 Task: Find a house in Weybridge, United Kingdom, for 6 guests from 6th to 15th September, with a price range of ₹8000 to ₹12000, 6 bedrooms, 6 beds, 6 bathrooms, and amenities including WiFi, washing machine, free parking, TV, gym, and breakfast.
Action: Mouse moved to (672, 104)
Screenshot: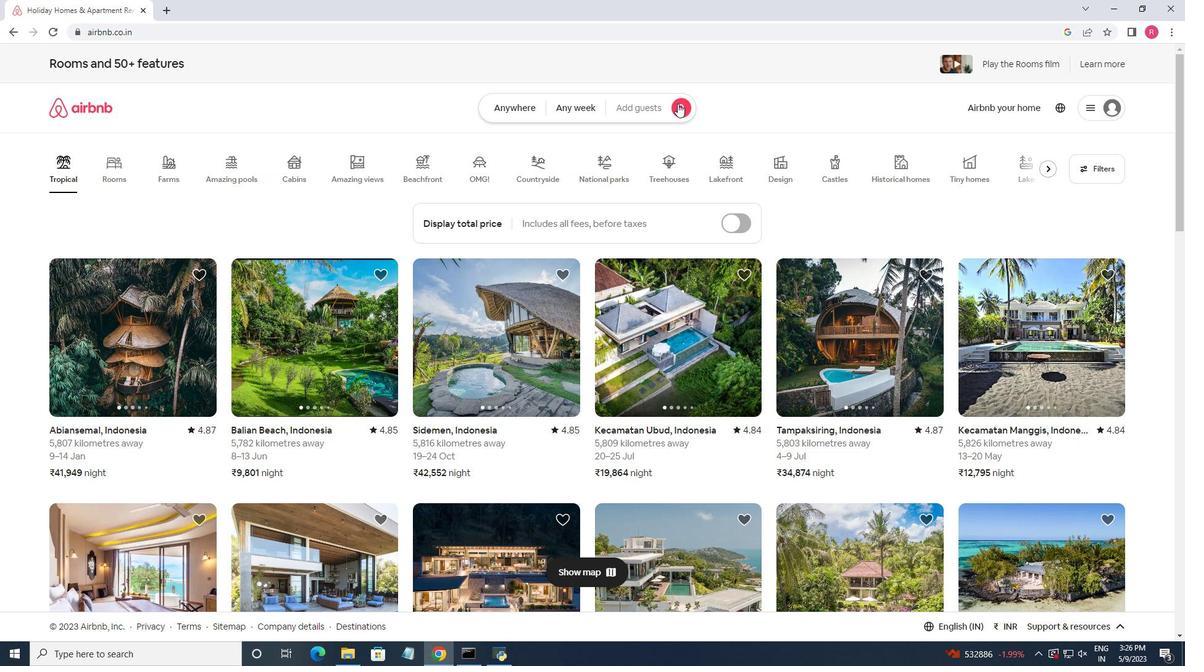 
Action: Mouse pressed left at (672, 104)
Screenshot: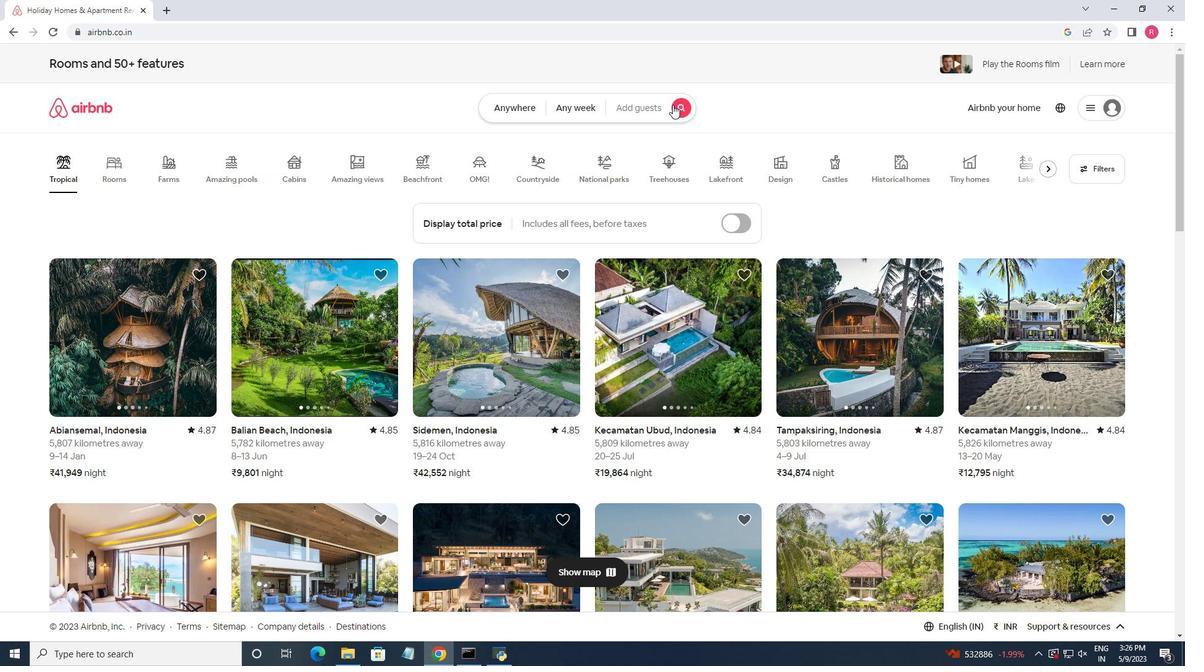 
Action: Mouse moved to (393, 157)
Screenshot: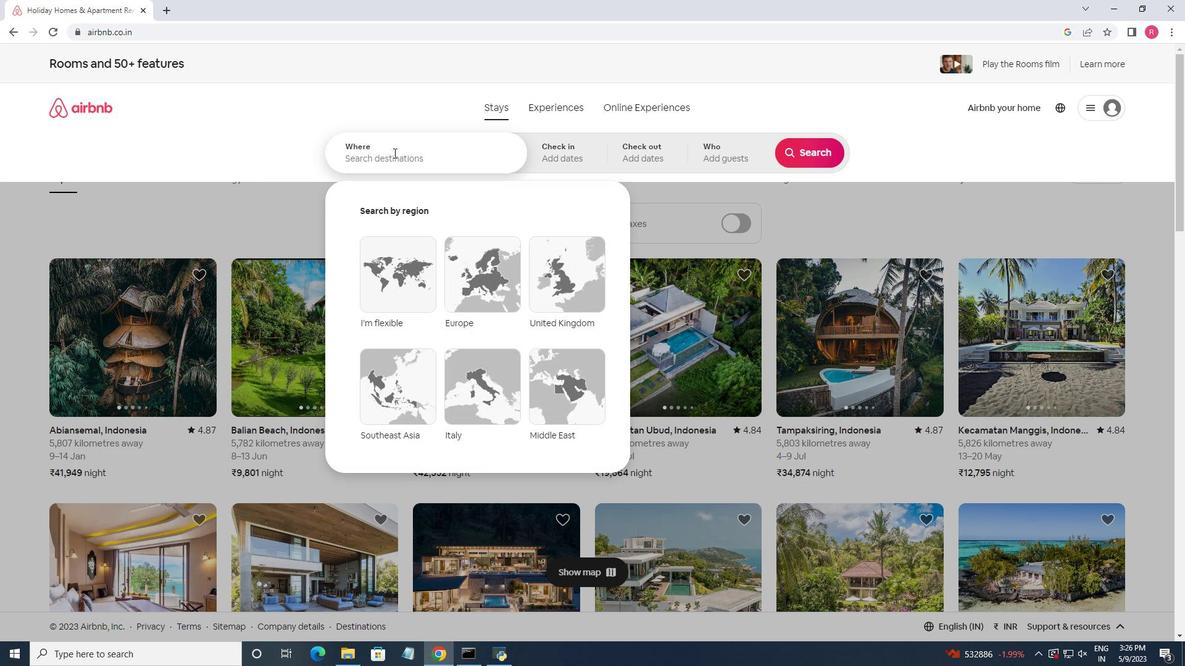 
Action: Mouse pressed left at (393, 157)
Screenshot: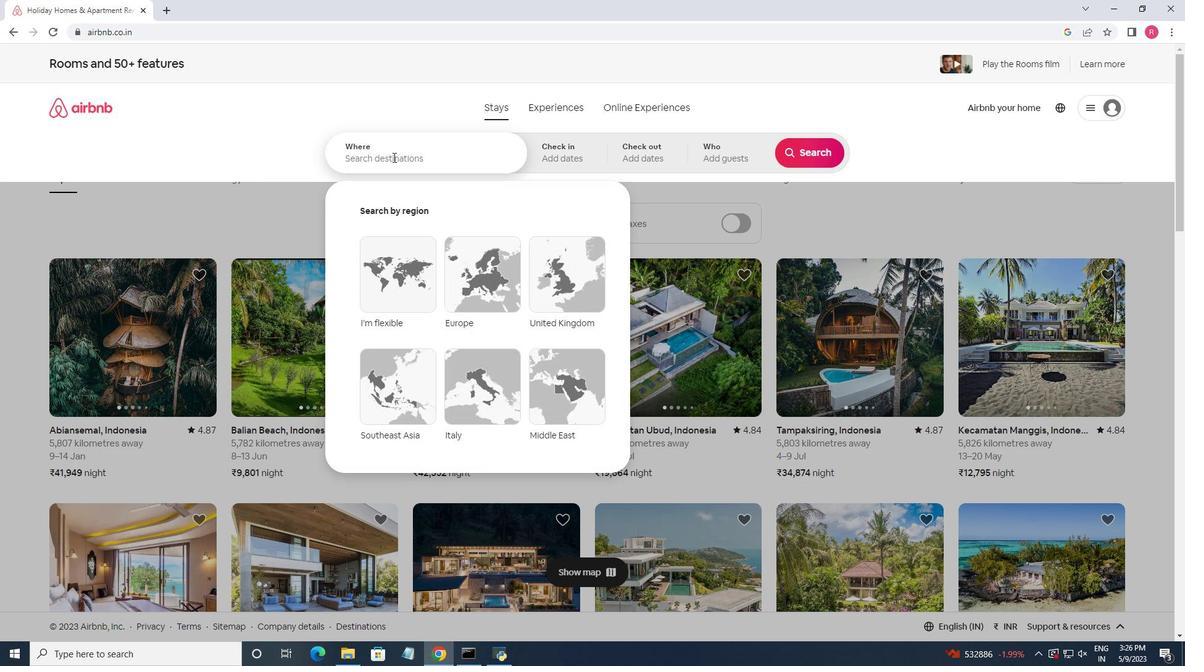 
Action: Key pressed <Key.shift>Weybridge,<Key.space><Key.shift><Key.shift><Key.shift><Key.shift><Key.shift><Key.shift><Key.shift><Key.shift><Key.shift><Key.shift><Key.shift><Key.shift><Key.shift><Key.shift><Key.shift>United<Key.space><Key.shift>Kingdom
Screenshot: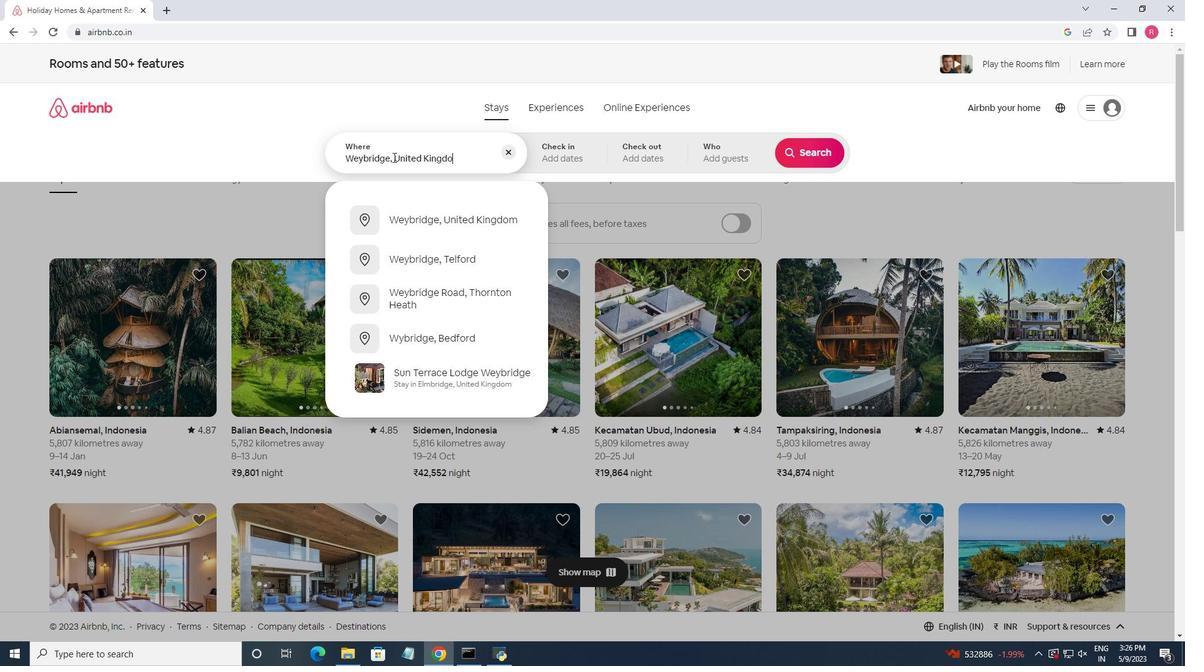 
Action: Mouse moved to (423, 230)
Screenshot: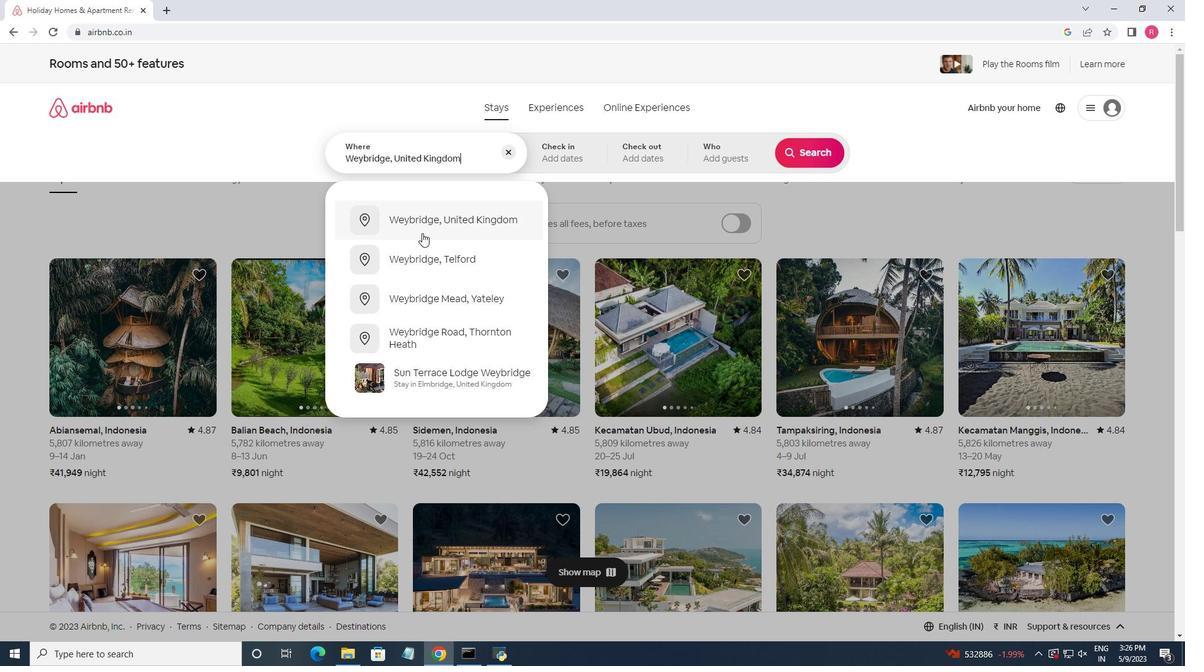 
Action: Mouse pressed left at (423, 230)
Screenshot: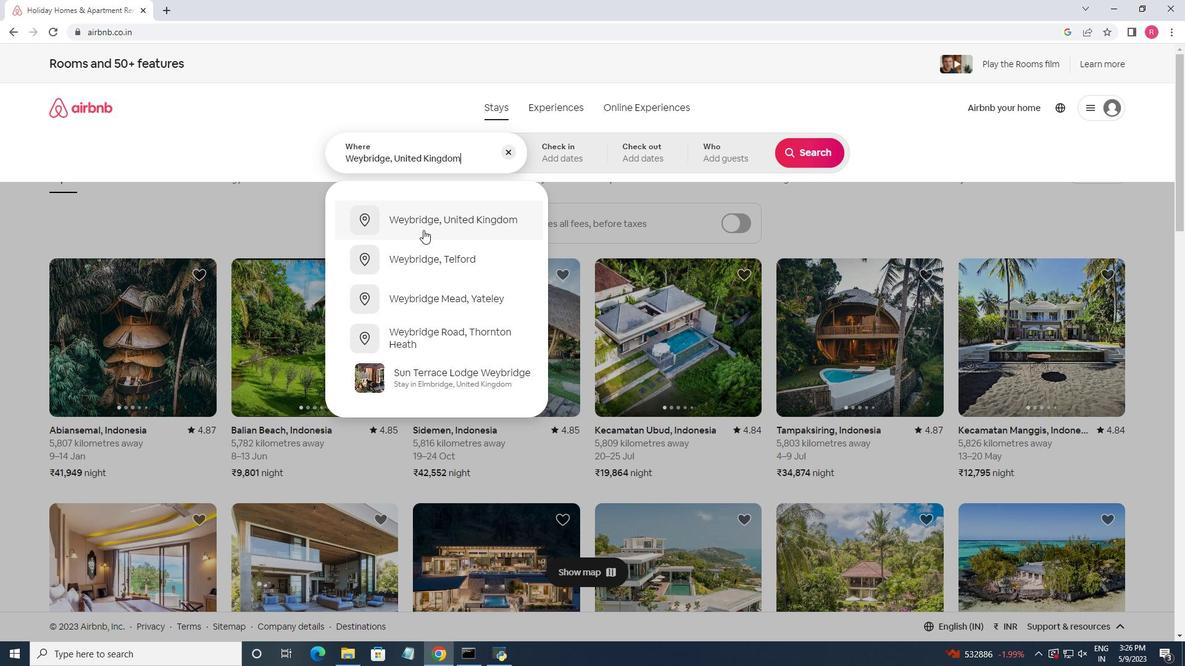 
Action: Mouse moved to (816, 250)
Screenshot: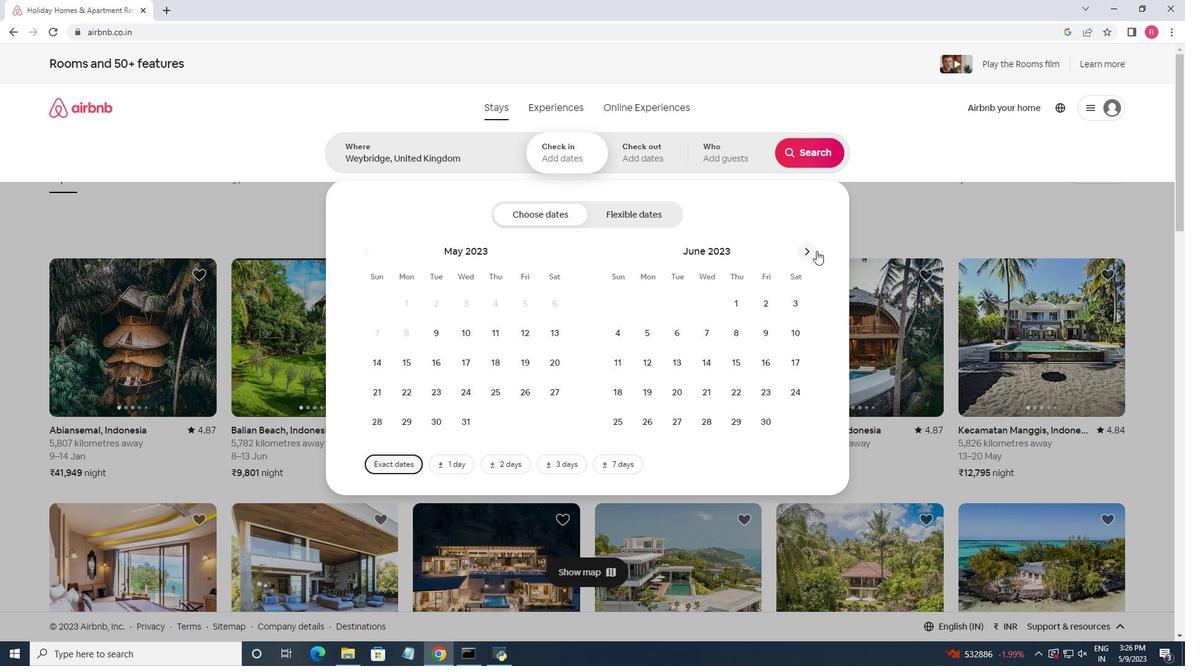 
Action: Mouse pressed left at (816, 250)
Screenshot: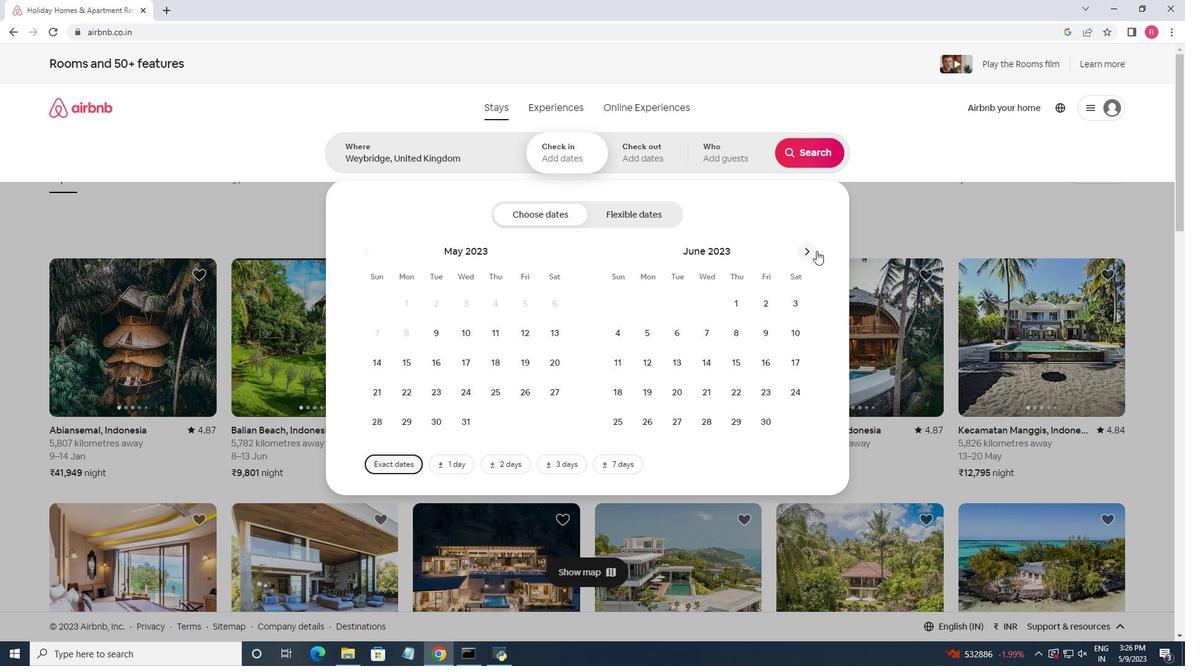 
Action: Mouse pressed left at (816, 250)
Screenshot: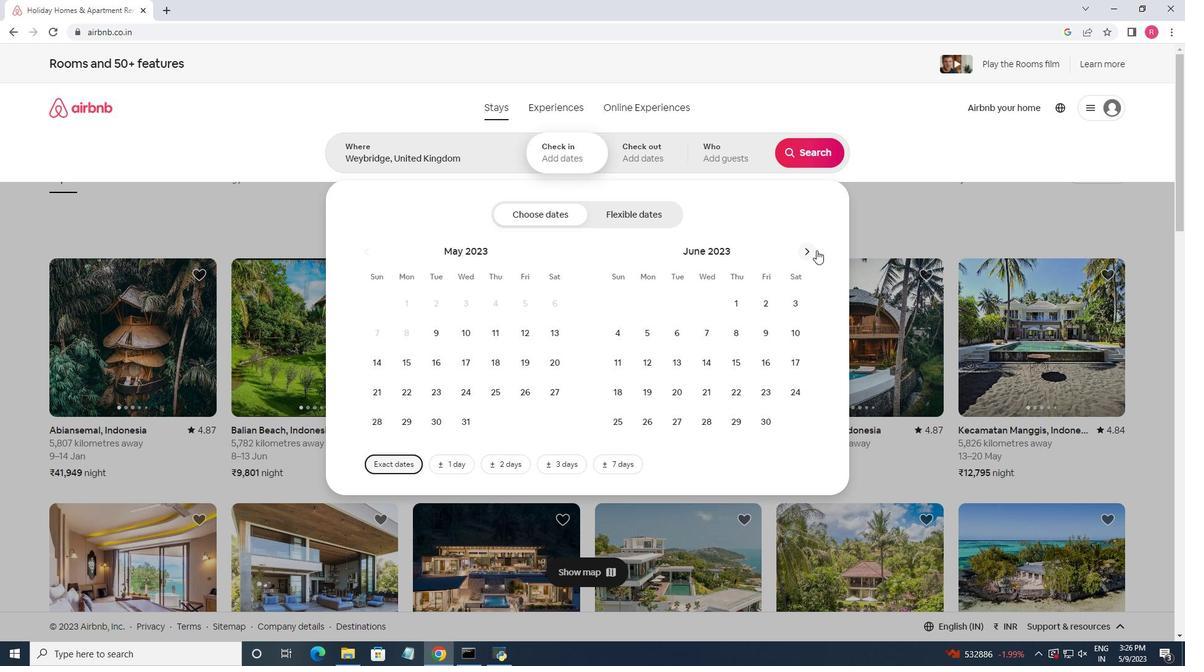 
Action: Mouse pressed left at (816, 250)
Screenshot: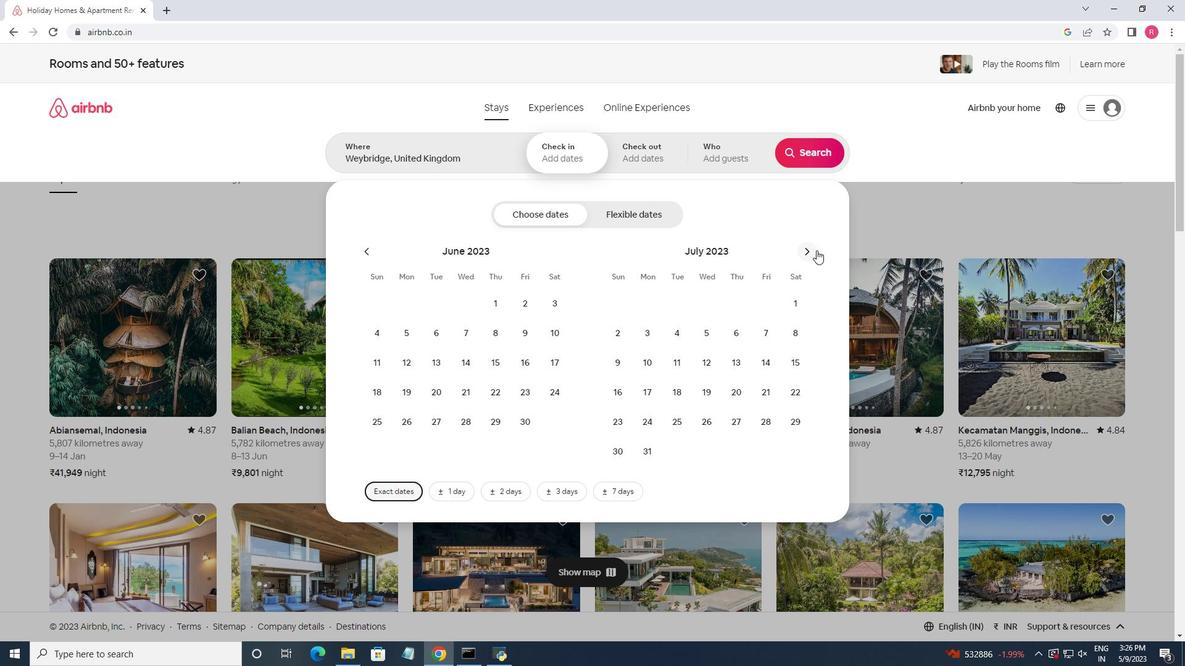 
Action: Mouse moved to (809, 254)
Screenshot: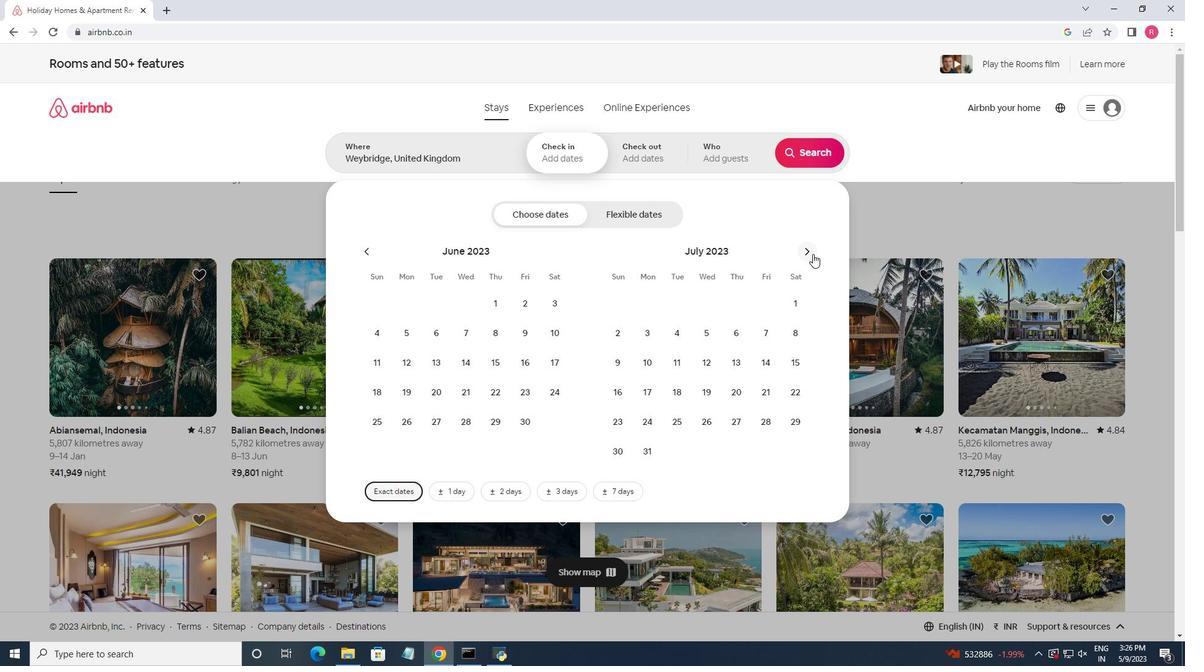 
Action: Mouse pressed left at (809, 254)
Screenshot: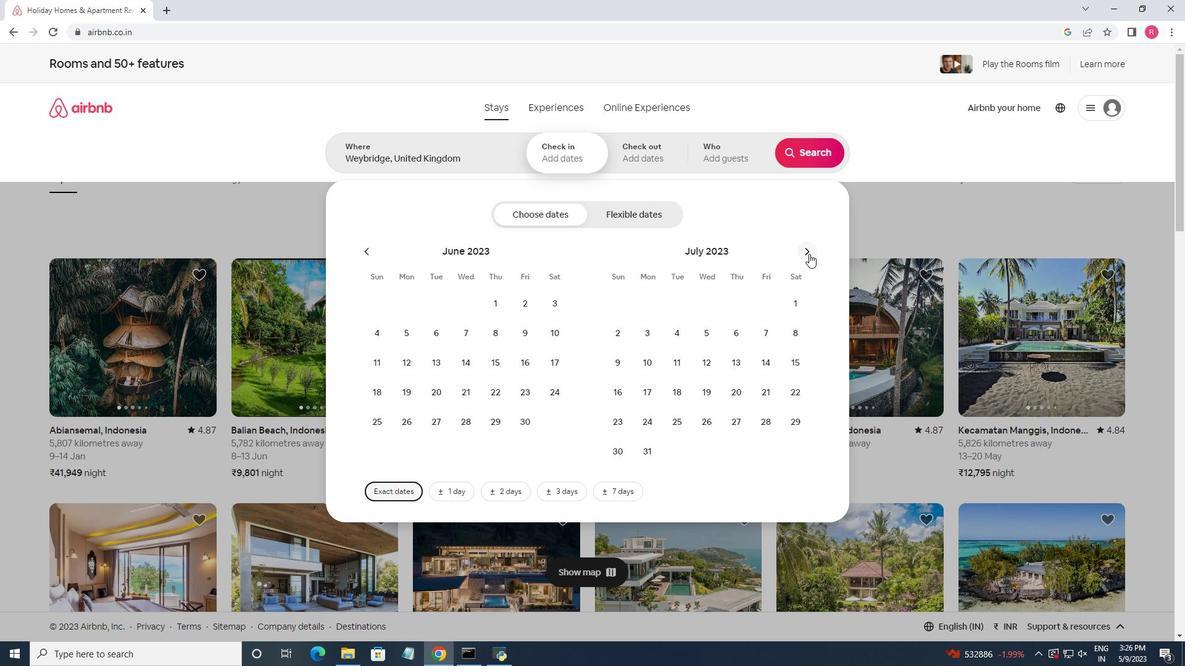 
Action: Mouse pressed left at (809, 254)
Screenshot: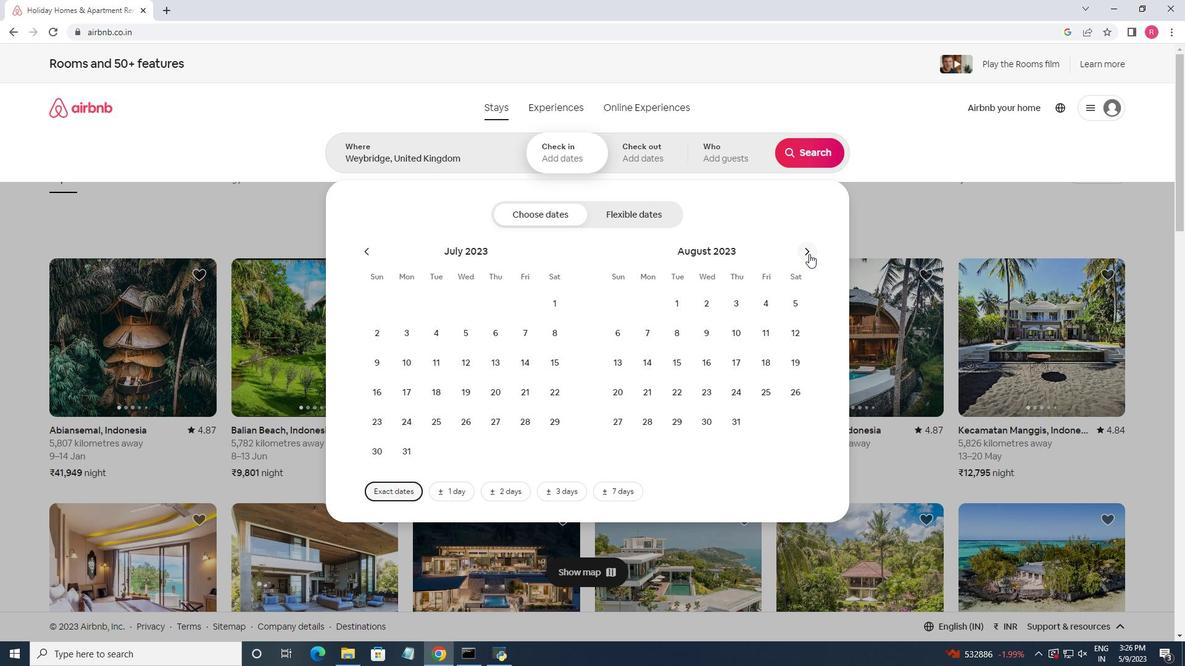 
Action: Mouse moved to (714, 335)
Screenshot: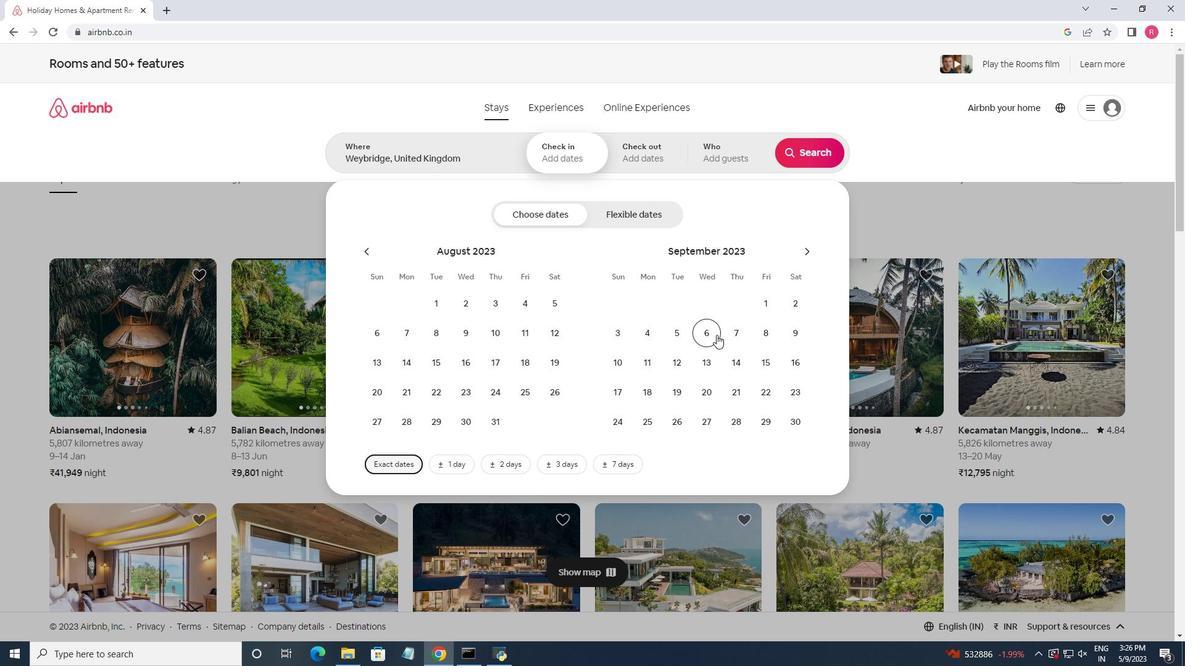 
Action: Mouse pressed left at (714, 335)
Screenshot: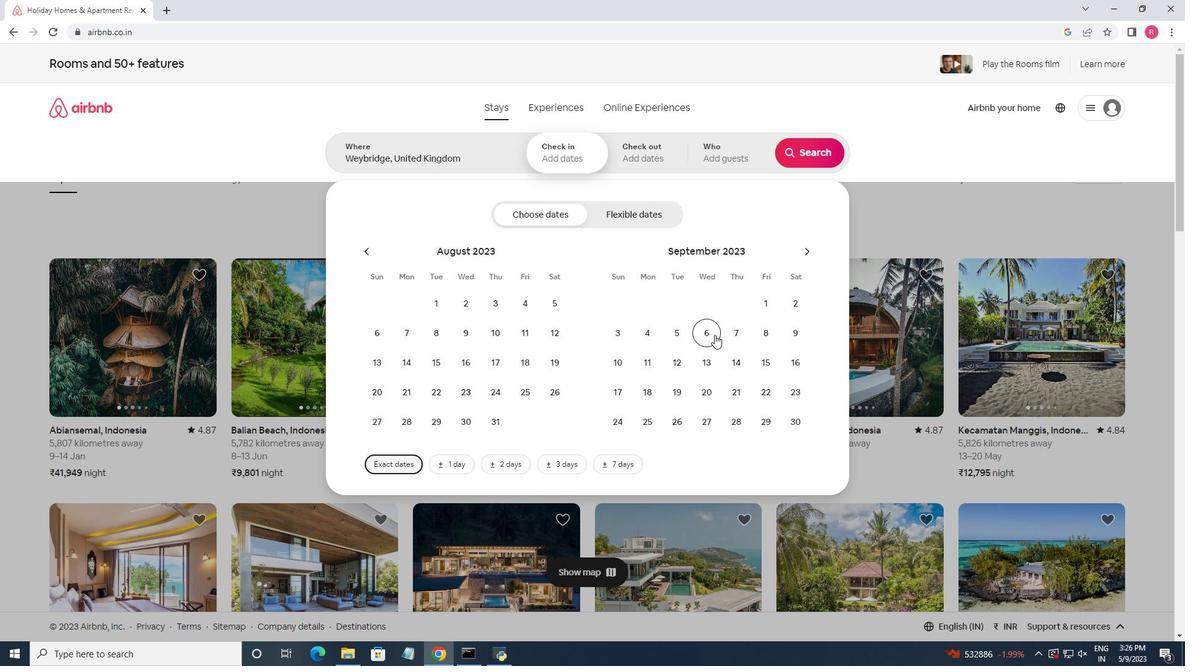 
Action: Mouse moved to (770, 367)
Screenshot: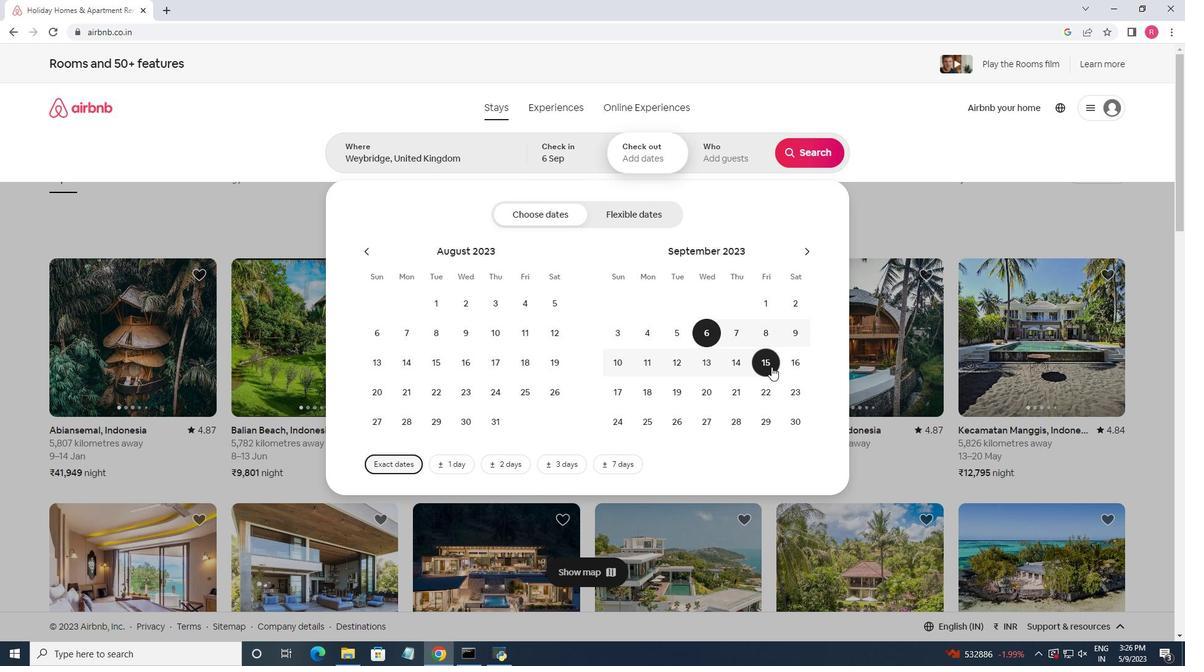 
Action: Mouse pressed left at (770, 367)
Screenshot: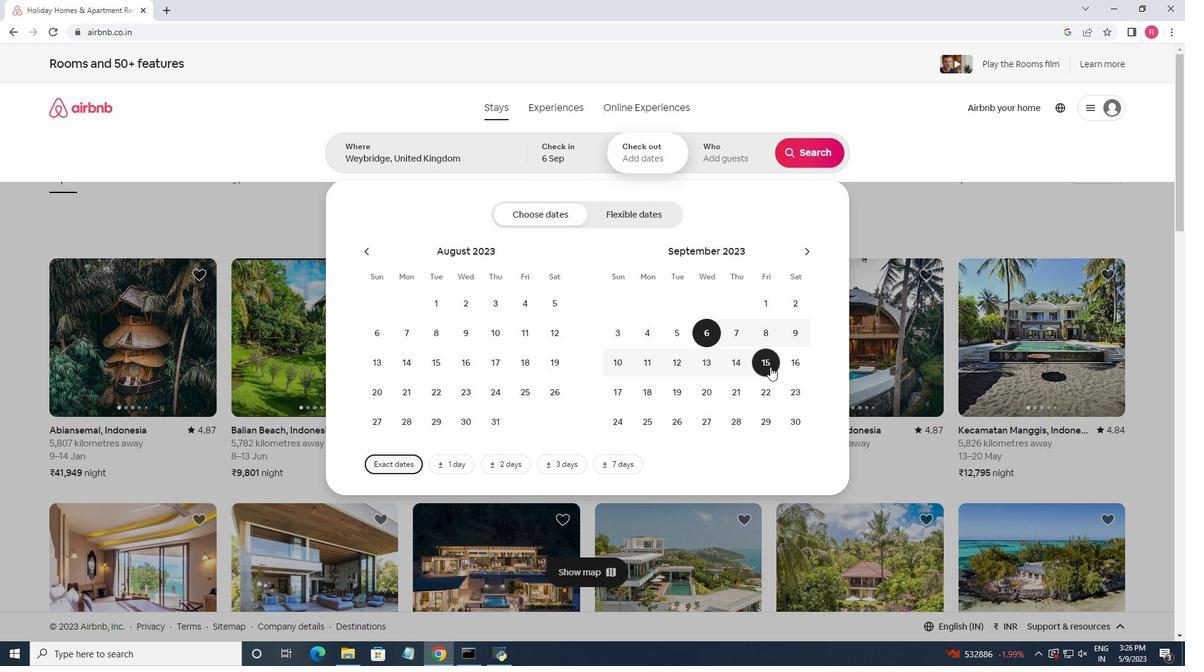 
Action: Mouse moved to (738, 152)
Screenshot: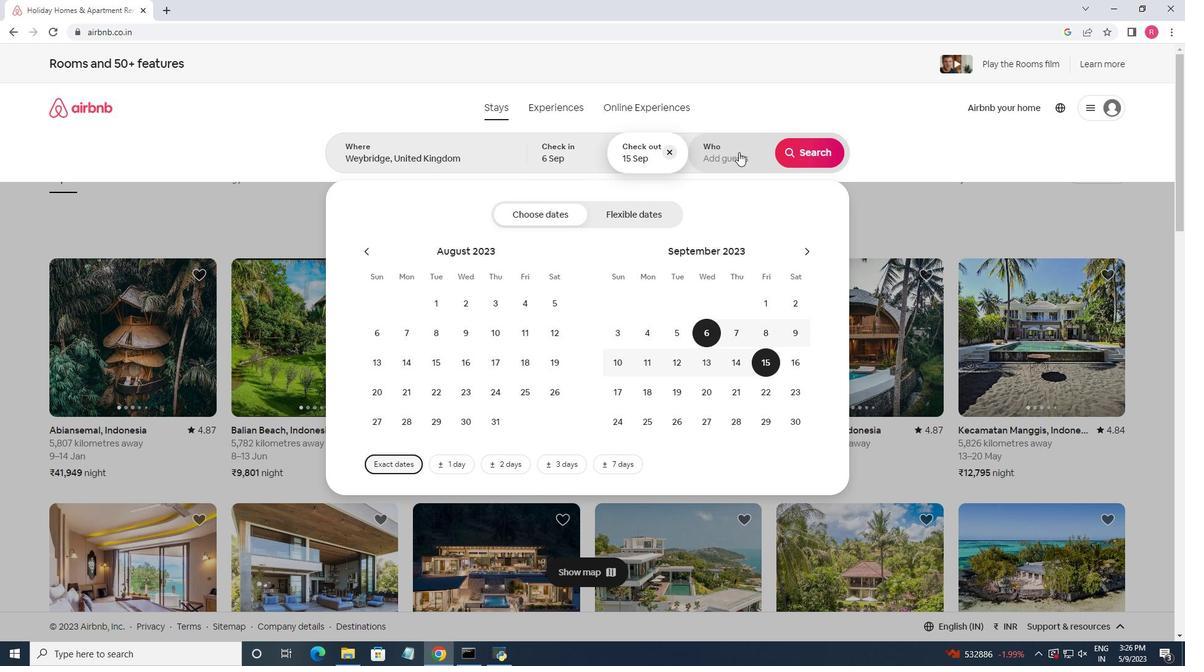 
Action: Mouse pressed left at (738, 152)
Screenshot: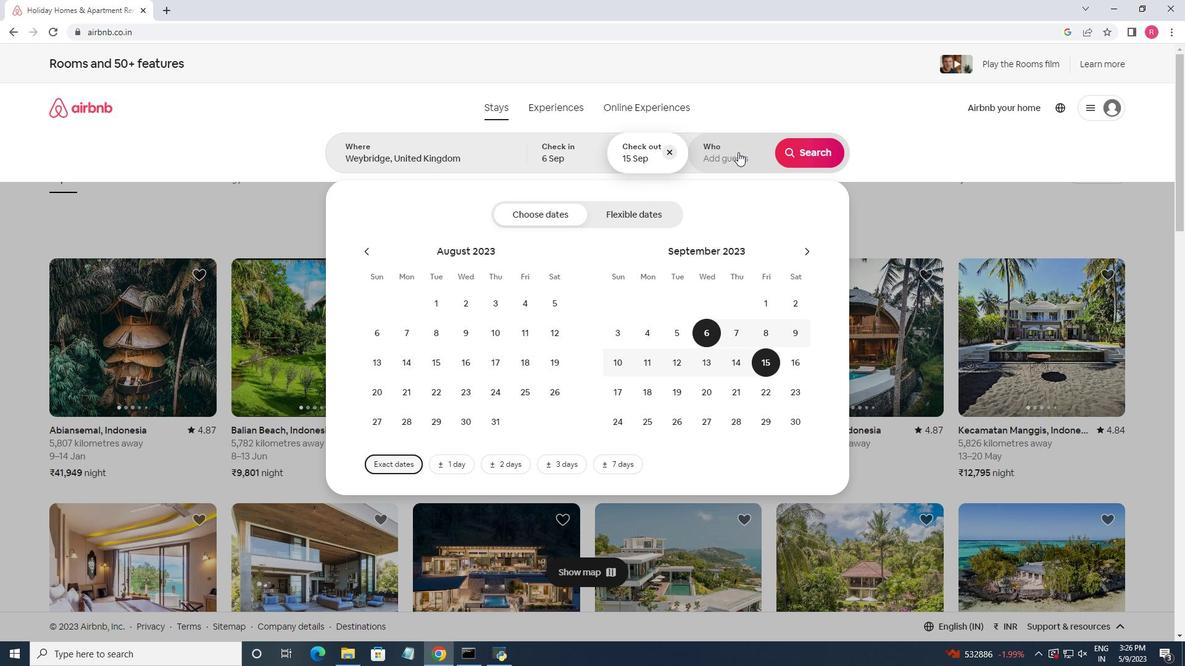
Action: Mouse moved to (808, 216)
Screenshot: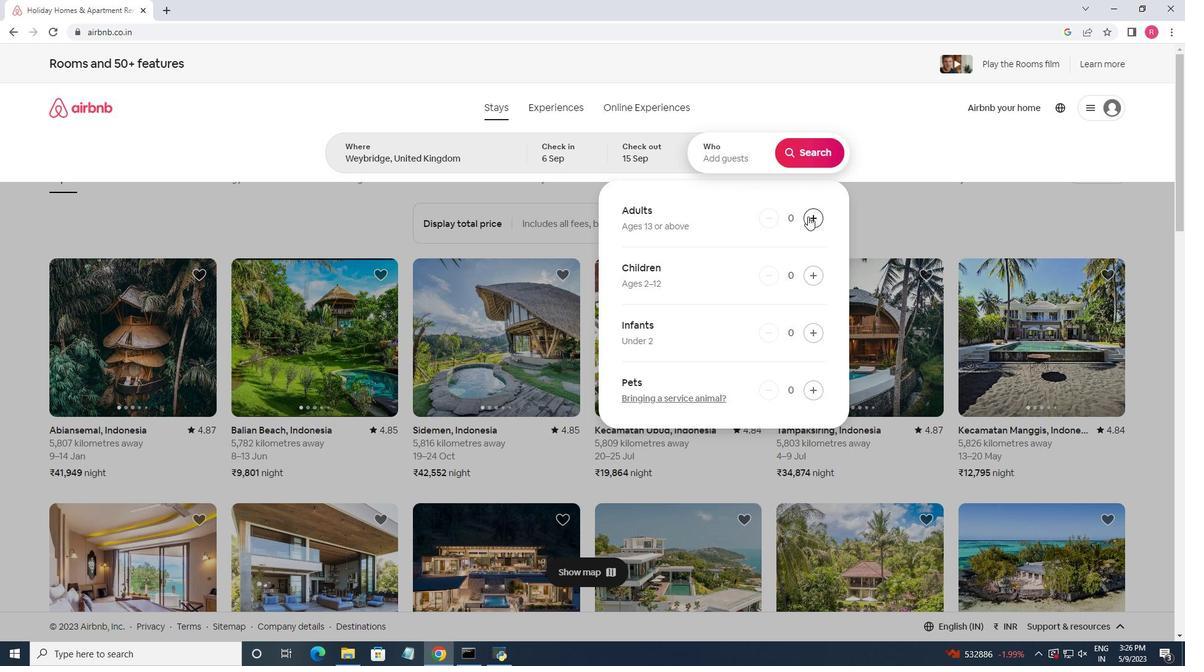 
Action: Mouse pressed left at (808, 216)
Screenshot: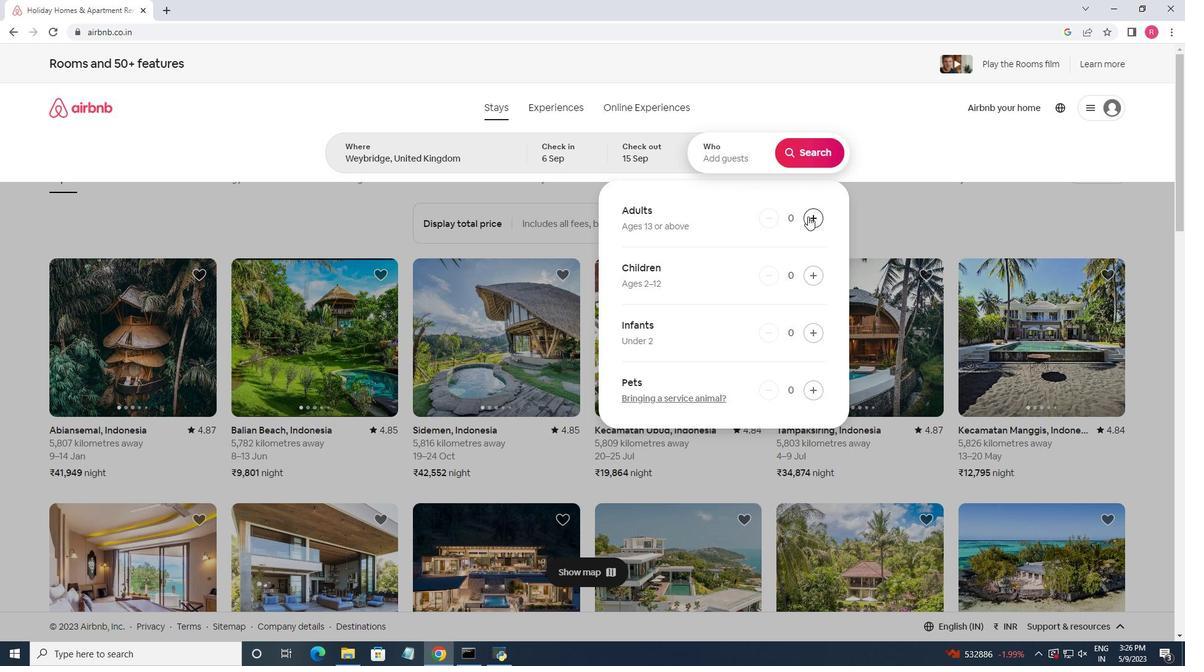 
Action: Mouse moved to (808, 217)
Screenshot: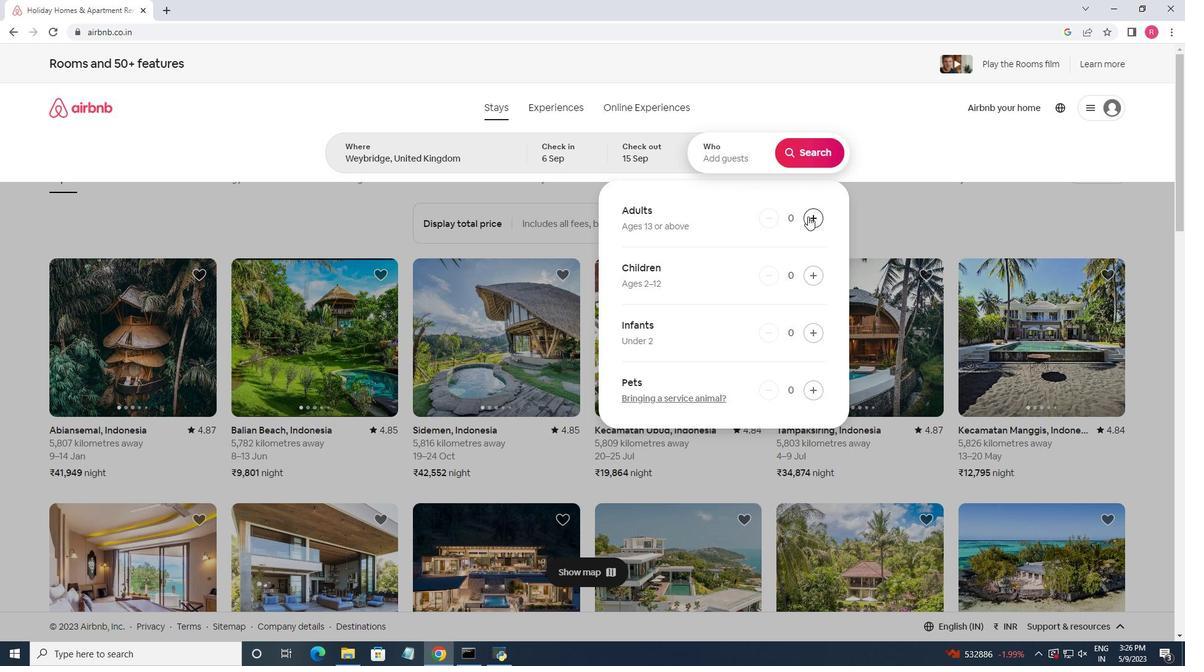 
Action: Mouse pressed left at (808, 217)
Screenshot: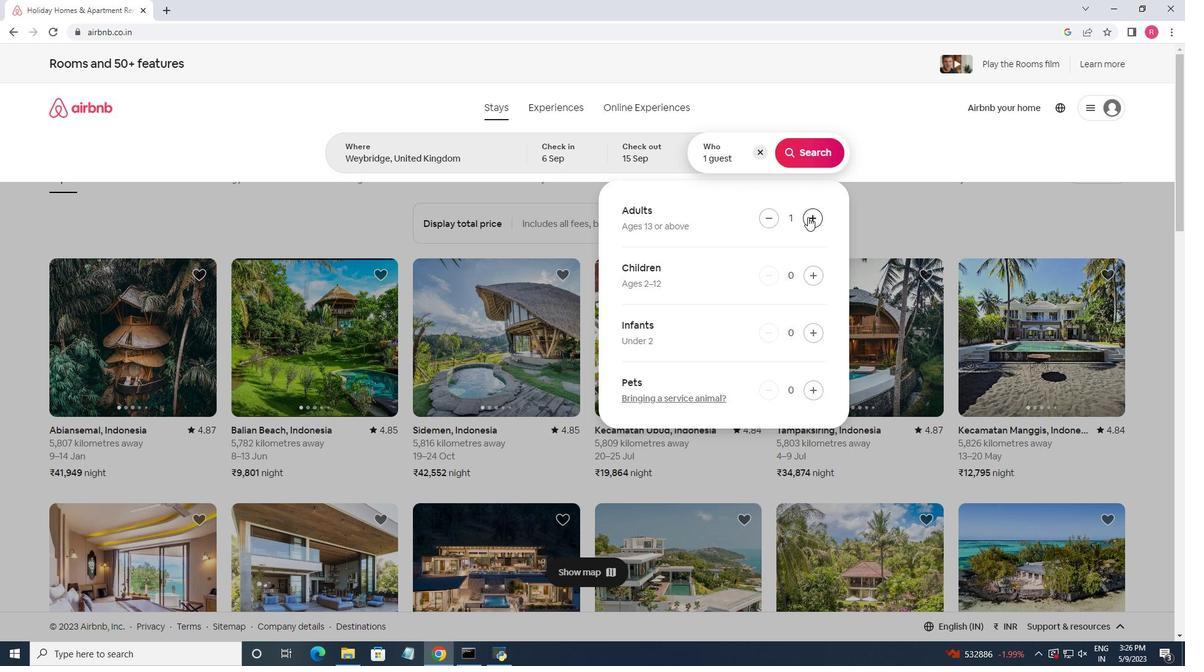
Action: Mouse moved to (808, 217)
Screenshot: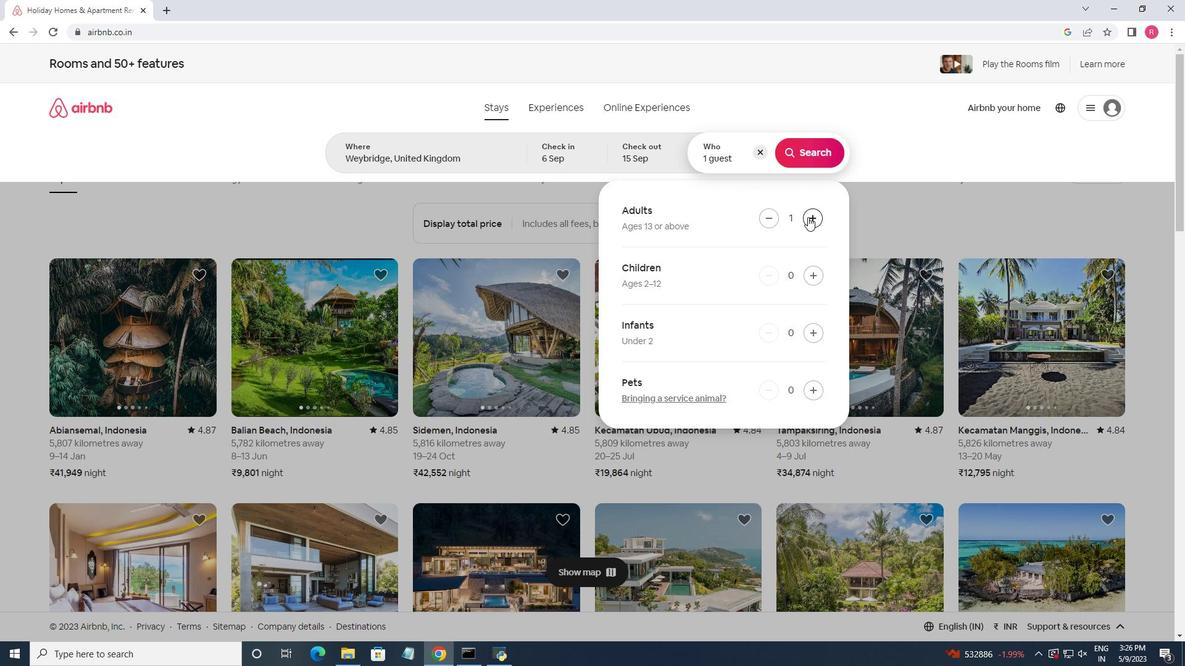 
Action: Mouse pressed left at (808, 217)
Screenshot: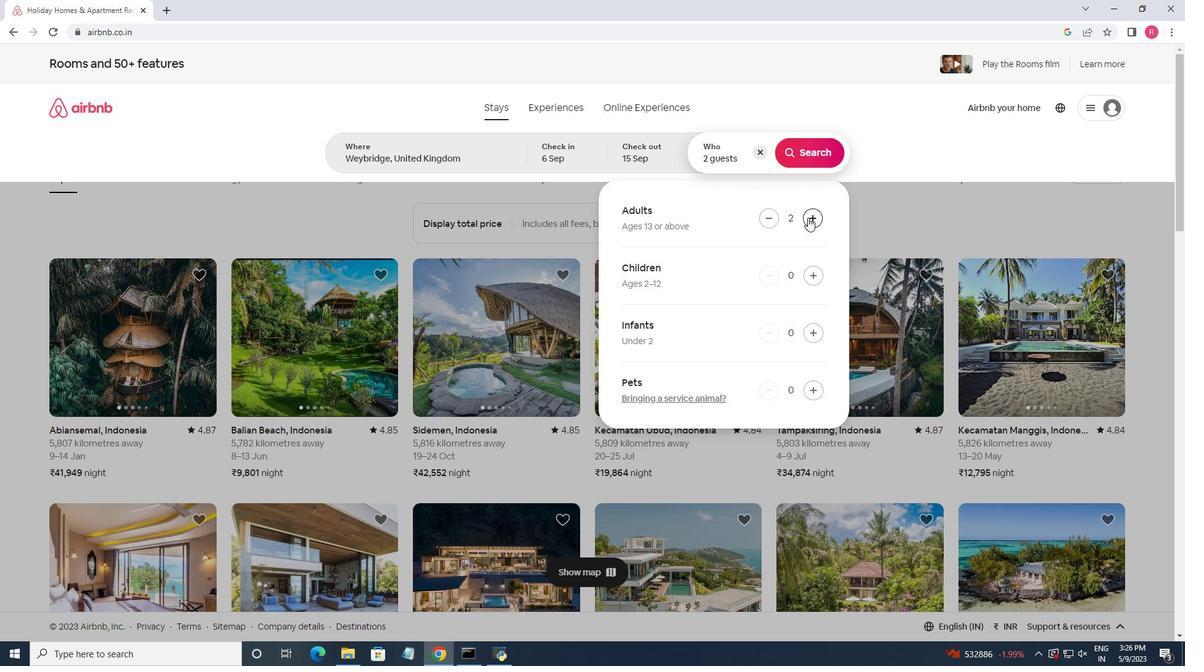 
Action: Mouse pressed left at (808, 217)
Screenshot: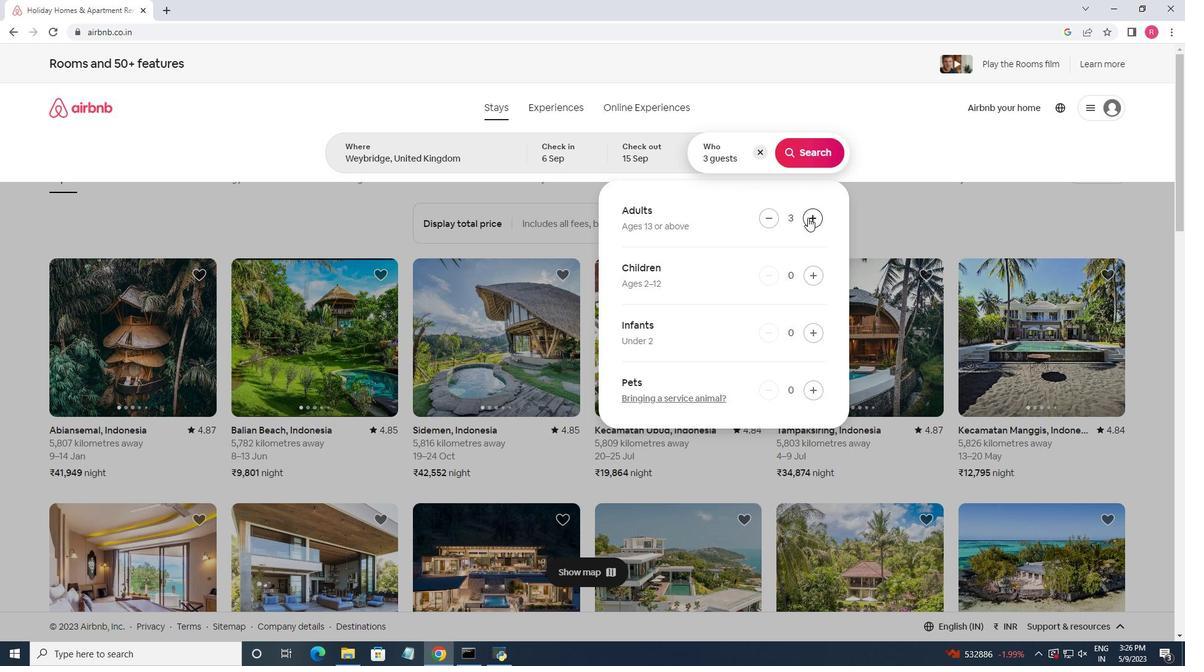 
Action: Mouse pressed left at (808, 217)
Screenshot: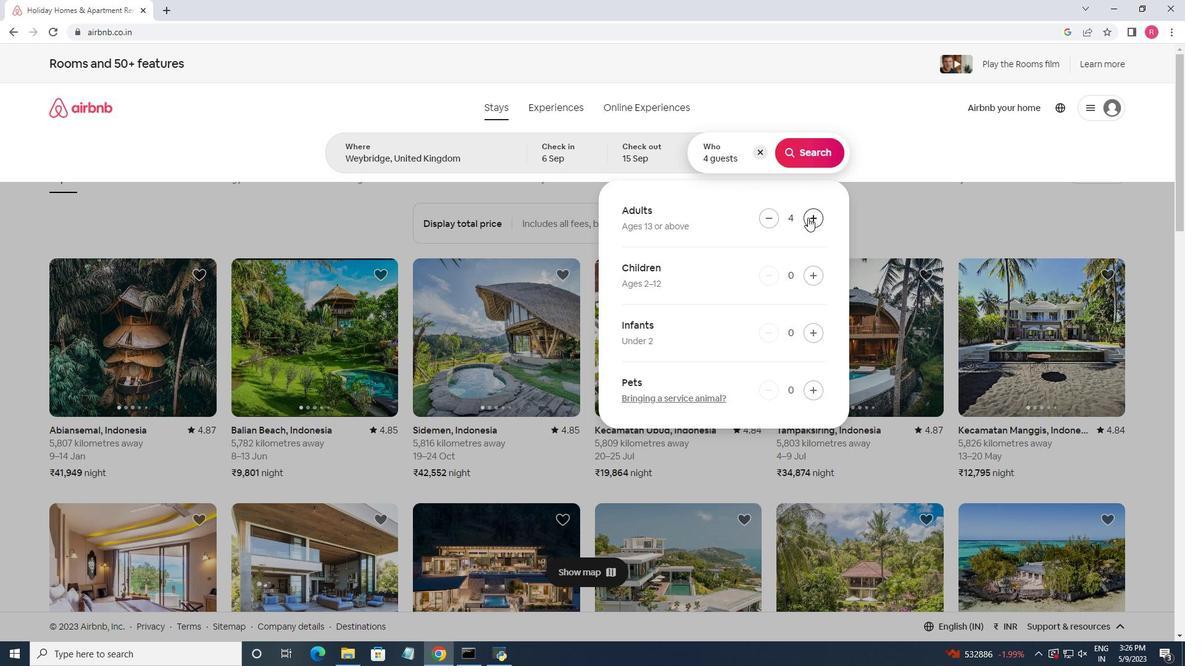
Action: Mouse pressed left at (808, 217)
Screenshot: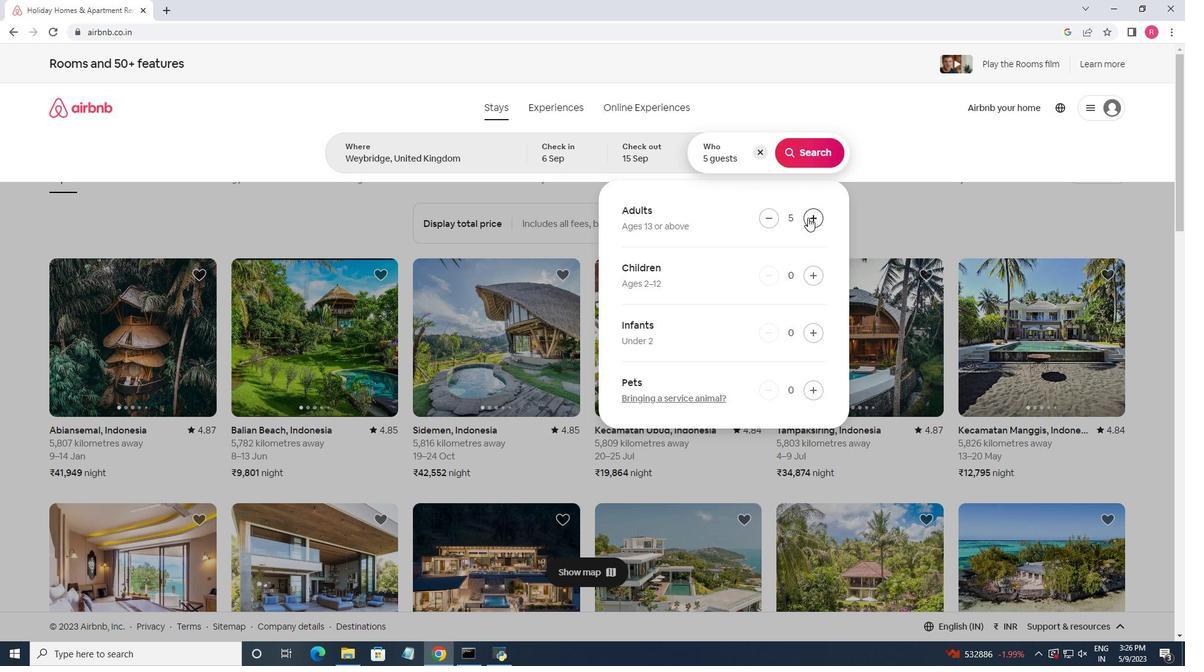 
Action: Mouse moved to (805, 160)
Screenshot: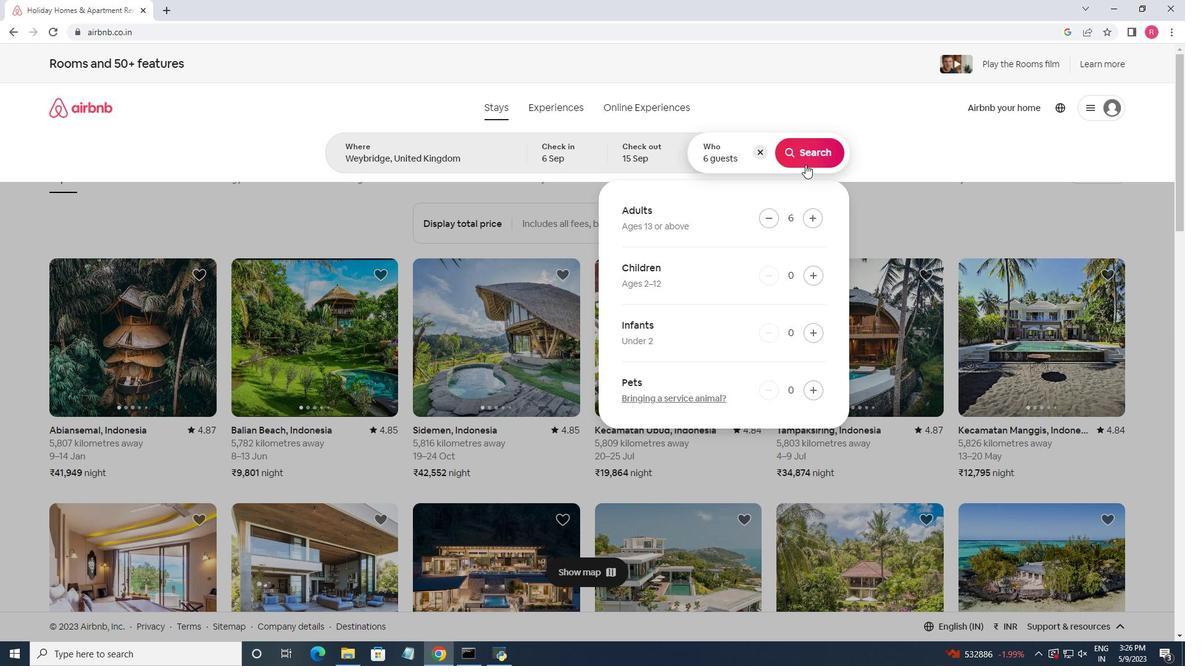 
Action: Mouse pressed left at (805, 160)
Screenshot: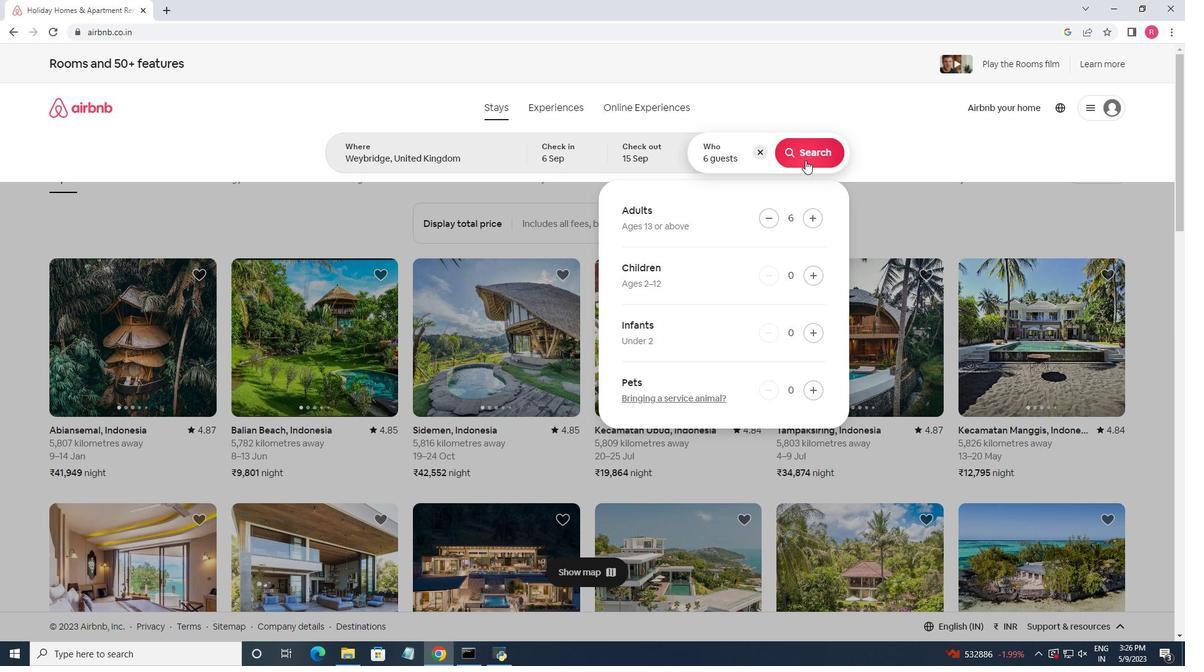 
Action: Mouse moved to (1124, 121)
Screenshot: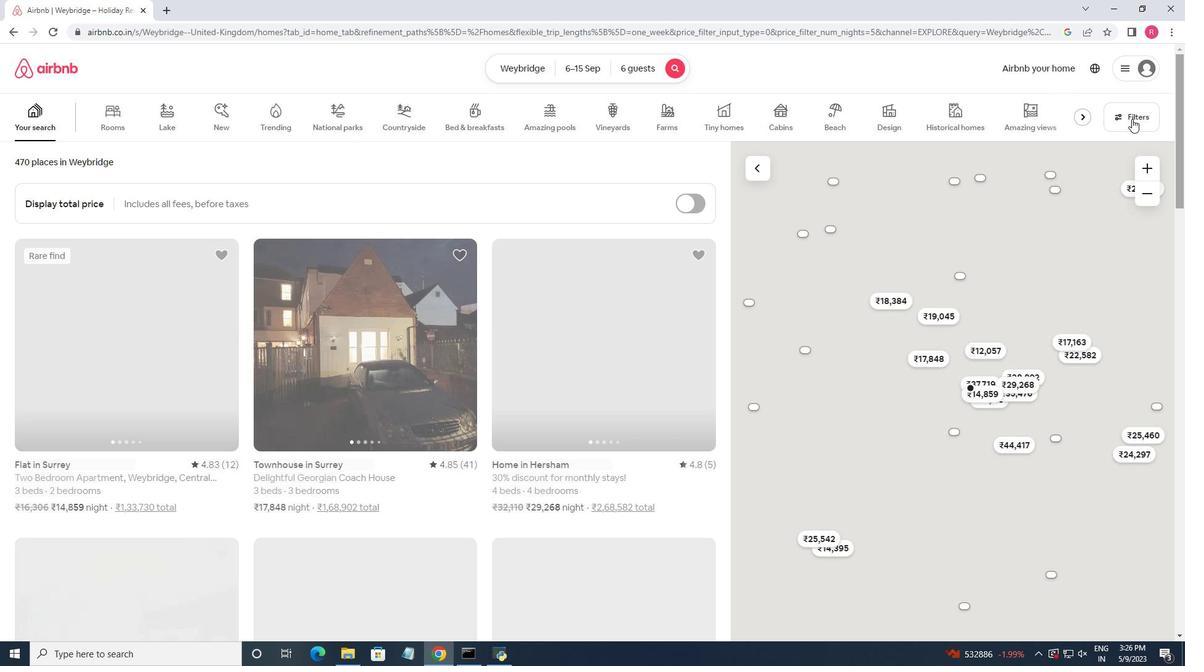 
Action: Mouse pressed left at (1124, 121)
Screenshot: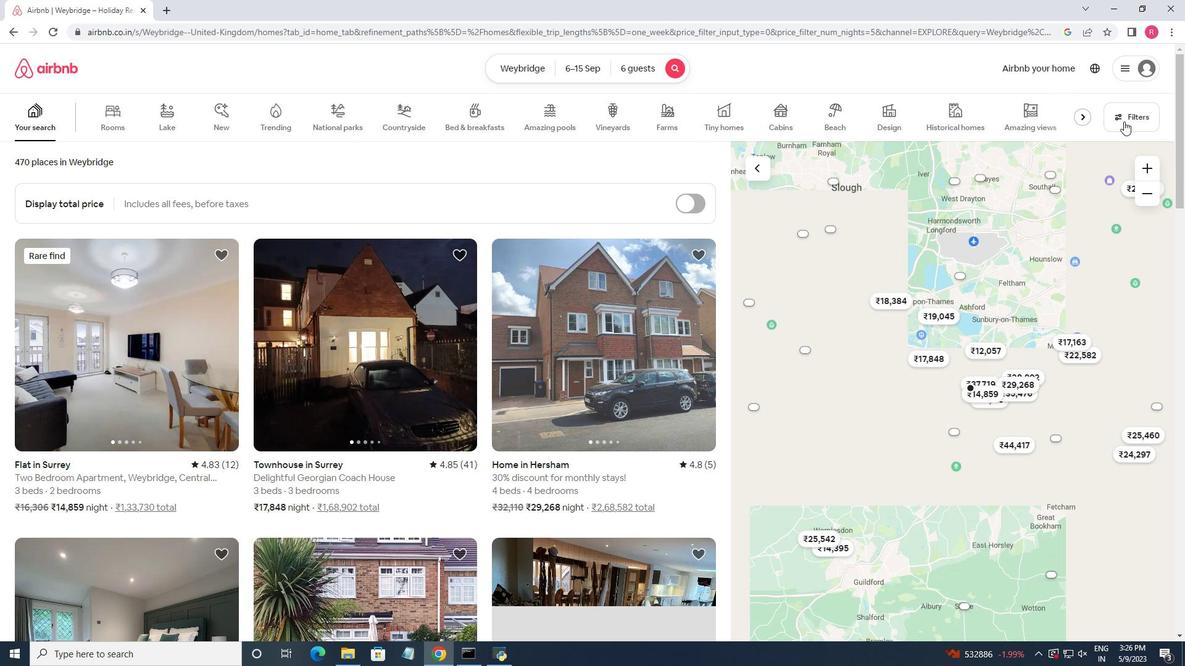 
Action: Mouse moved to (465, 410)
Screenshot: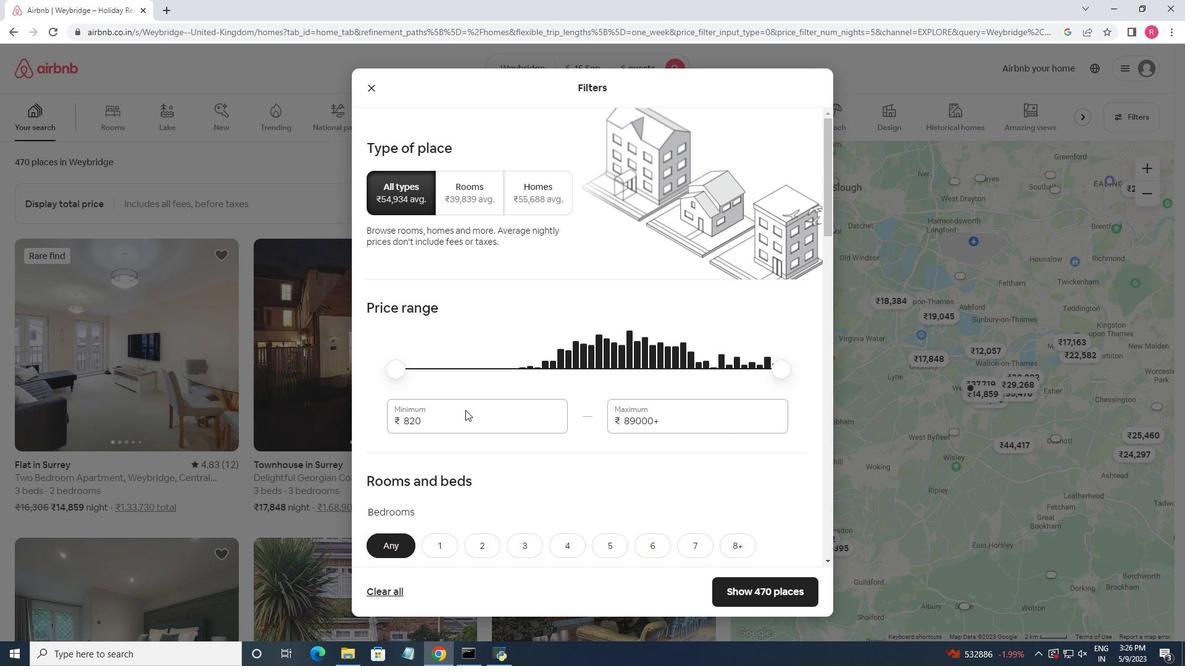 
Action: Mouse pressed left at (465, 410)
Screenshot: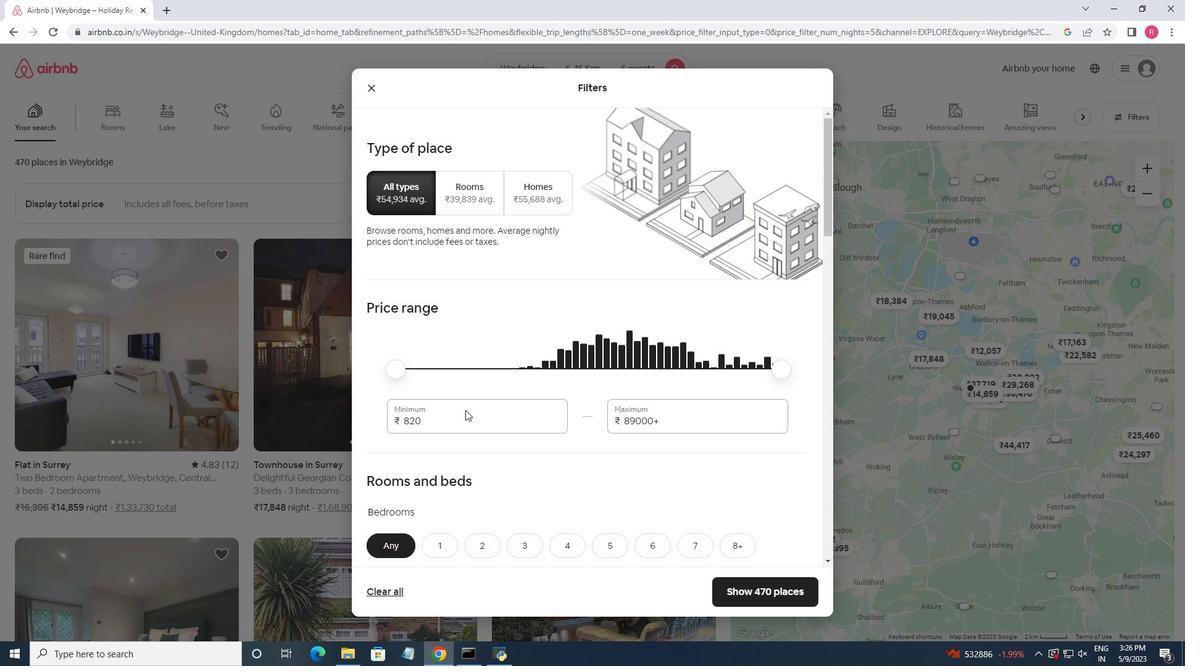 
Action: Mouse pressed left at (465, 410)
Screenshot: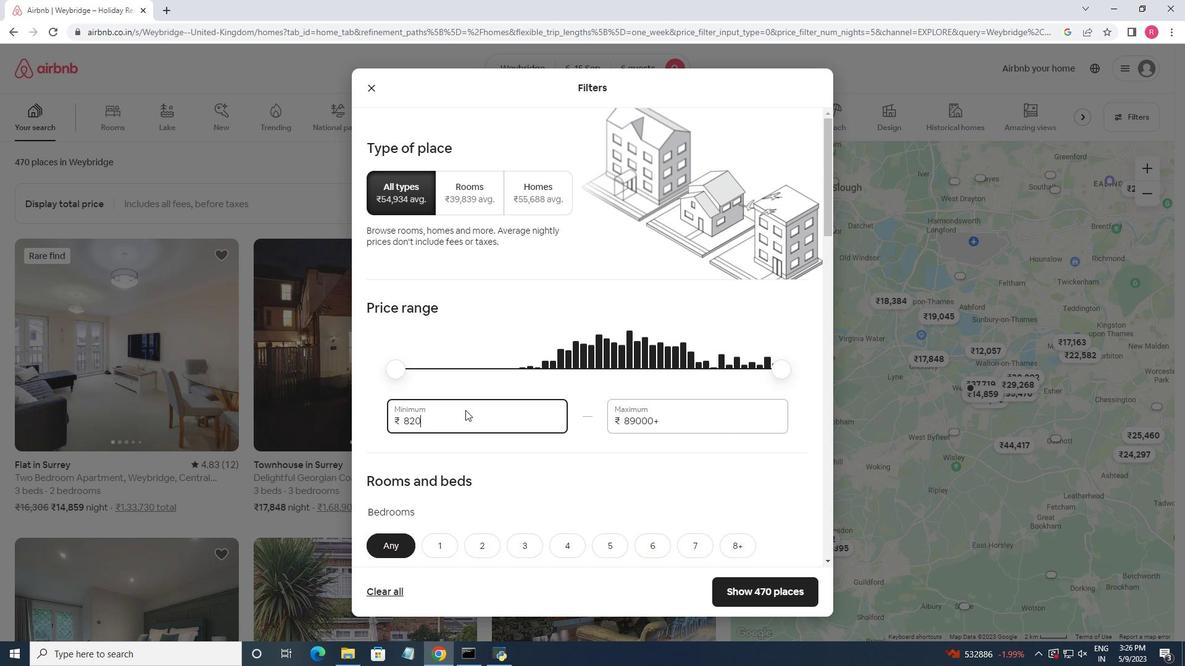 
Action: Mouse pressed left at (465, 410)
Screenshot: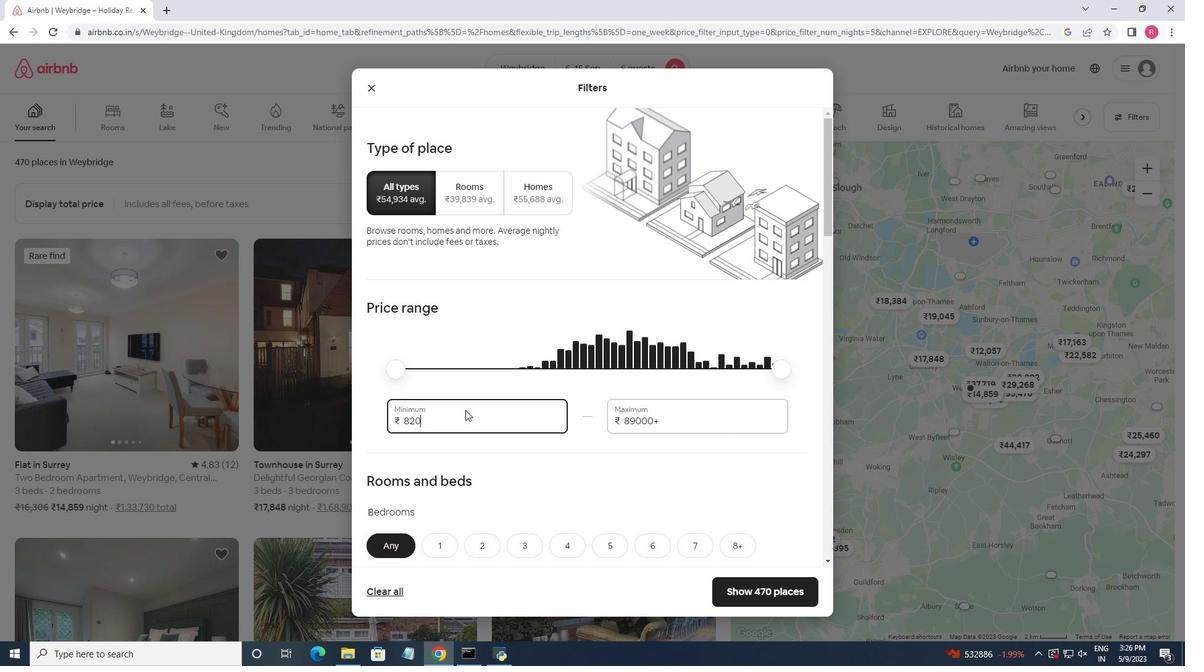 
Action: Mouse moved to (418, 424)
Screenshot: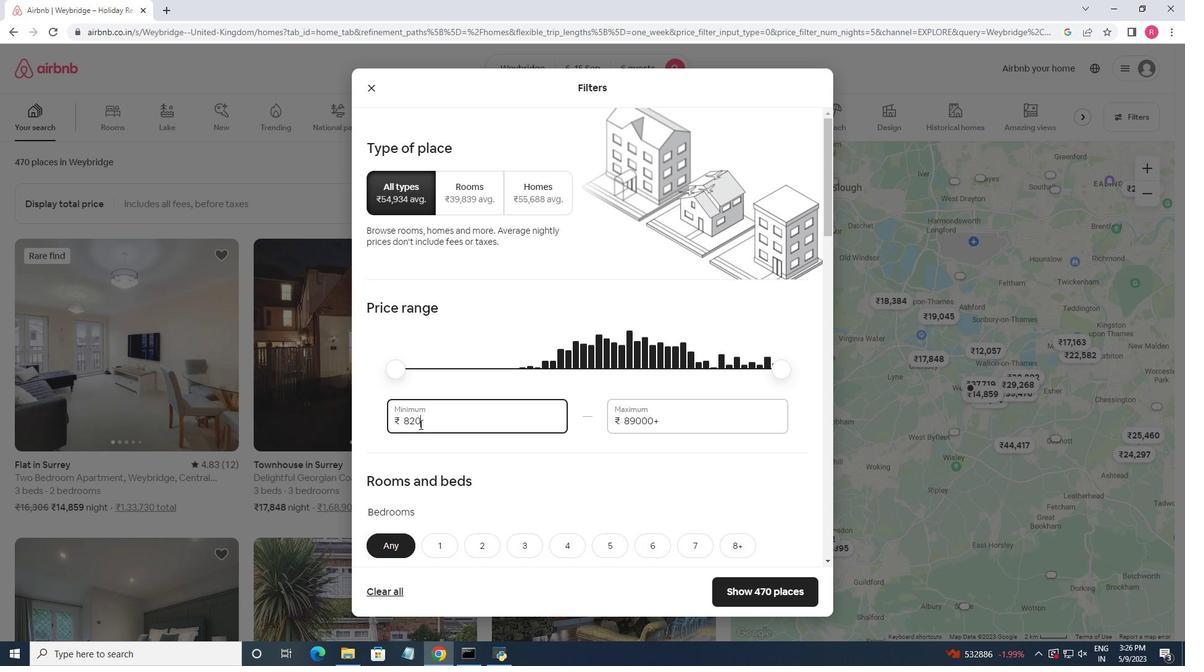 
Action: Mouse pressed left at (418, 424)
Screenshot: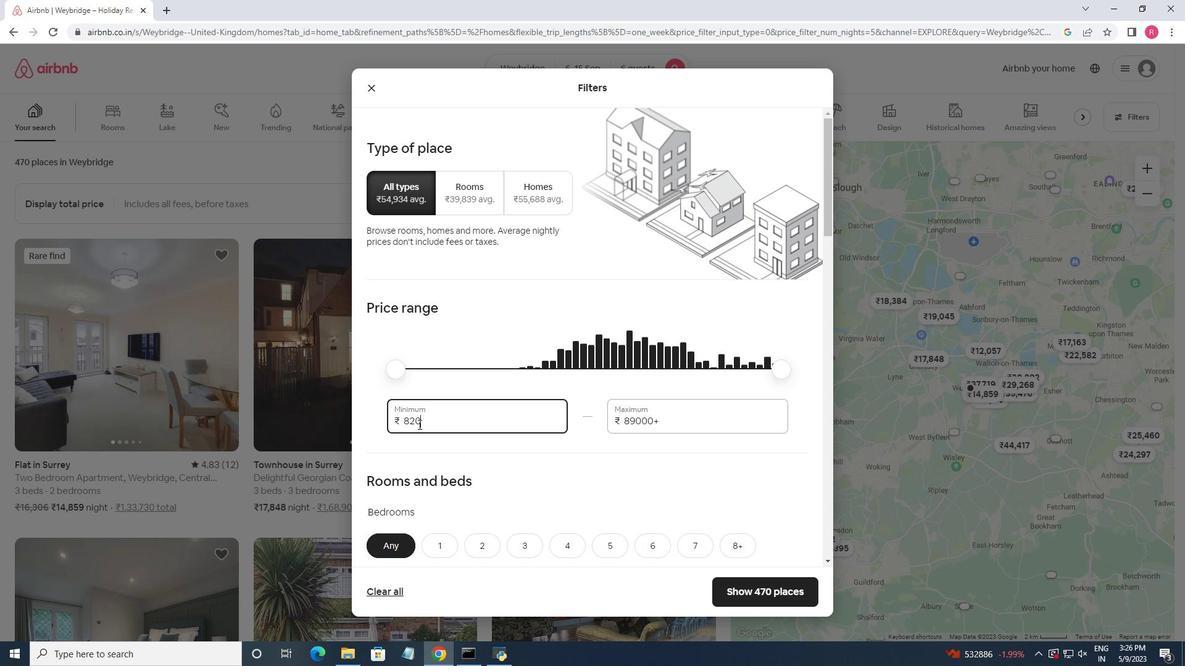 
Action: Mouse pressed left at (418, 424)
Screenshot: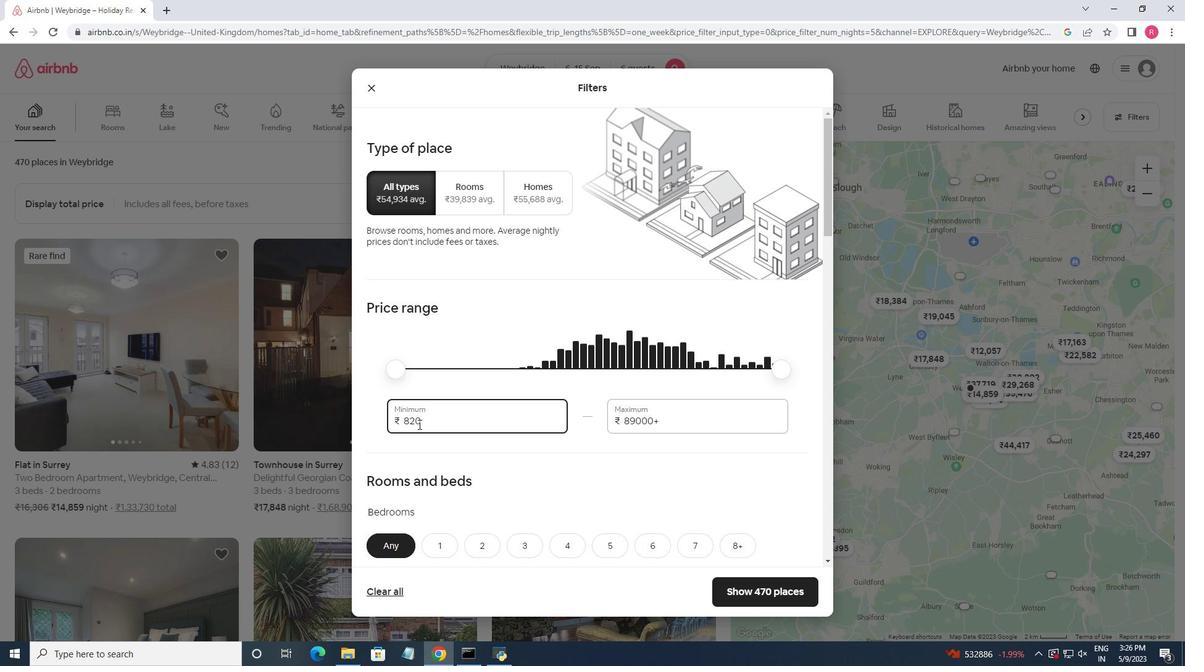 
Action: Key pressed <Key.backspace>8000<Key.tab>12000
Screenshot: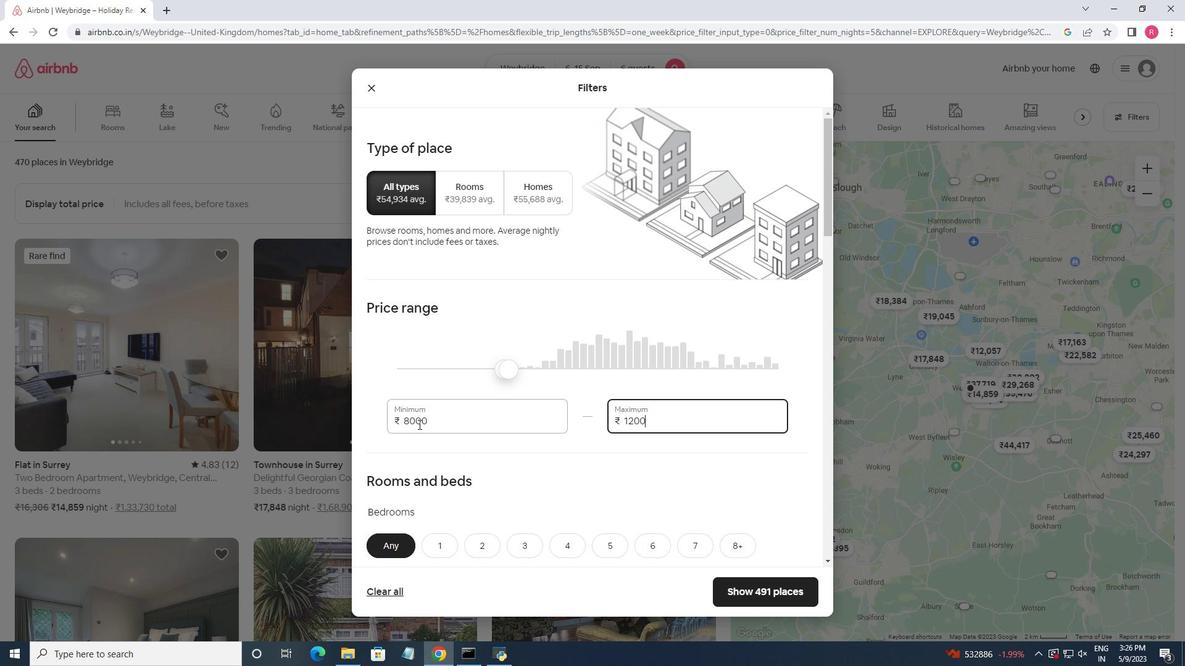 
Action: Mouse moved to (604, 411)
Screenshot: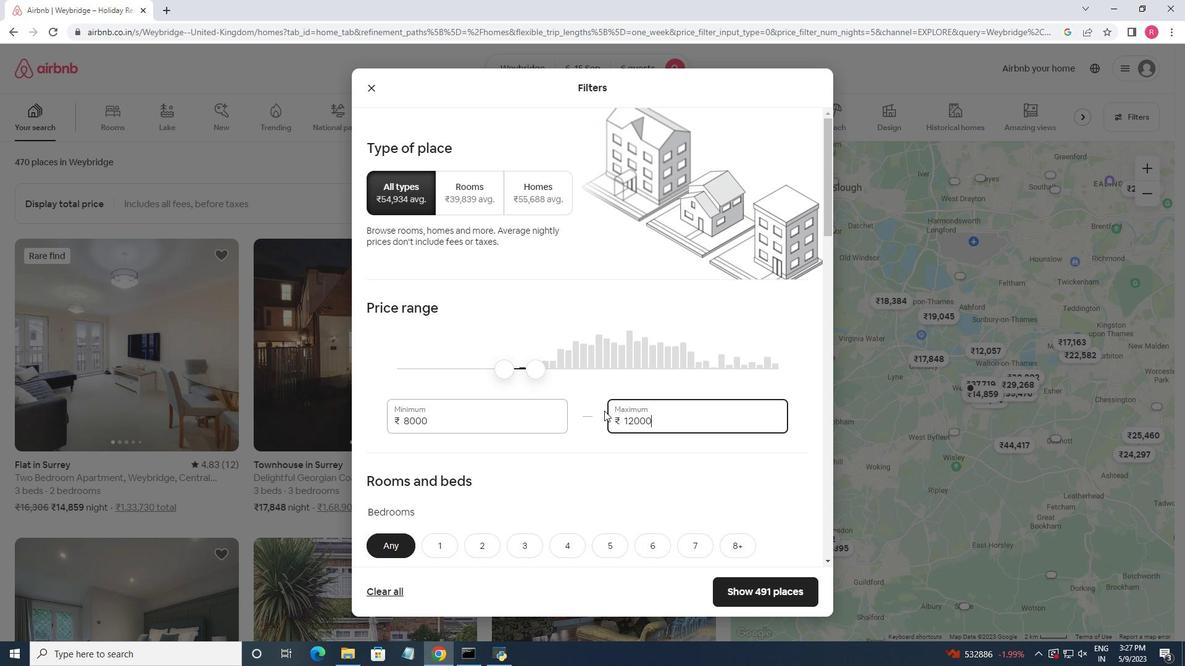 
Action: Mouse scrolled (604, 411) with delta (0, 0)
Screenshot: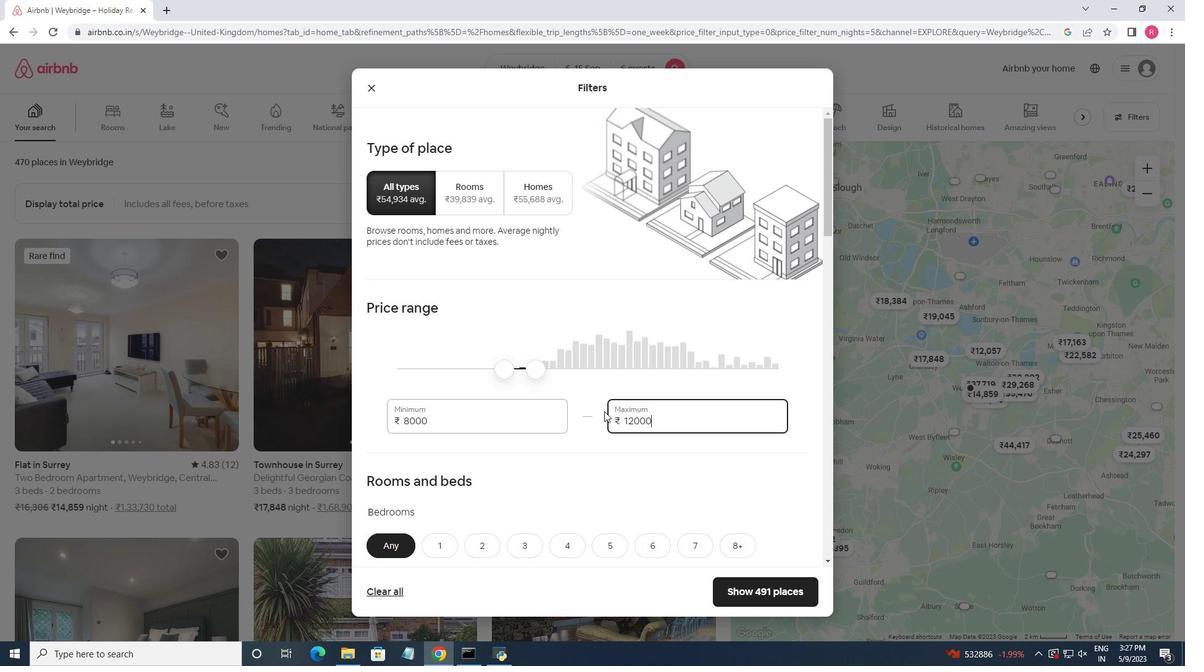 
Action: Mouse moved to (662, 485)
Screenshot: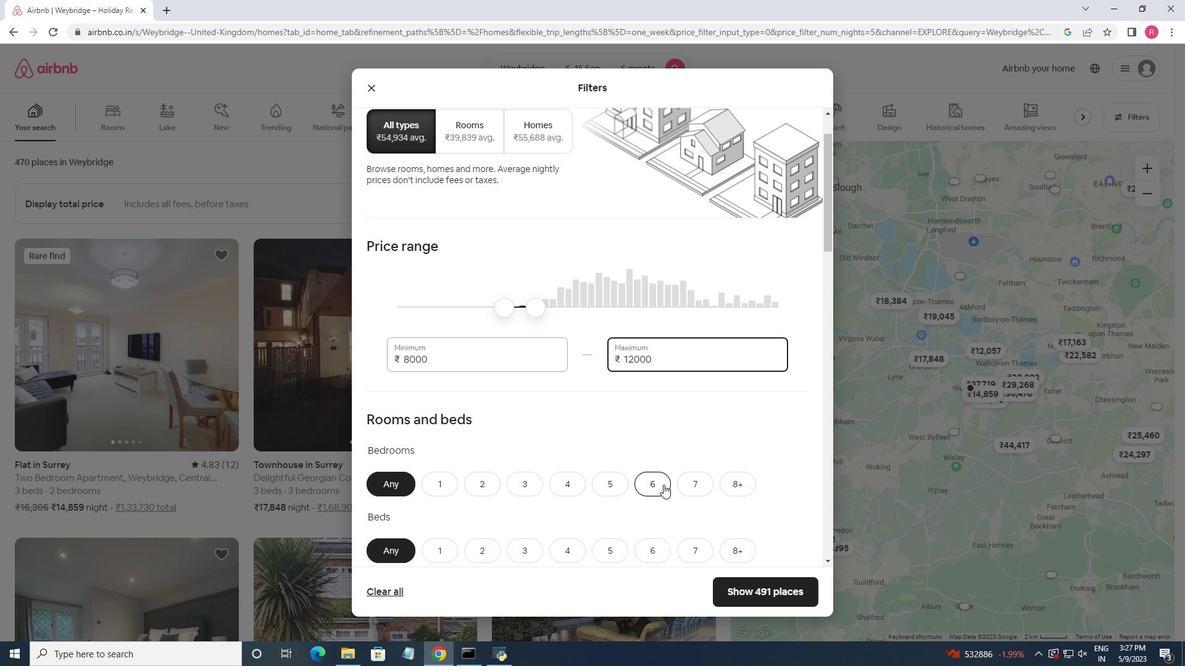 
Action: Mouse pressed left at (662, 485)
Screenshot: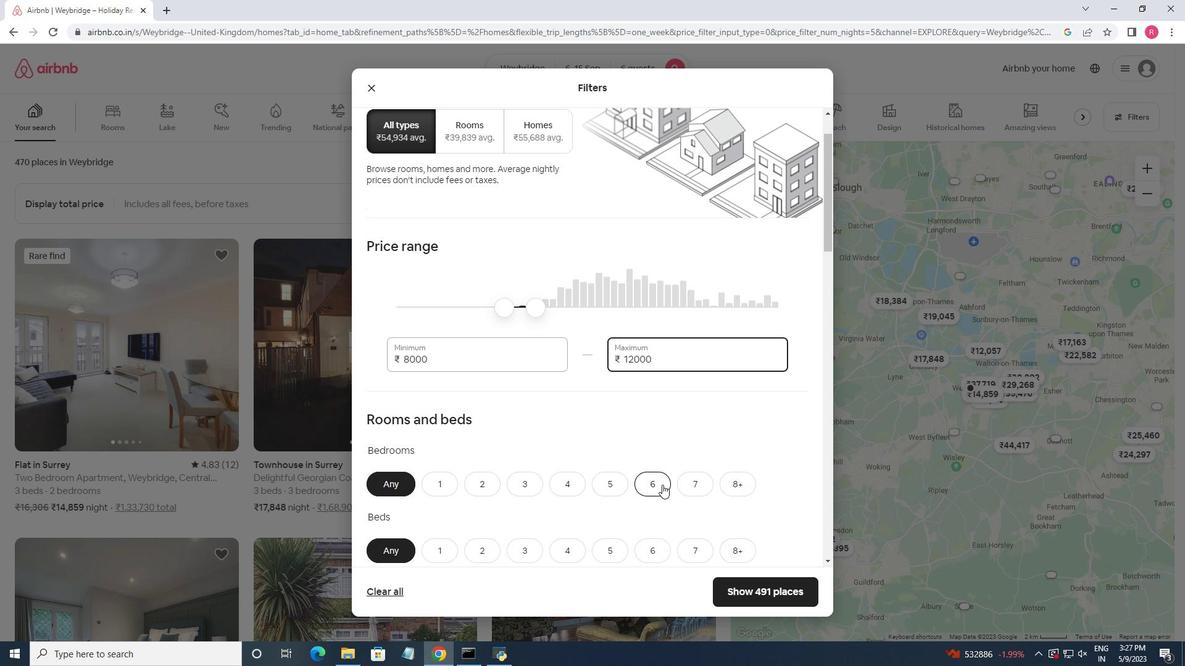 
Action: Mouse moved to (638, 417)
Screenshot: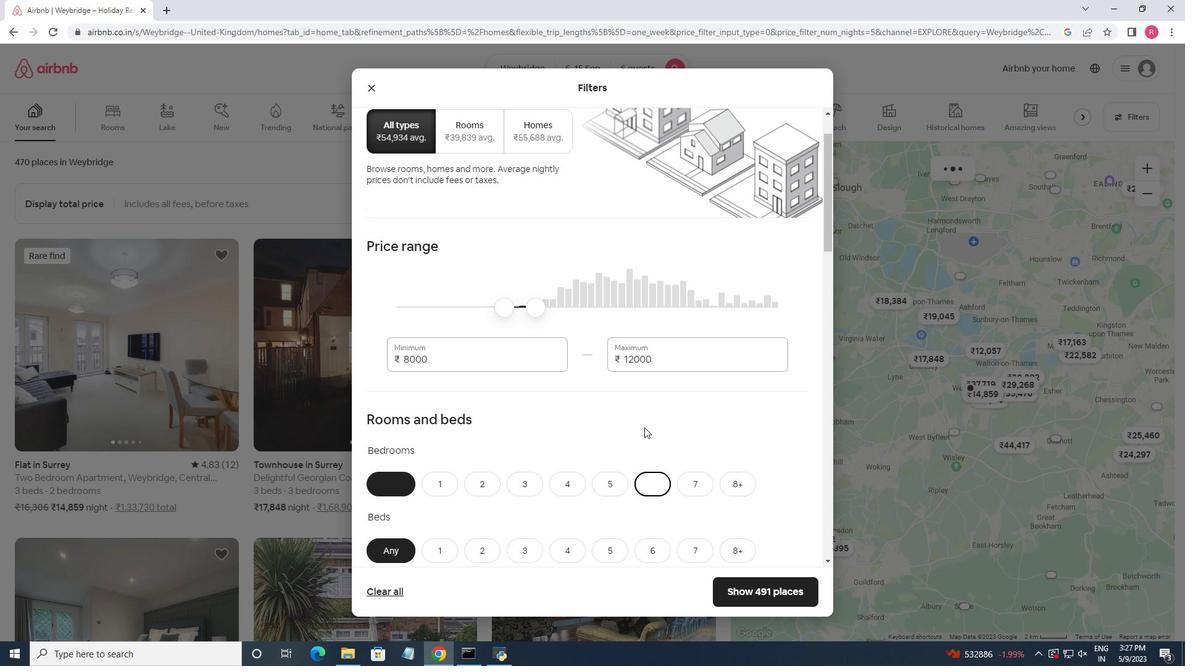 
Action: Mouse scrolled (638, 417) with delta (0, 0)
Screenshot: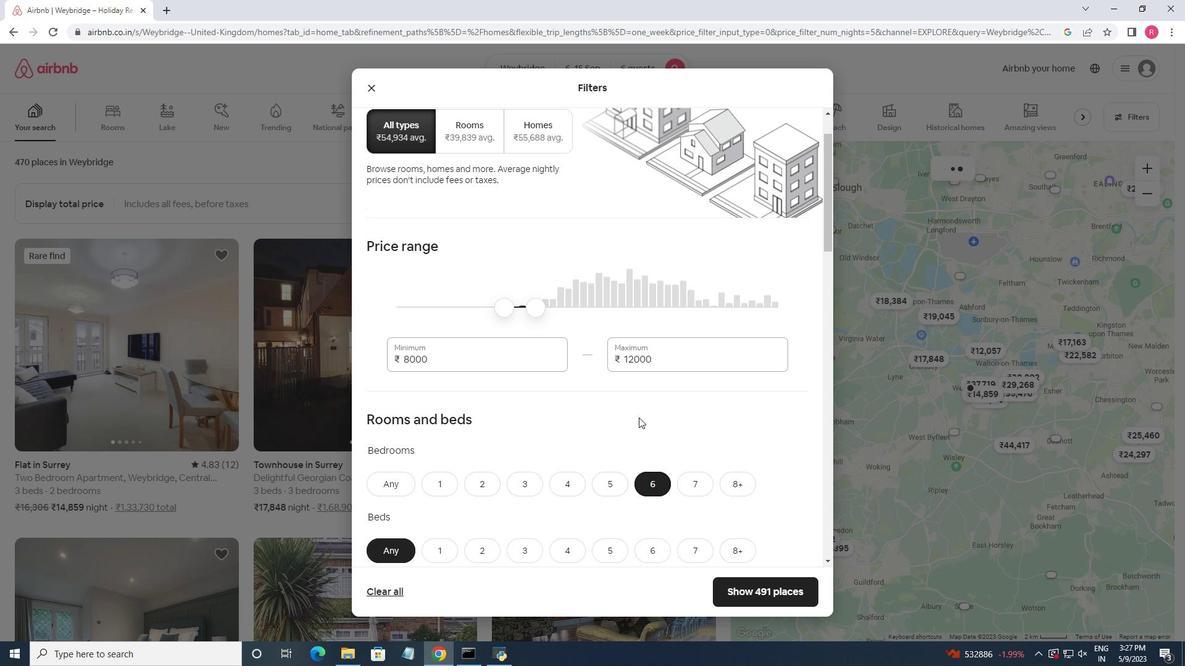 
Action: Mouse scrolled (638, 417) with delta (0, 0)
Screenshot: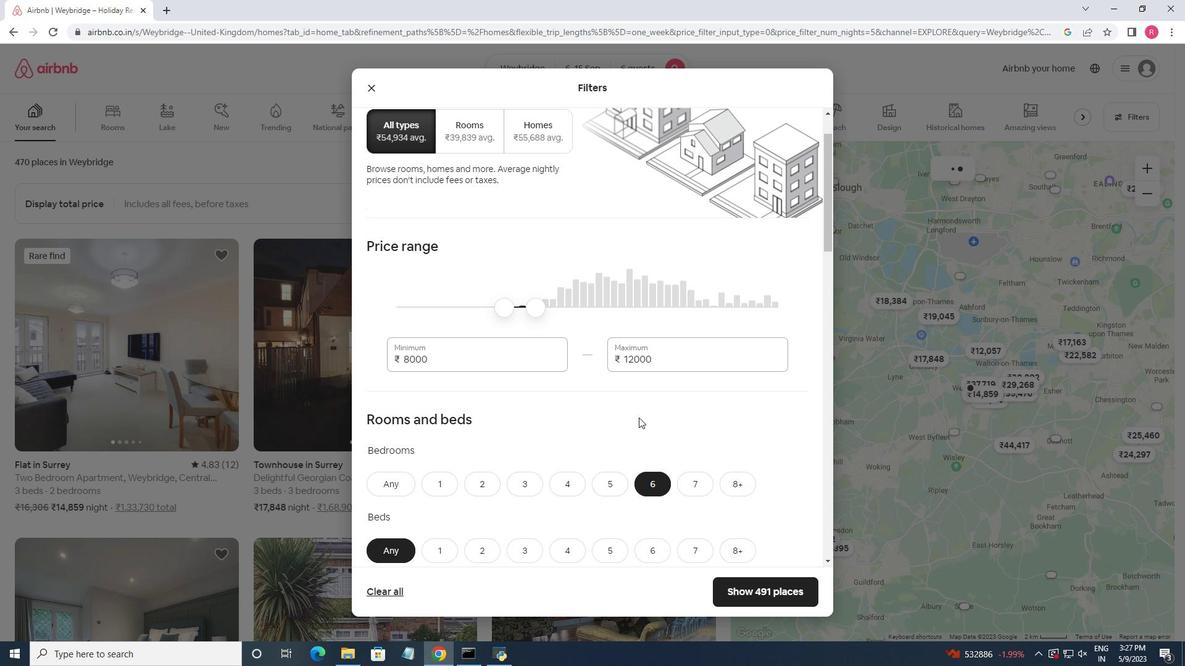 
Action: Mouse moved to (654, 442)
Screenshot: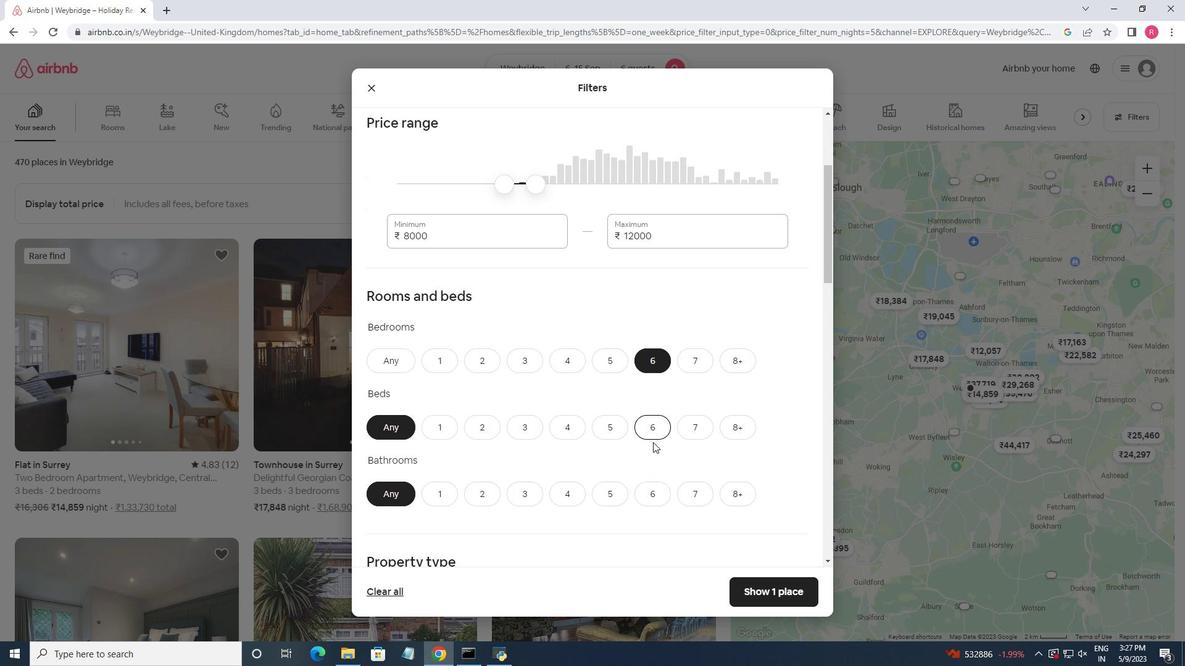 
Action: Mouse pressed left at (654, 442)
Screenshot: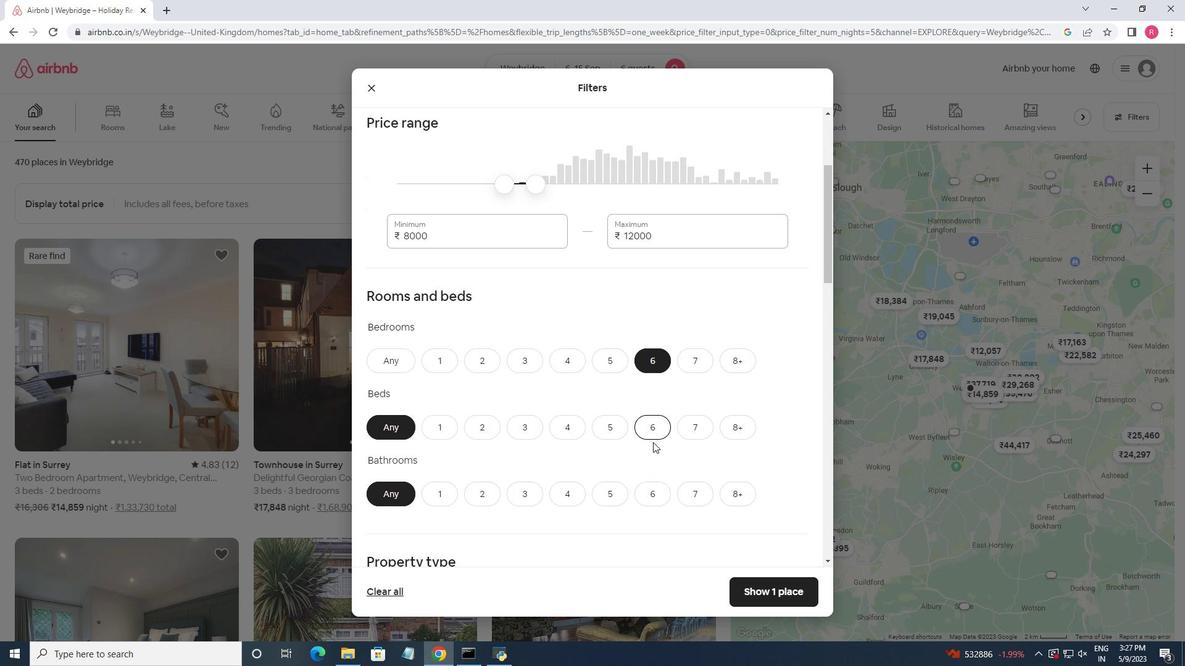 
Action: Mouse moved to (655, 435)
Screenshot: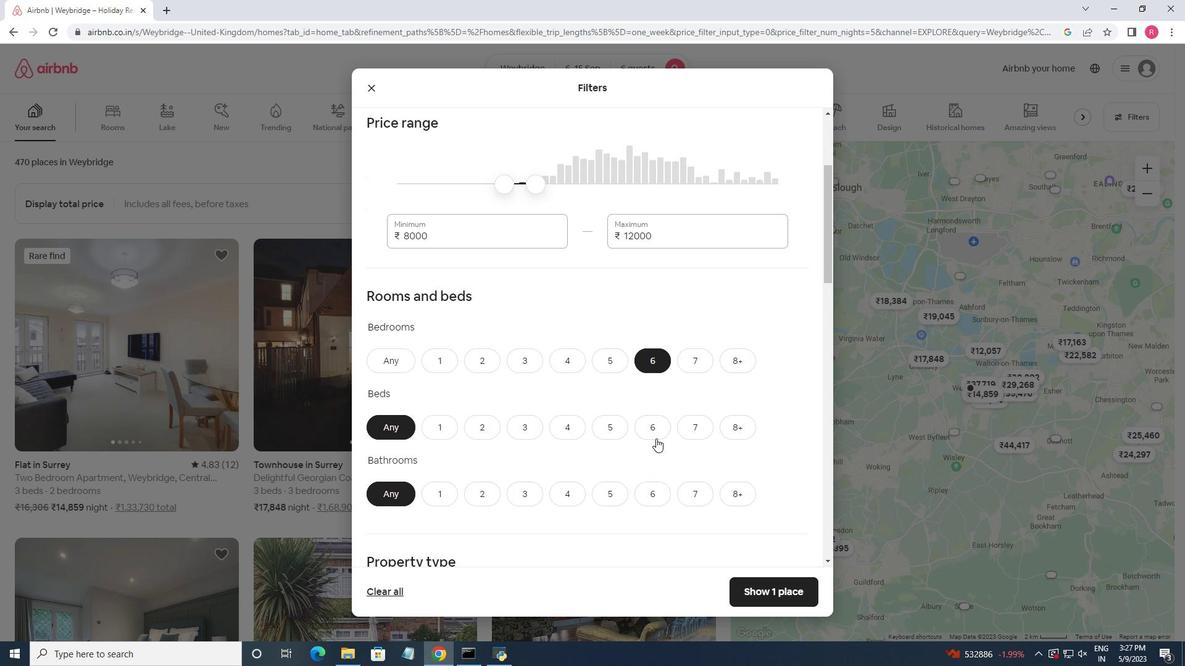 
Action: Mouse pressed left at (655, 435)
Screenshot: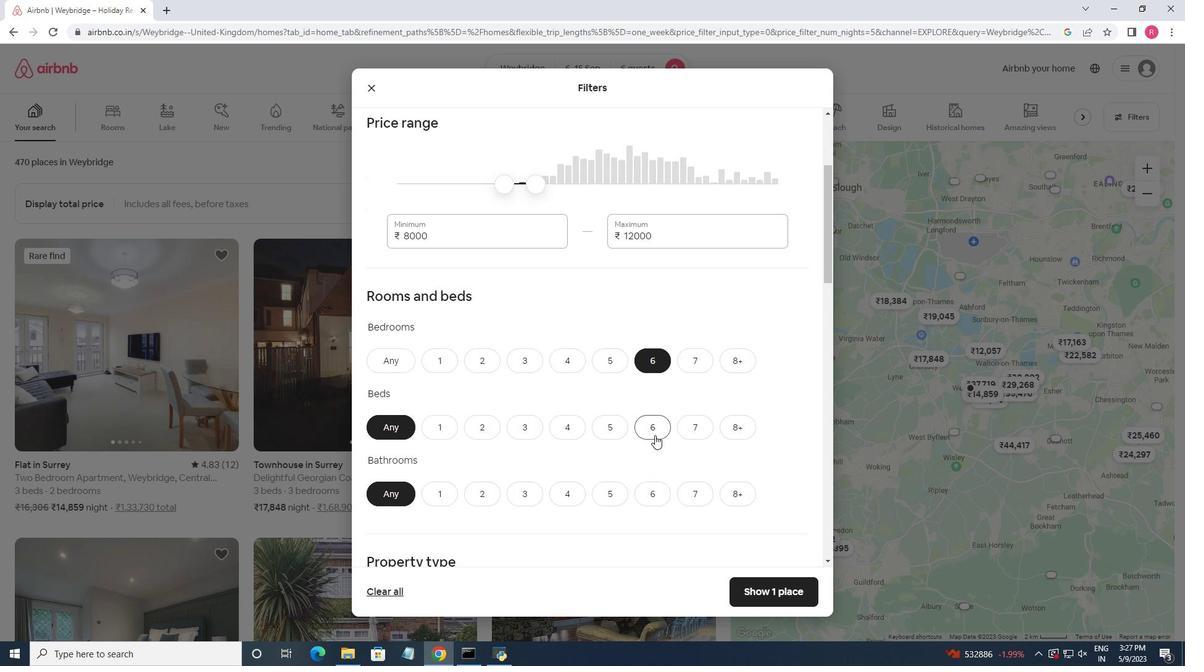 
Action: Mouse moved to (652, 506)
Screenshot: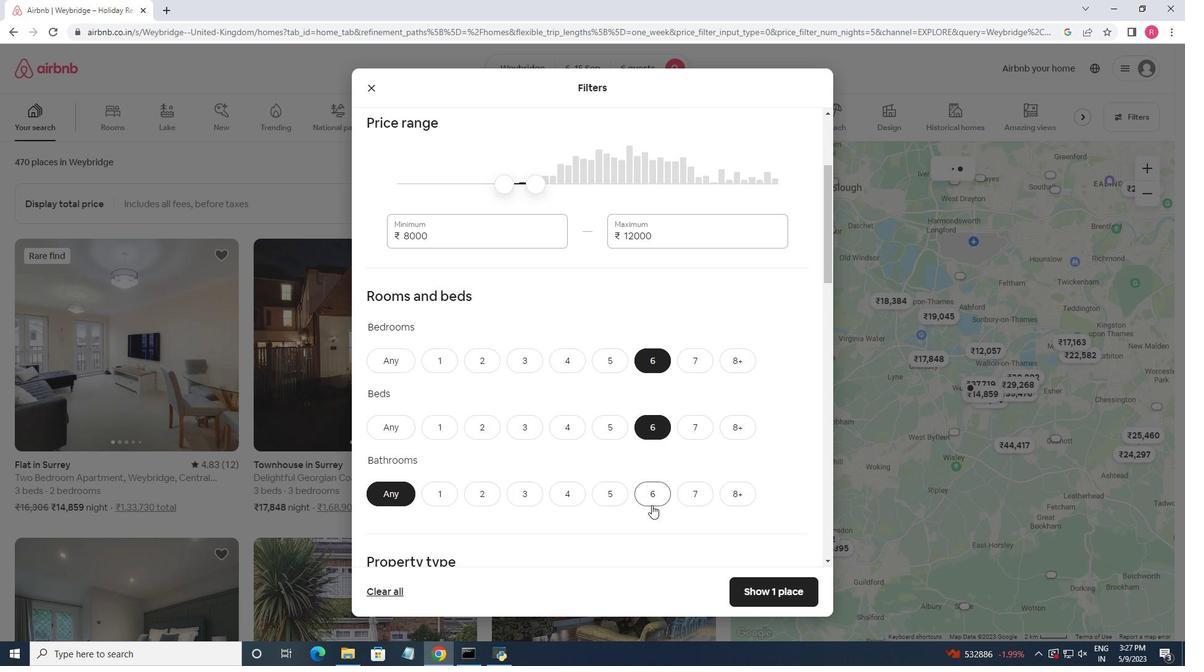 
Action: Mouse pressed left at (652, 506)
Screenshot: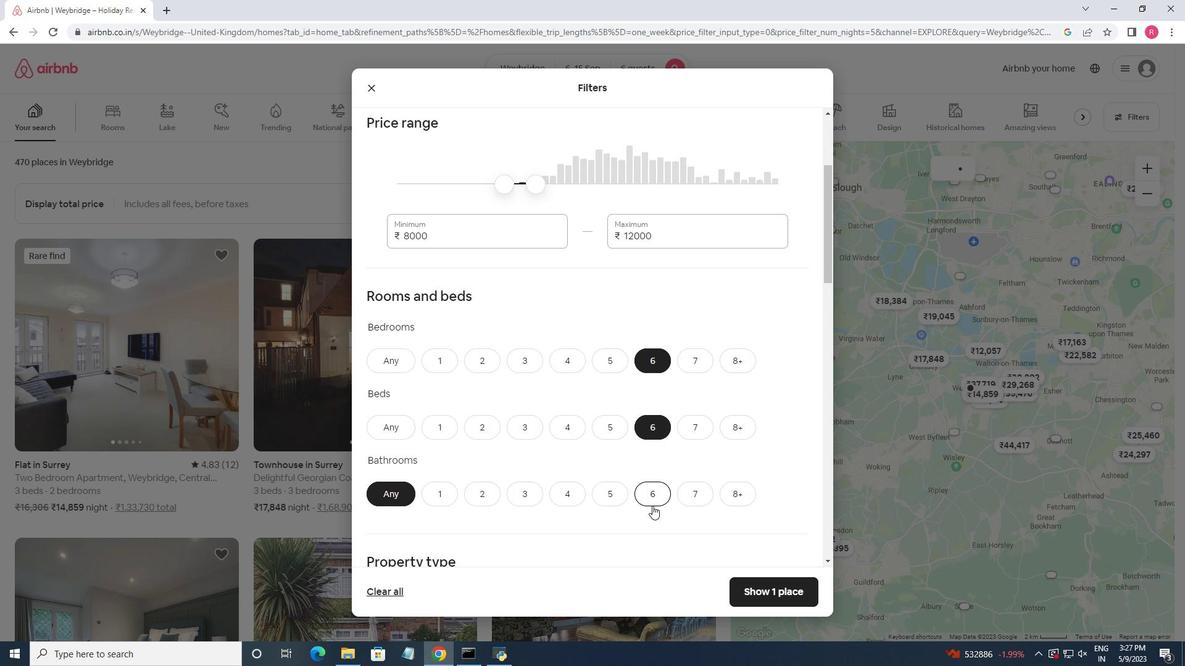 
Action: Mouse moved to (667, 417)
Screenshot: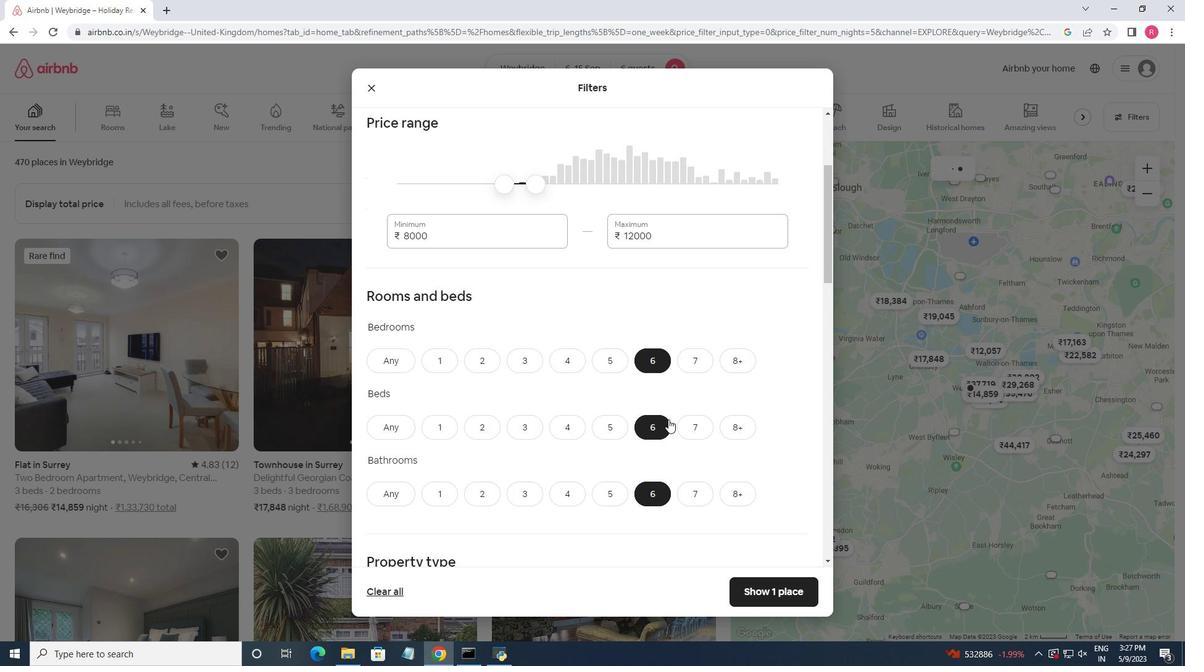 
Action: Mouse scrolled (667, 416) with delta (0, 0)
Screenshot: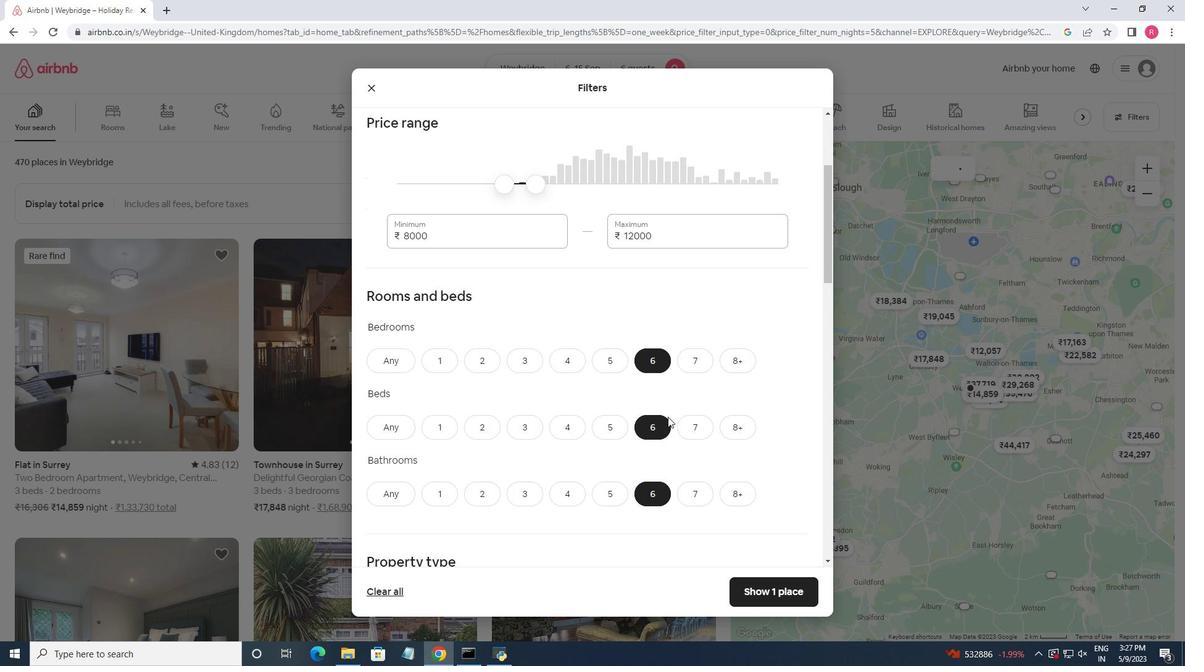 
Action: Mouse moved to (659, 420)
Screenshot: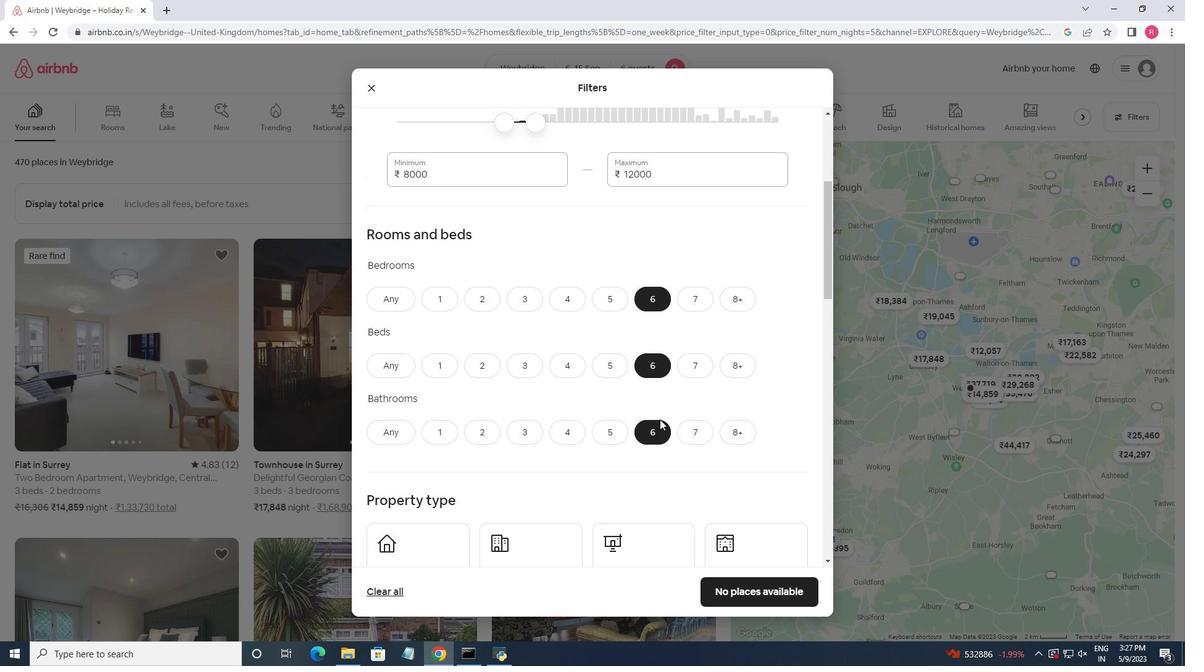 
Action: Mouse scrolled (659, 419) with delta (0, 0)
Screenshot: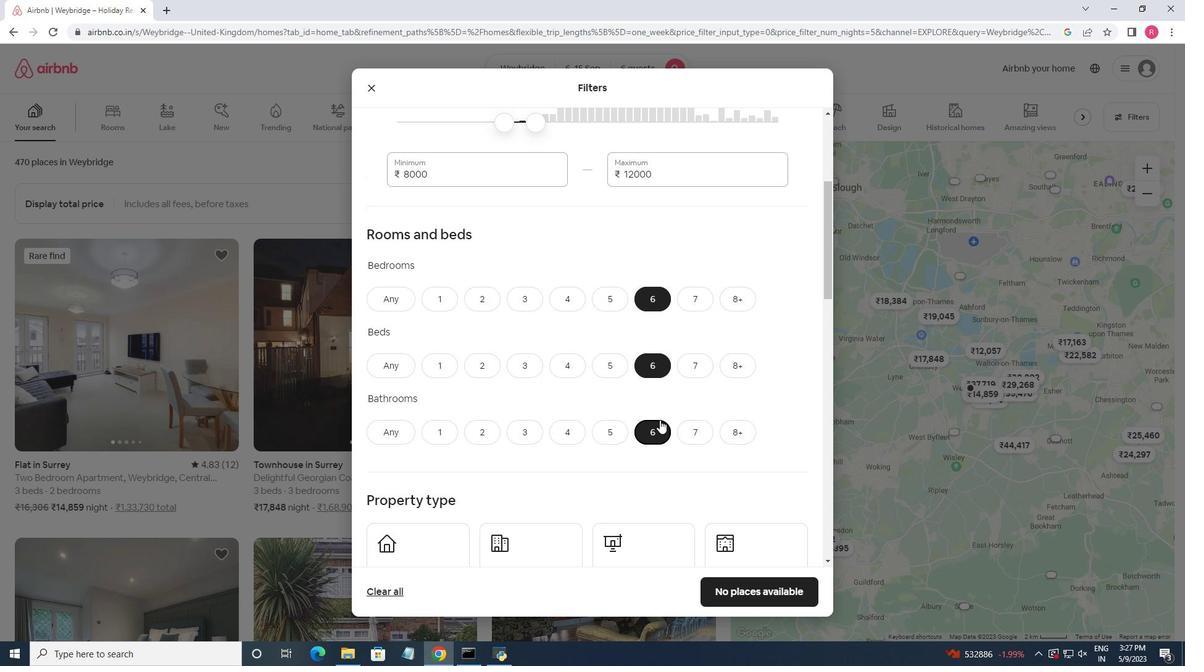 
Action: Mouse scrolled (659, 419) with delta (0, 0)
Screenshot: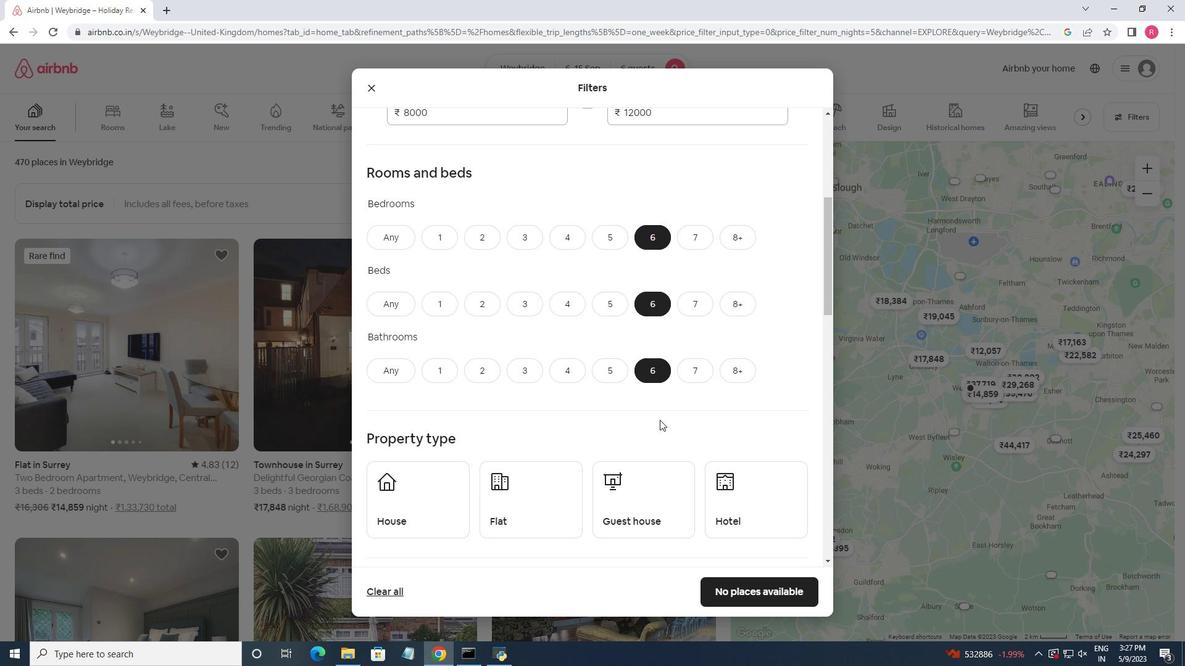 
Action: Mouse moved to (420, 460)
Screenshot: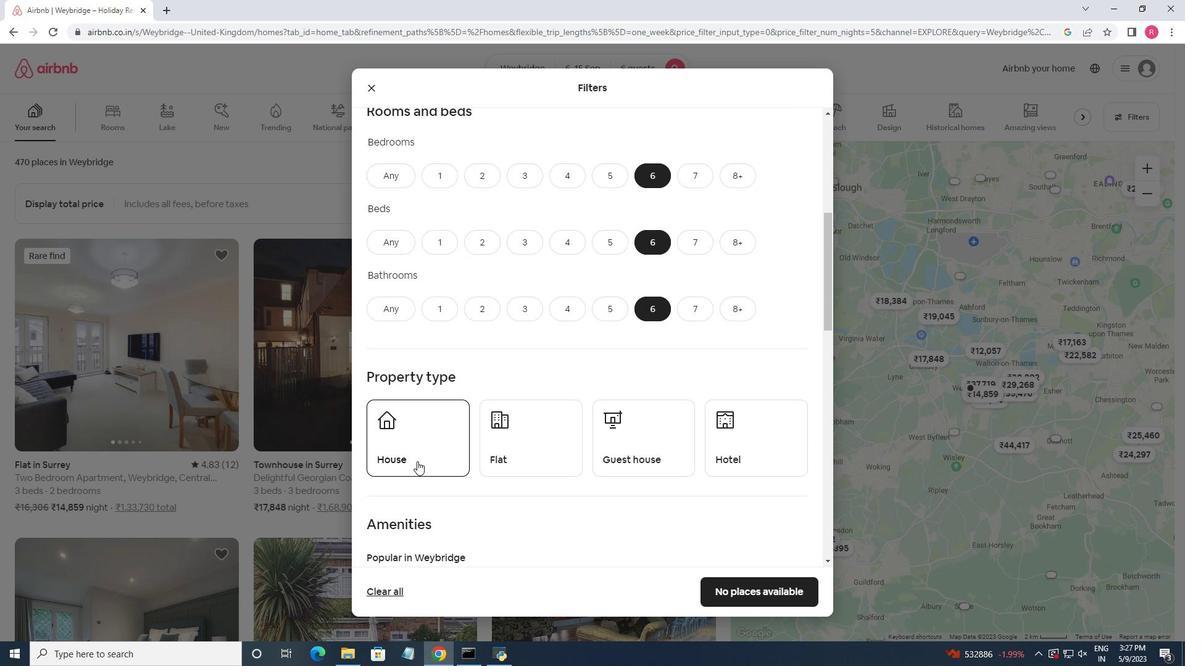
Action: Mouse pressed left at (420, 460)
Screenshot: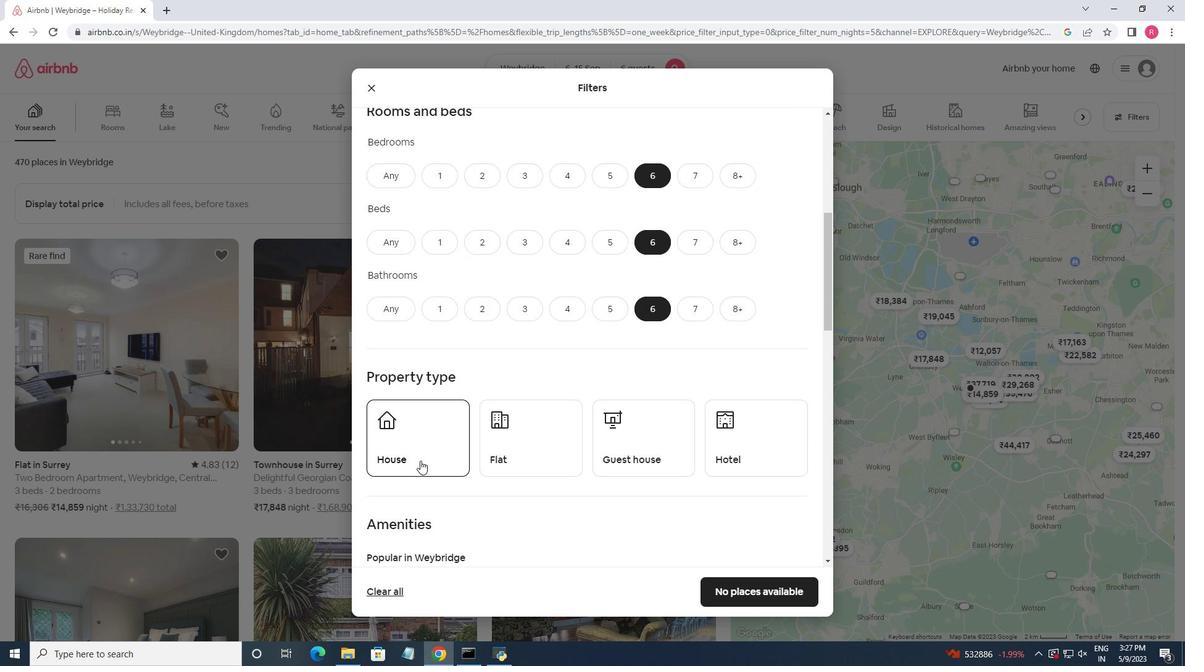 
Action: Mouse moved to (519, 457)
Screenshot: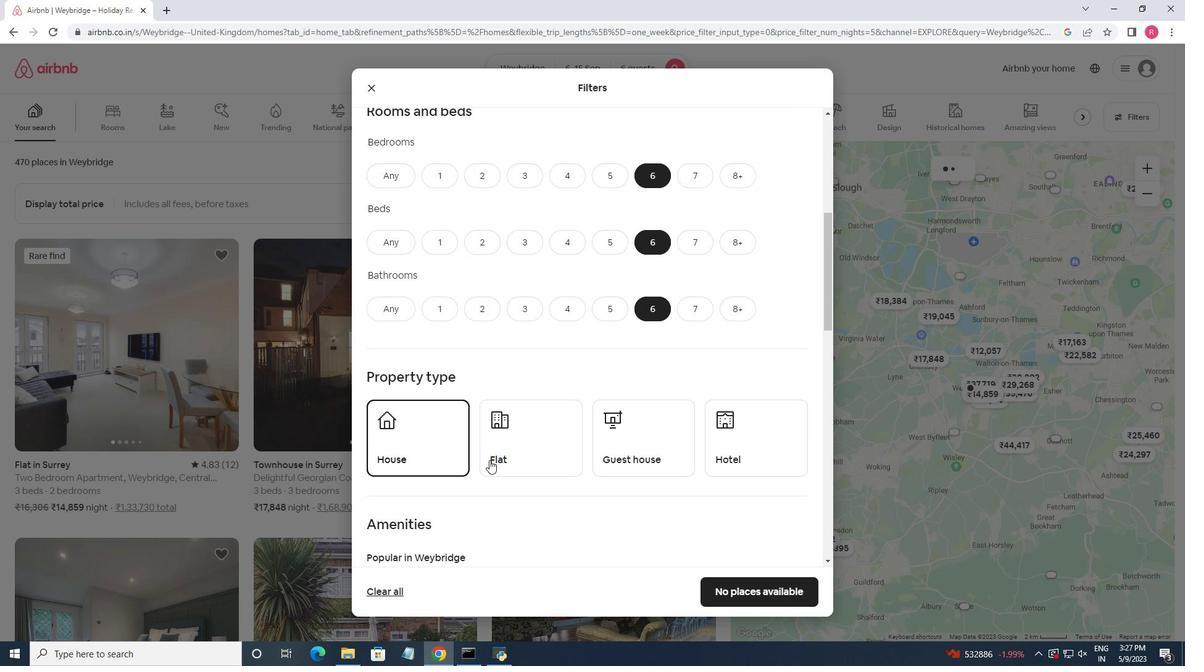 
Action: Mouse pressed left at (519, 457)
Screenshot: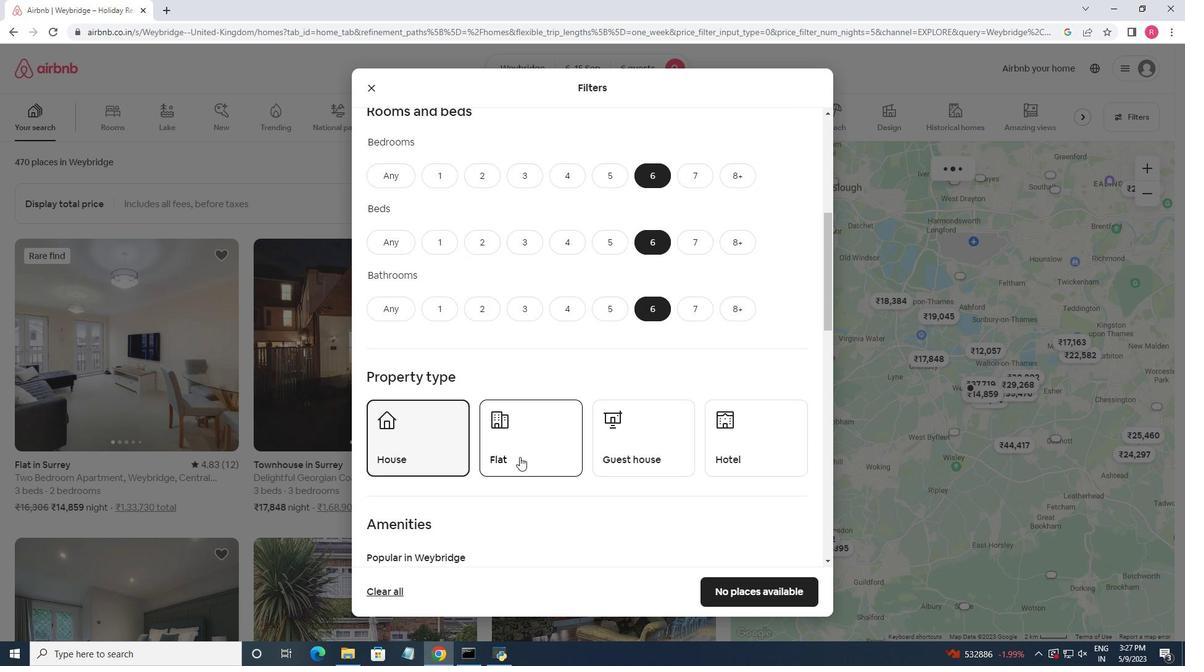 
Action: Mouse moved to (623, 438)
Screenshot: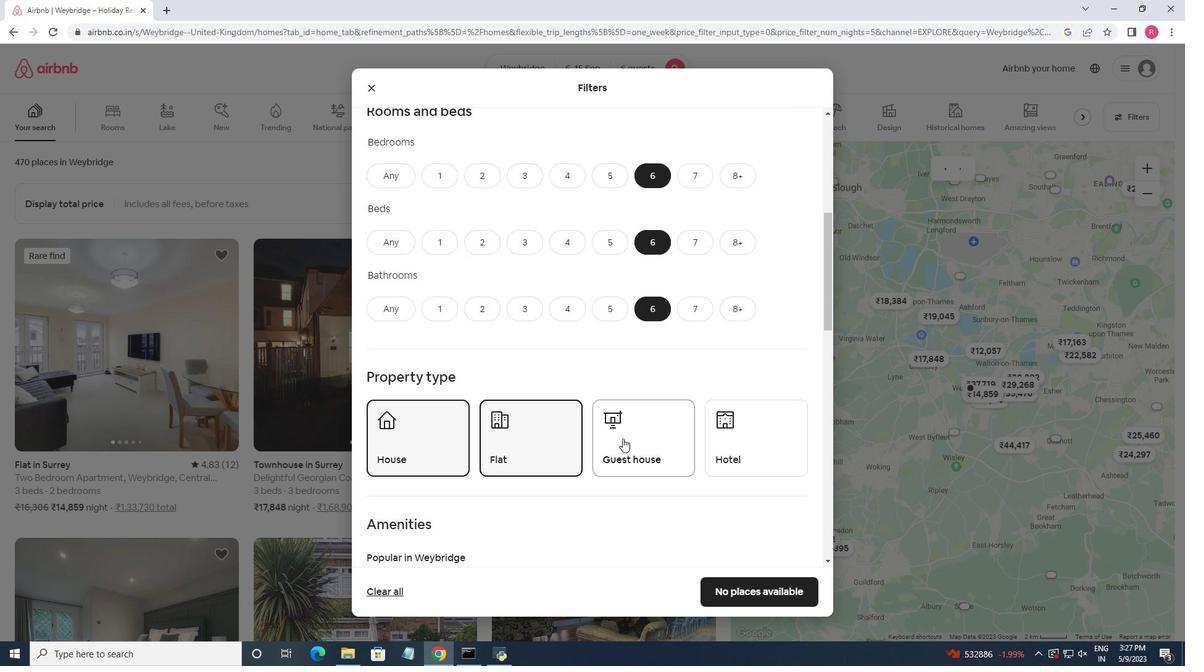 
Action: Mouse pressed left at (623, 438)
Screenshot: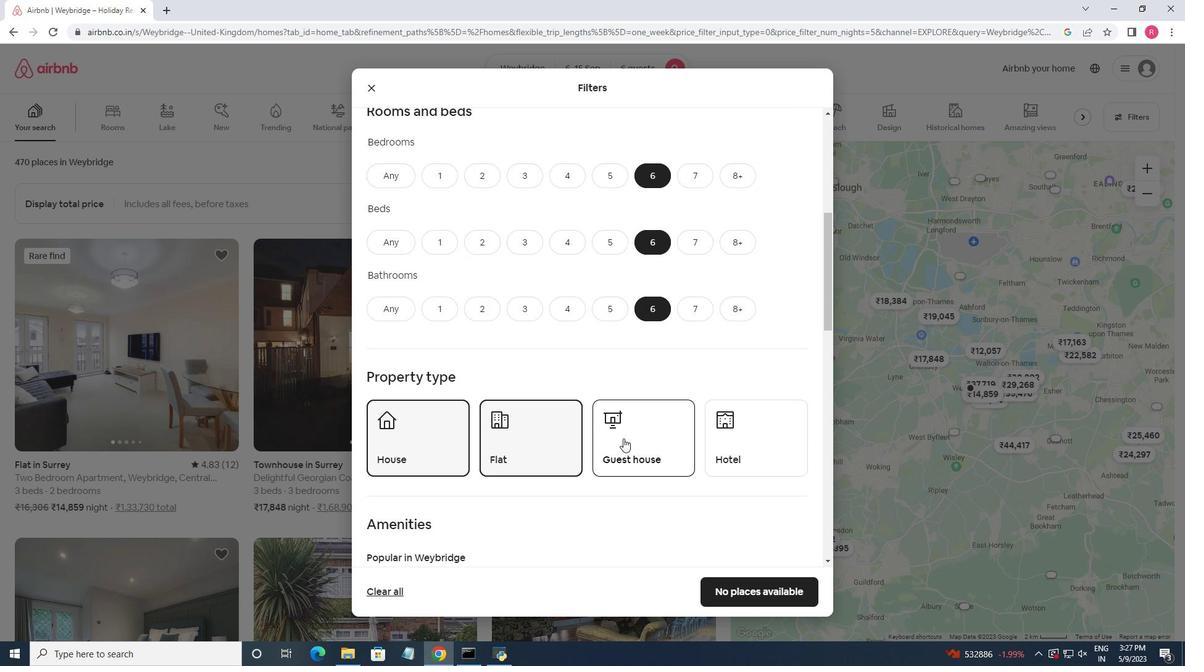 
Action: Mouse moved to (625, 409)
Screenshot: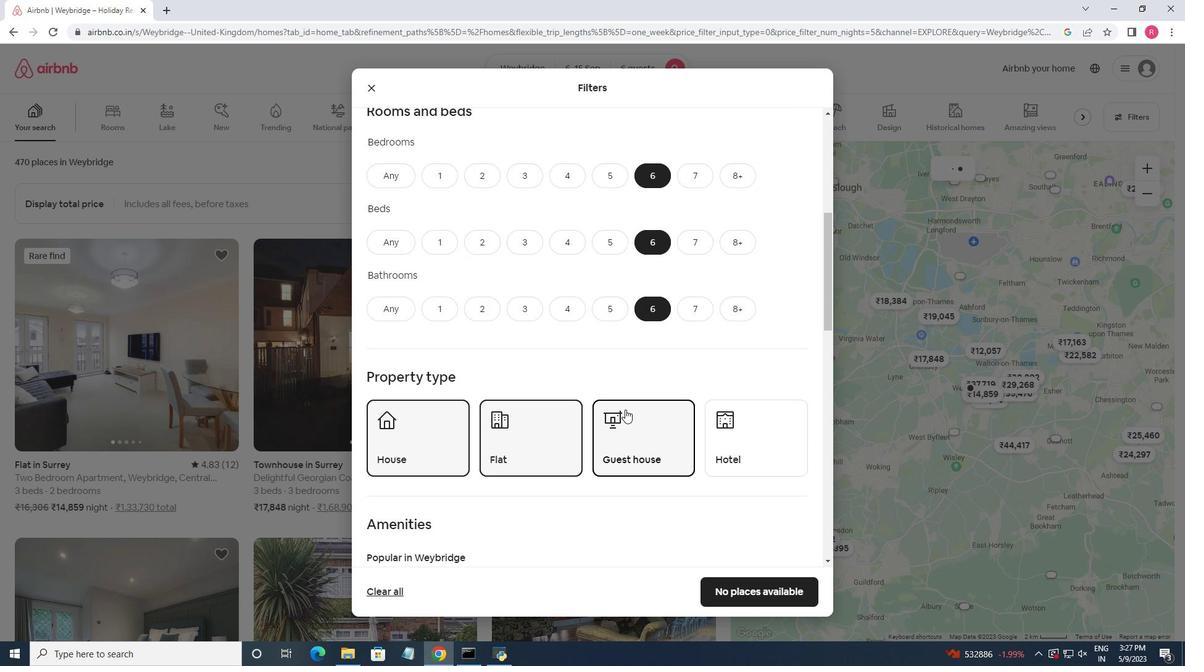 
Action: Mouse scrolled (625, 409) with delta (0, 0)
Screenshot: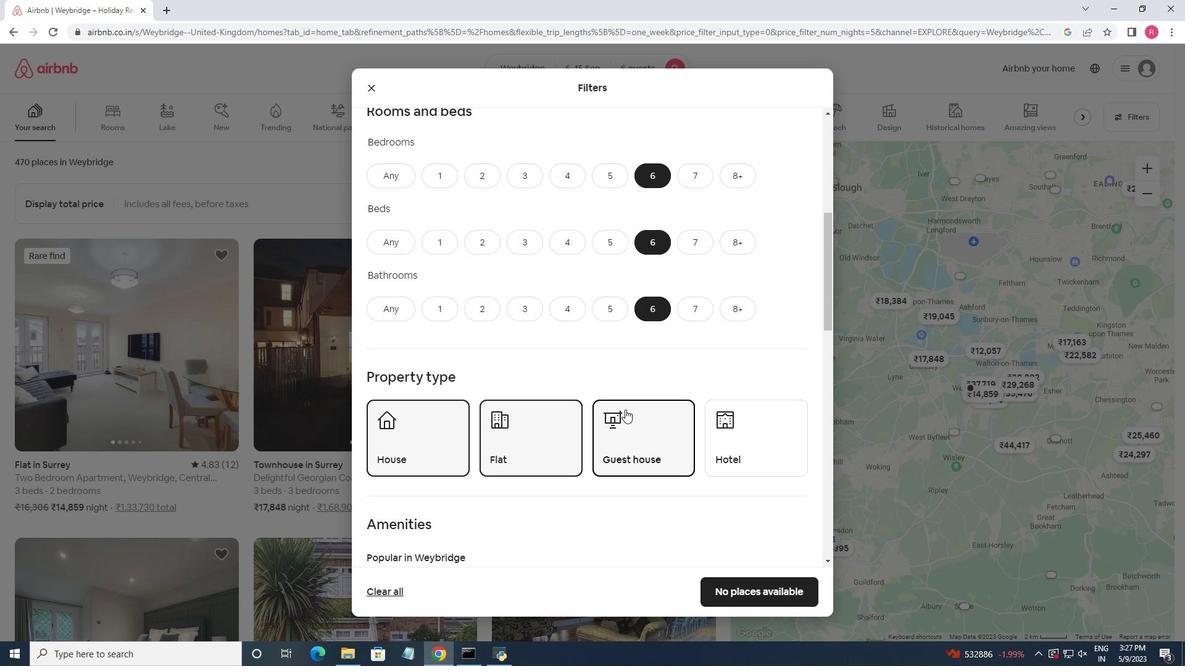 
Action: Mouse scrolled (625, 409) with delta (0, 0)
Screenshot: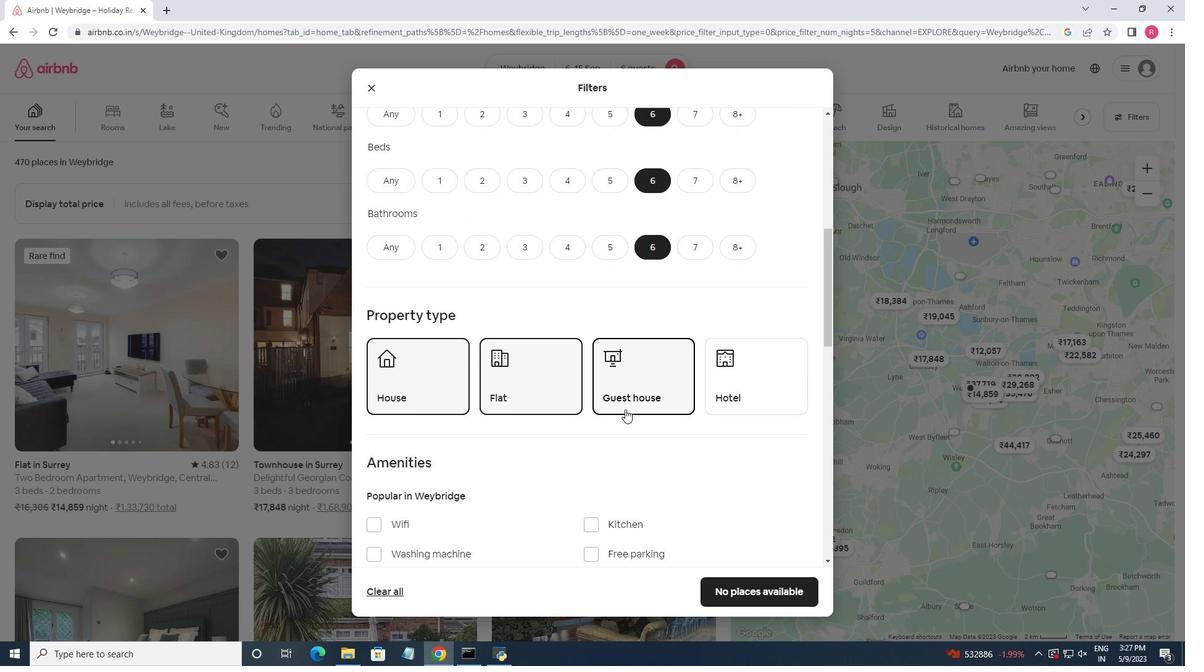 
Action: Mouse moved to (374, 459)
Screenshot: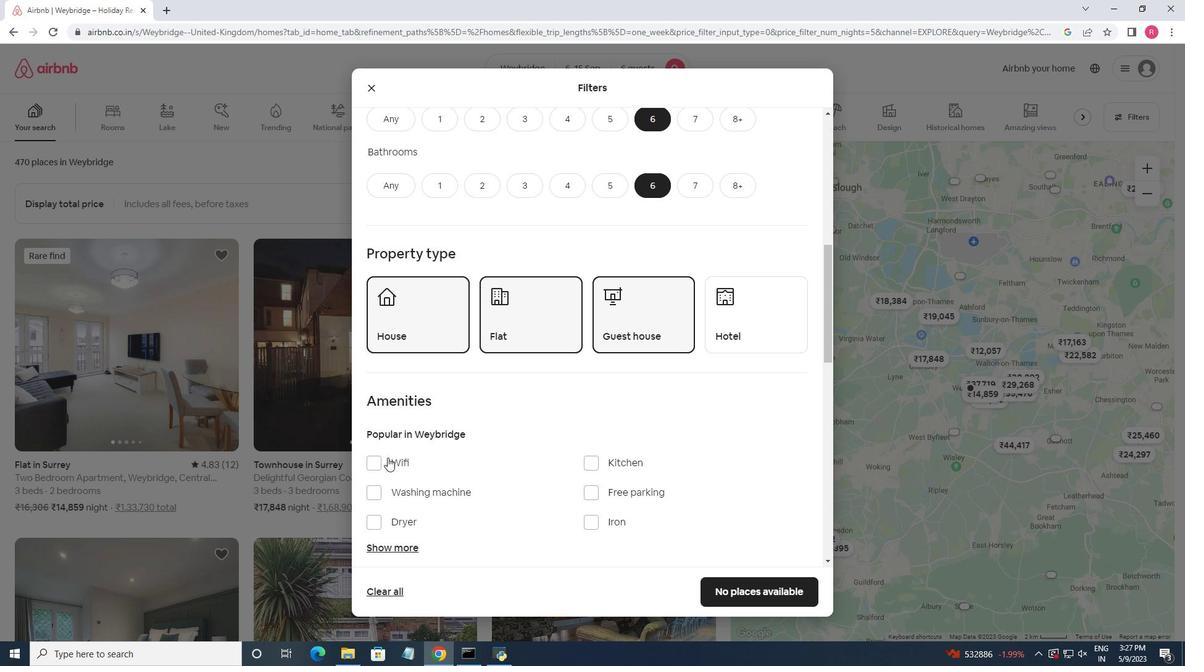 
Action: Mouse pressed left at (374, 459)
Screenshot: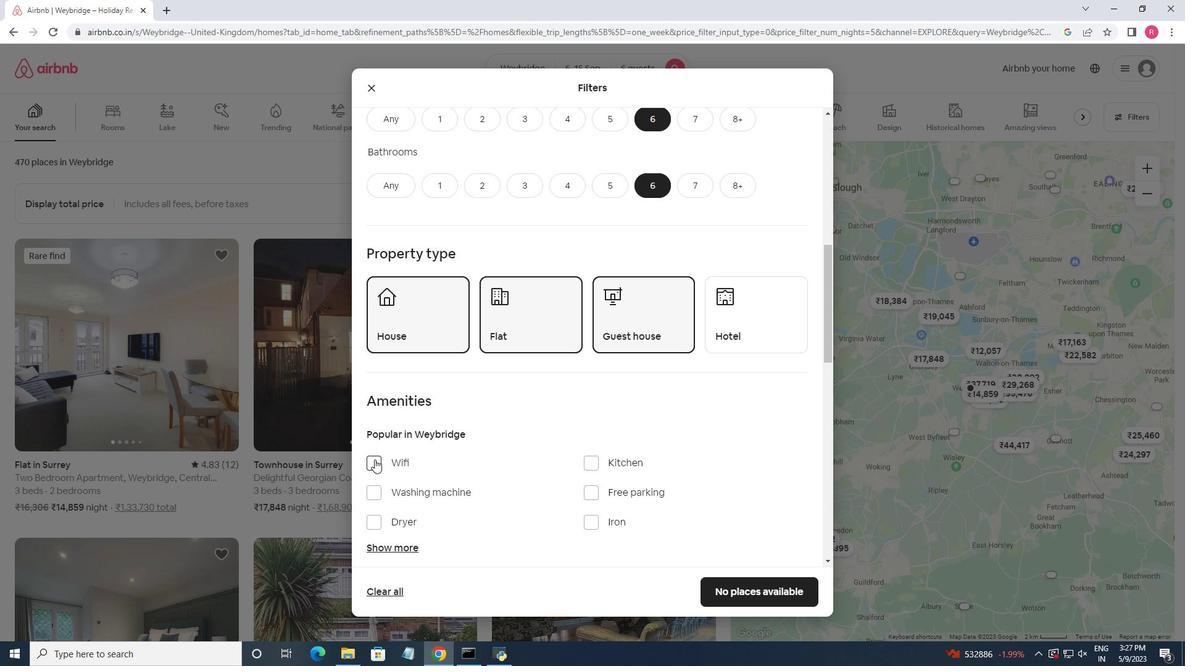 
Action: Mouse moved to (521, 453)
Screenshot: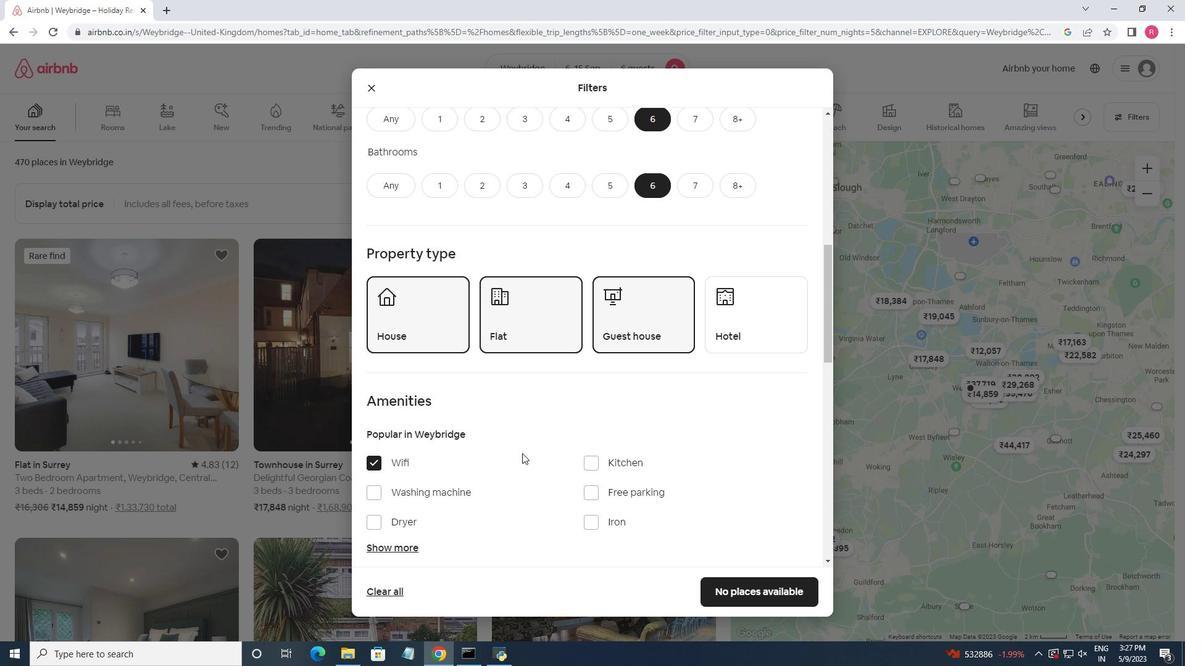 
Action: Mouse scrolled (521, 452) with delta (0, 0)
Screenshot: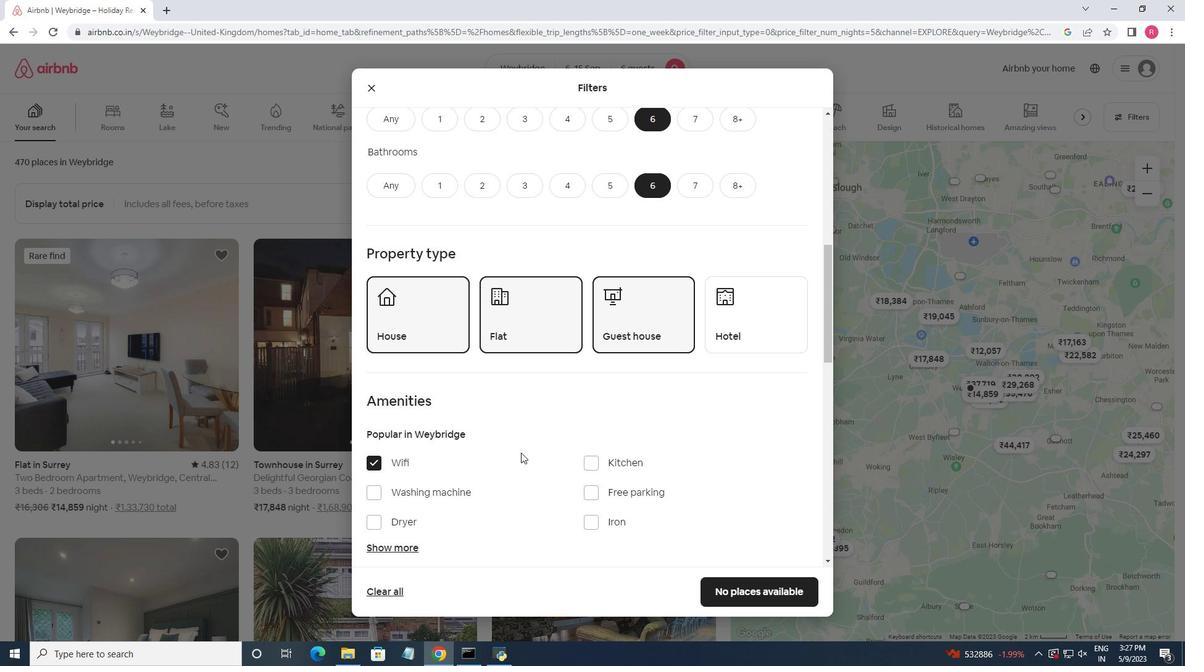 
Action: Mouse moved to (582, 427)
Screenshot: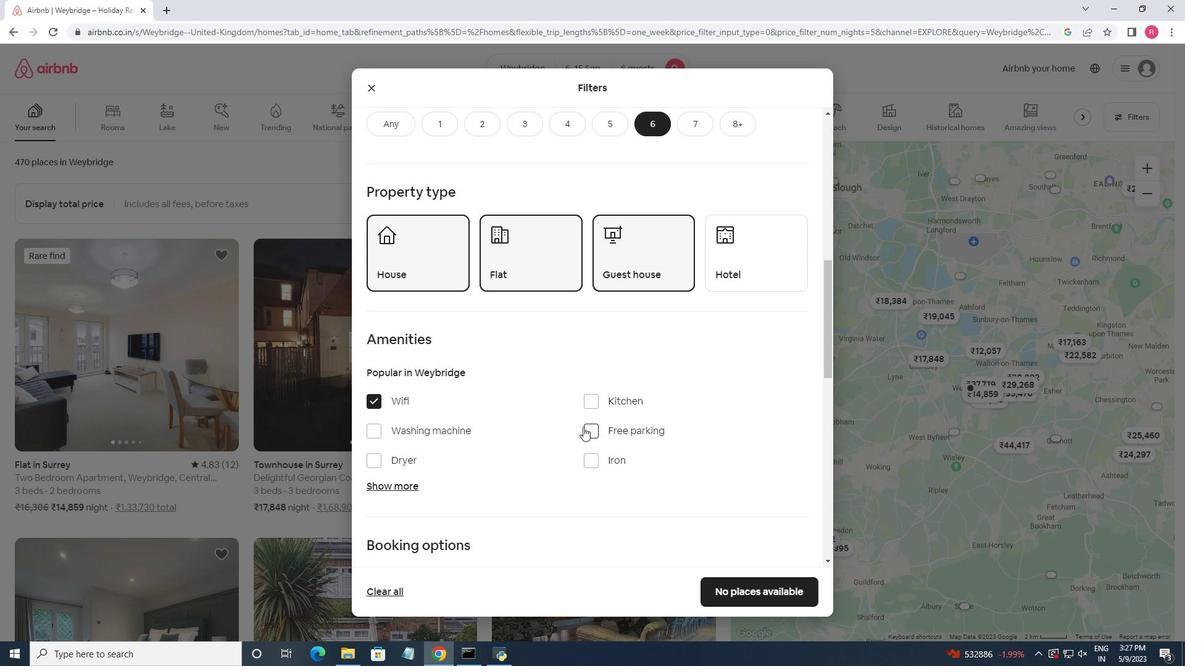 
Action: Mouse pressed left at (582, 427)
Screenshot: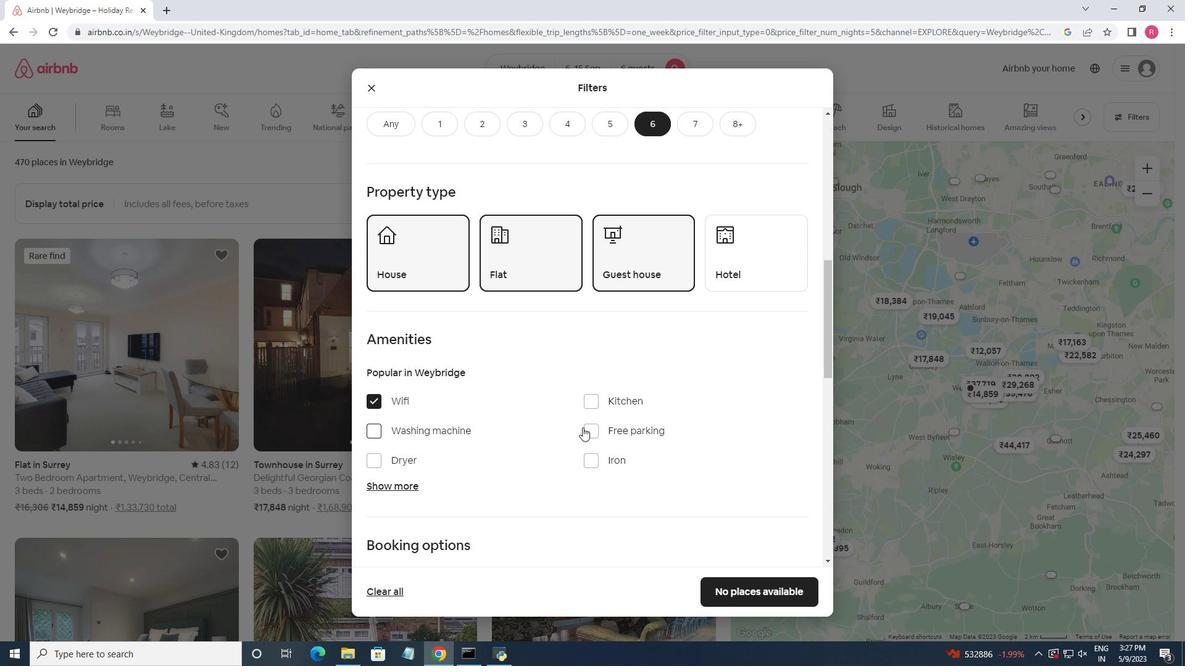 
Action: Mouse moved to (600, 432)
Screenshot: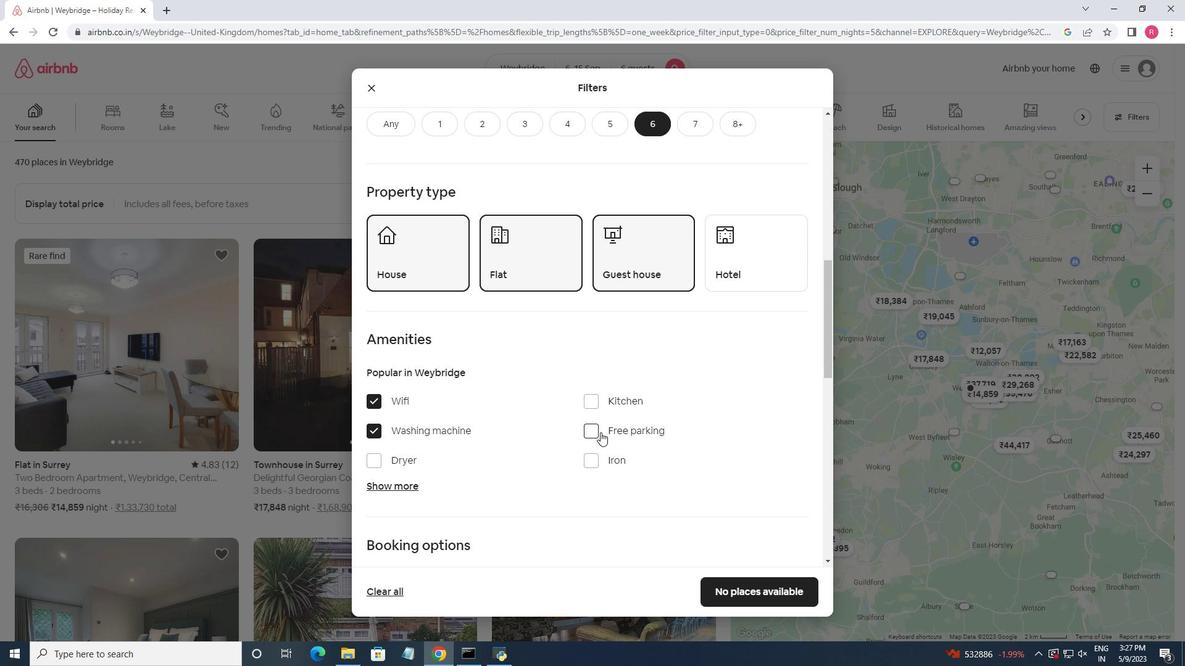 
Action: Mouse pressed left at (600, 432)
Screenshot: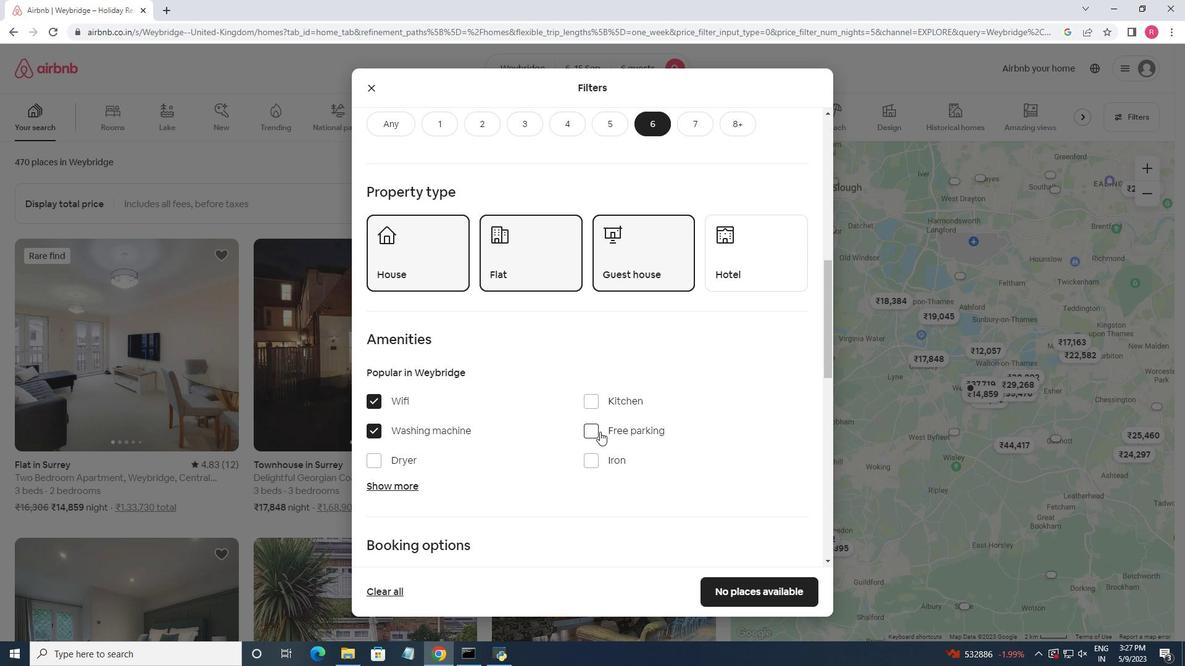
Action: Mouse moved to (409, 483)
Screenshot: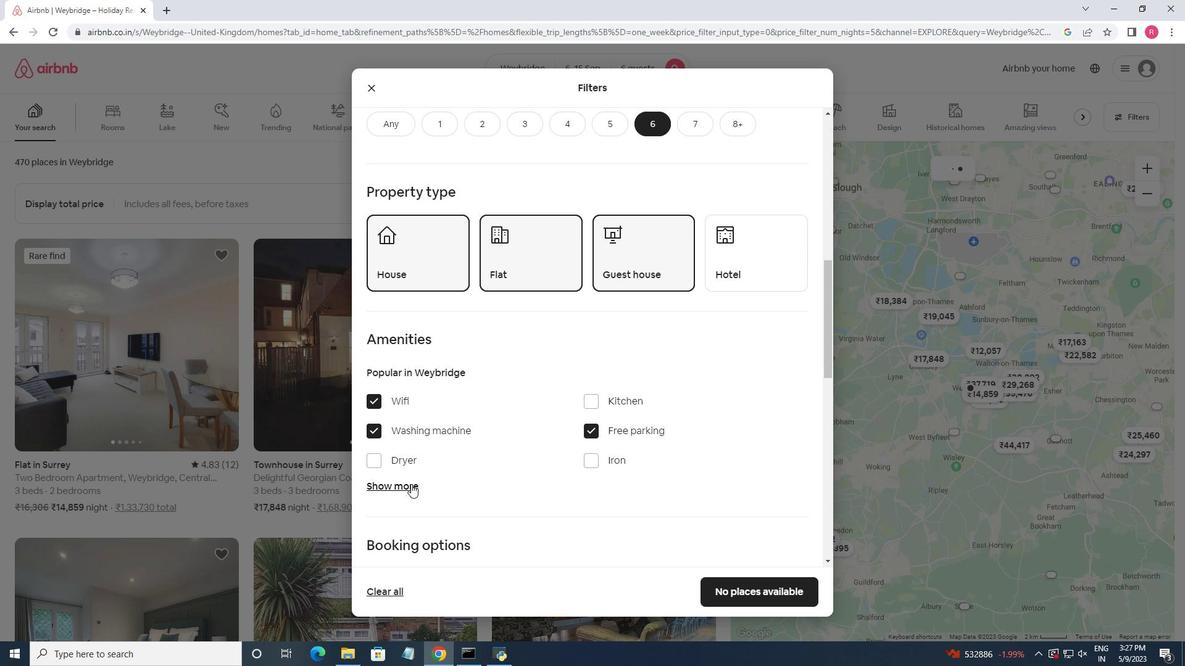 
Action: Mouse pressed left at (409, 483)
Screenshot: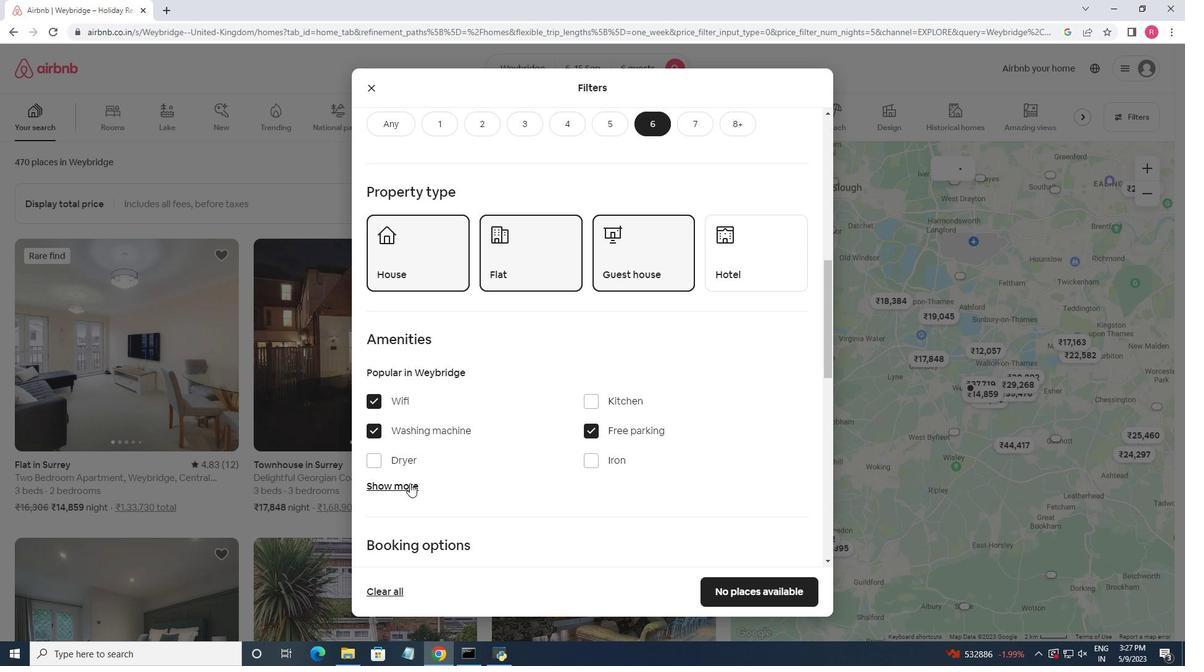 
Action: Mouse moved to (500, 454)
Screenshot: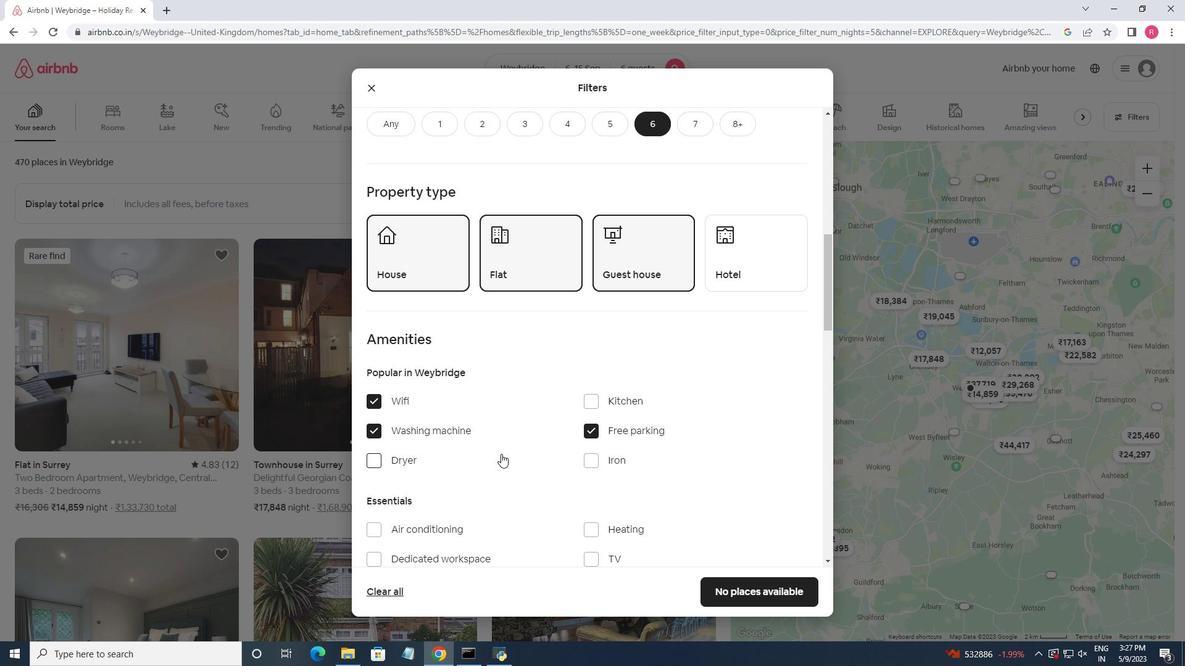 
Action: Mouse scrolled (500, 453) with delta (0, 0)
Screenshot: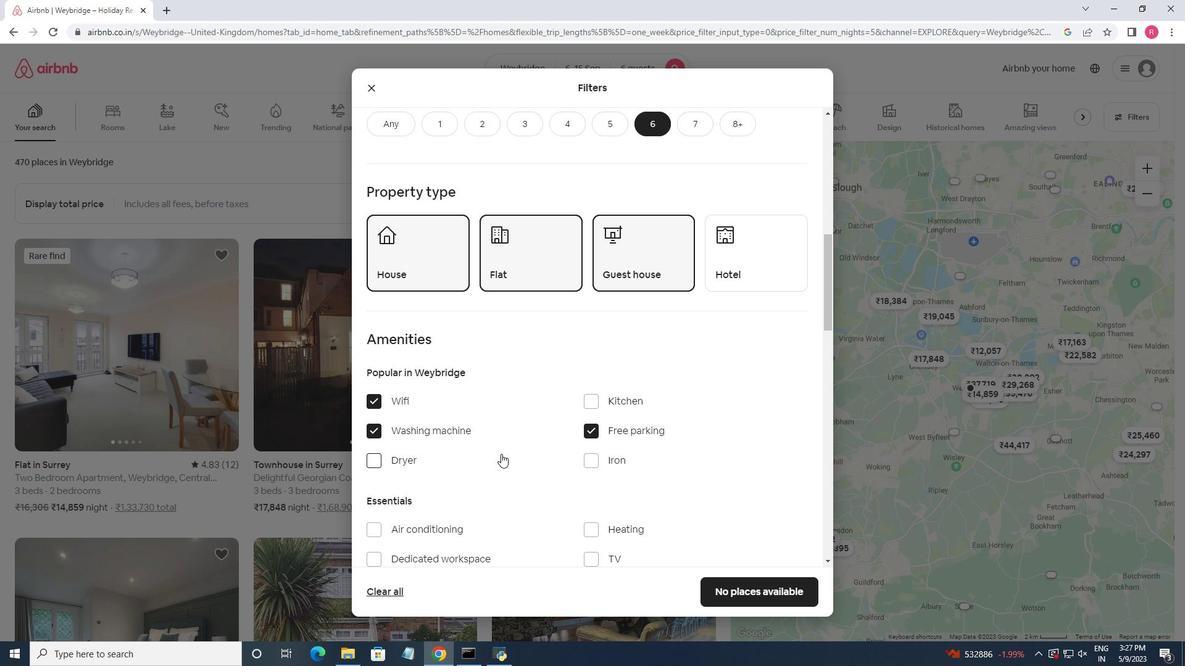 
Action: Mouse moved to (592, 495)
Screenshot: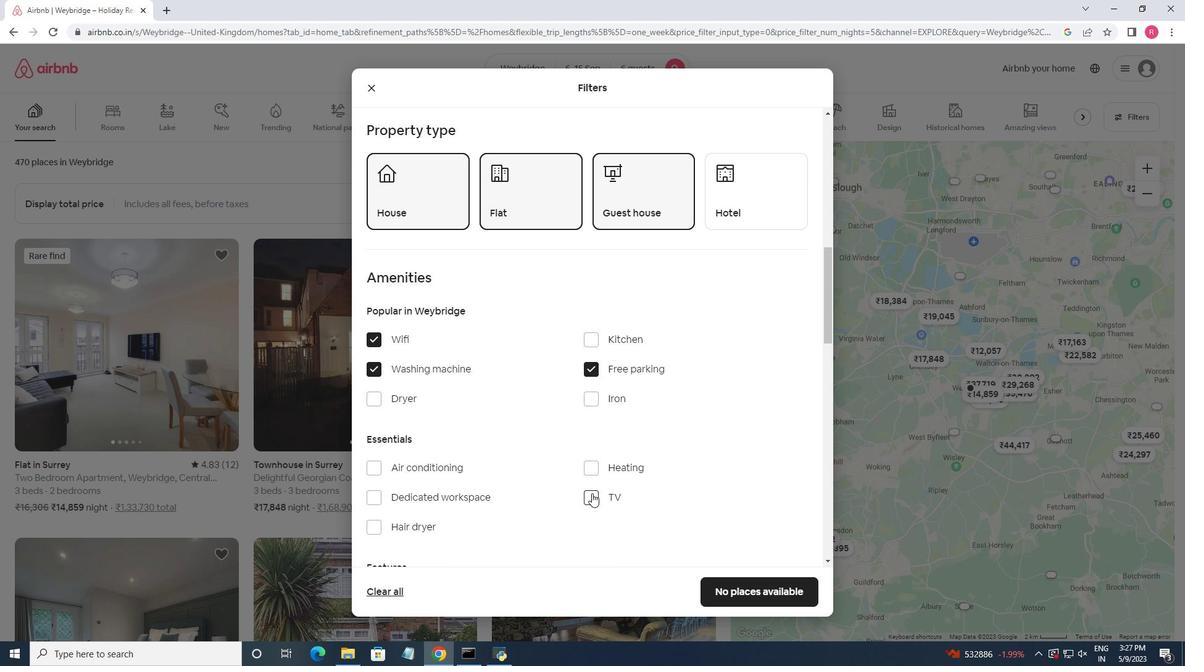 
Action: Mouse pressed left at (592, 495)
Screenshot: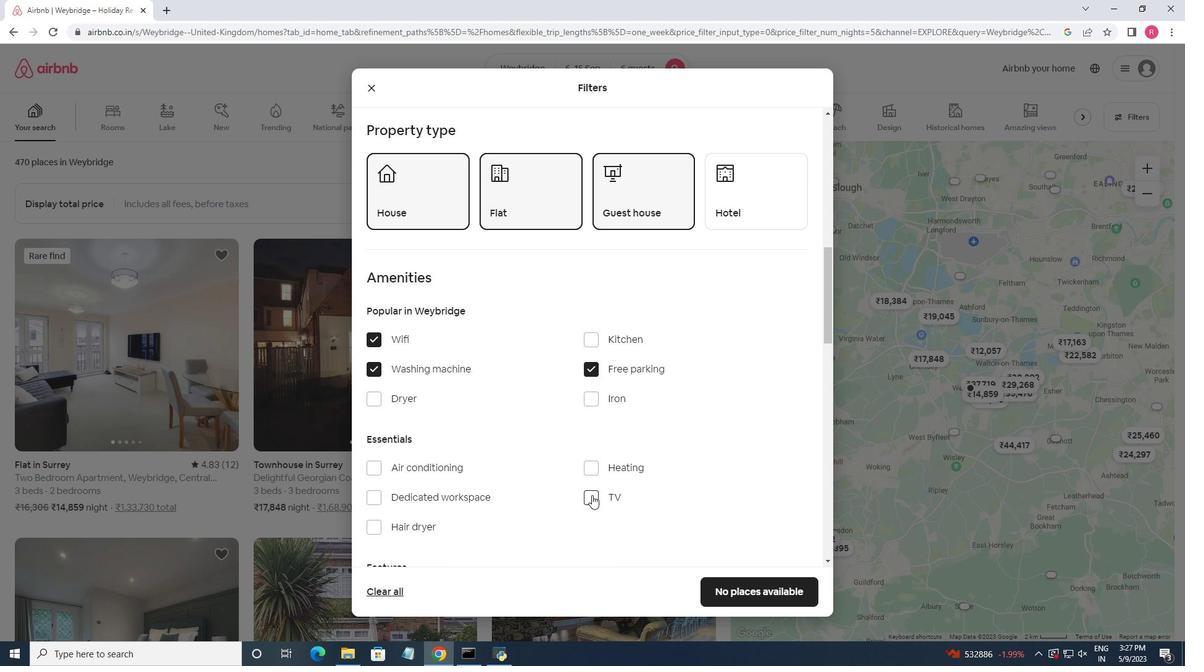 
Action: Mouse moved to (506, 424)
Screenshot: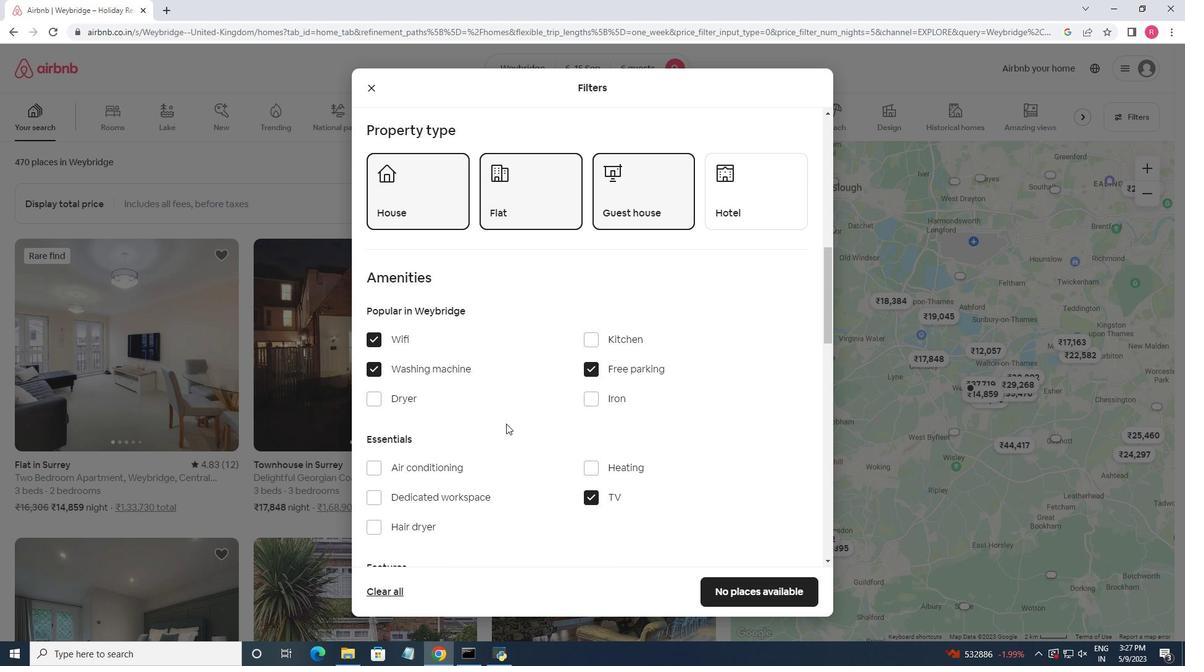 
Action: Mouse scrolled (506, 424) with delta (0, 0)
Screenshot: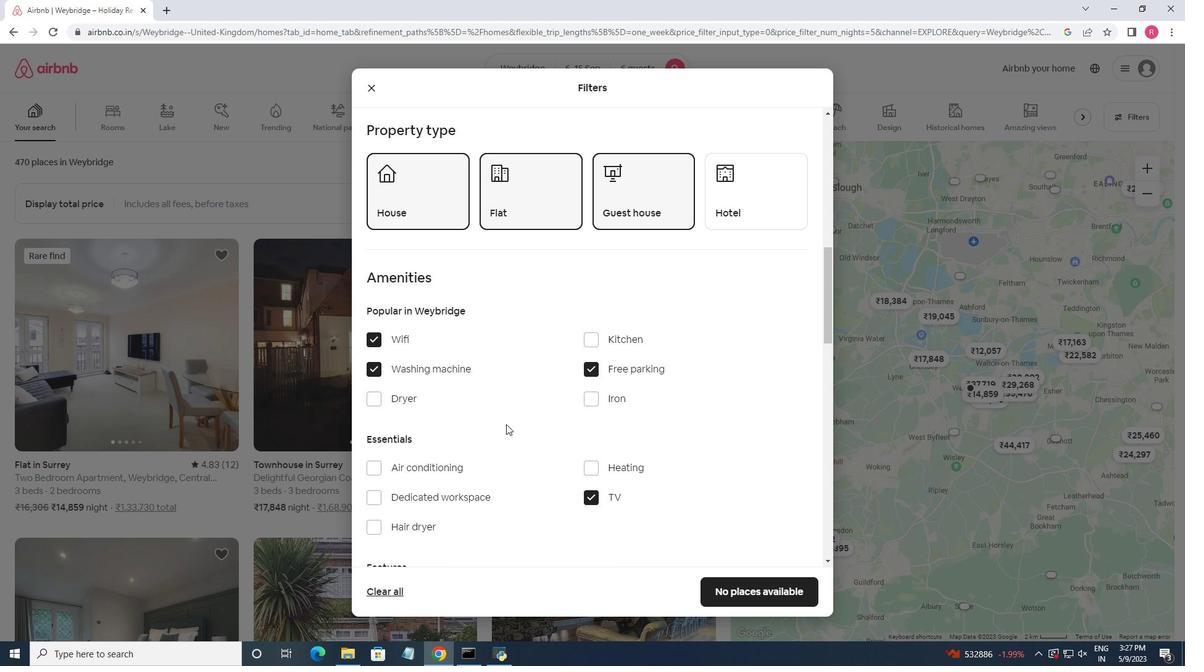 
Action: Mouse moved to (506, 425)
Screenshot: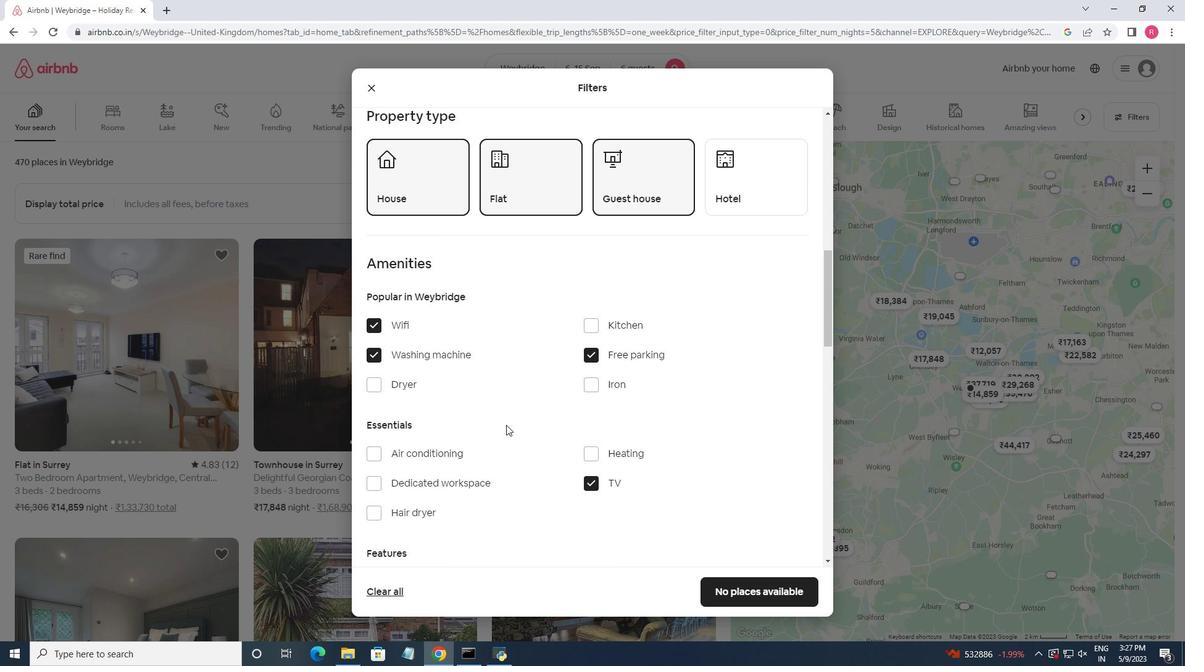 
Action: Mouse scrolled (506, 425) with delta (0, 0)
Screenshot: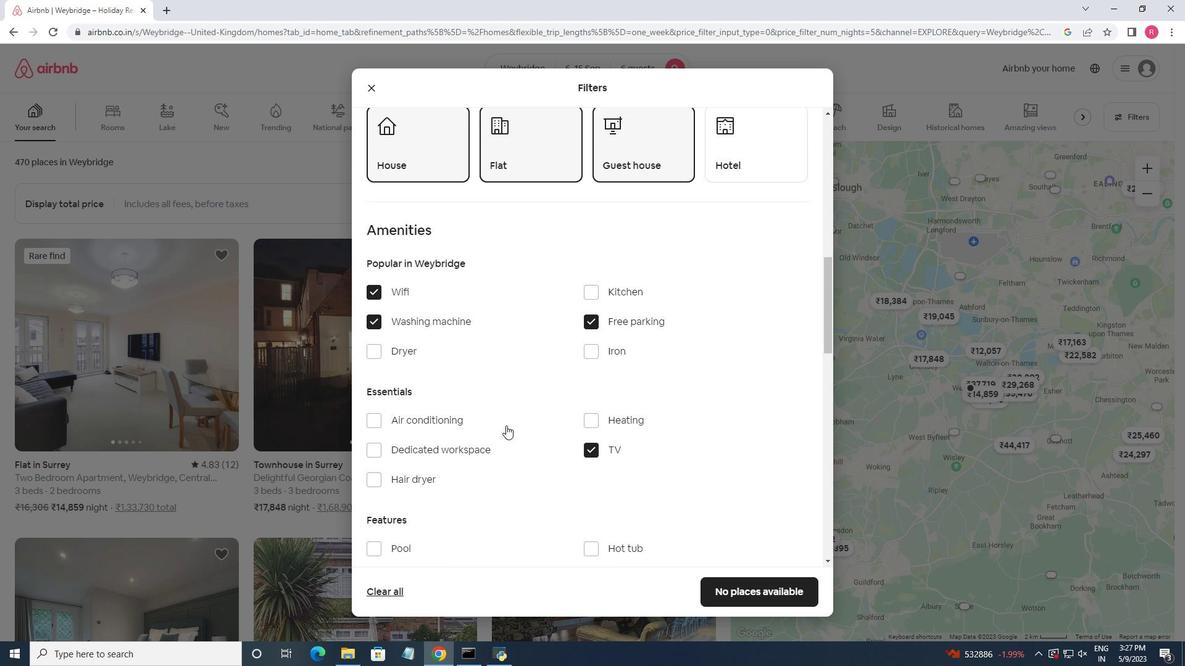 
Action: Mouse scrolled (506, 425) with delta (0, 0)
Screenshot: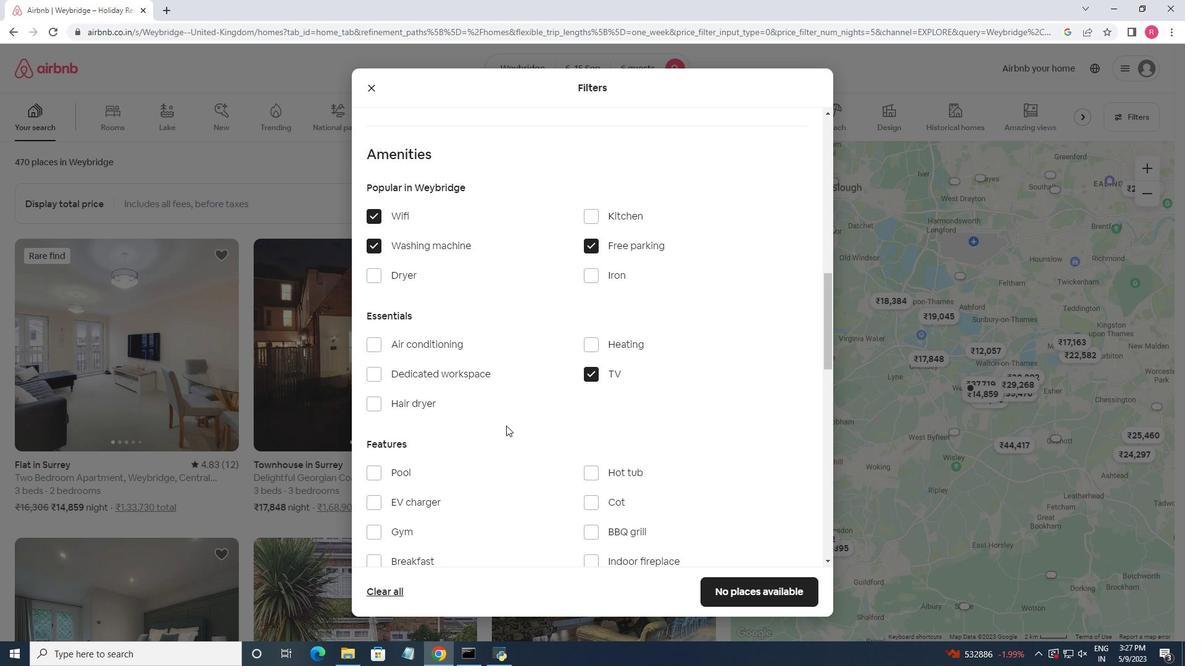 
Action: Mouse moved to (373, 470)
Screenshot: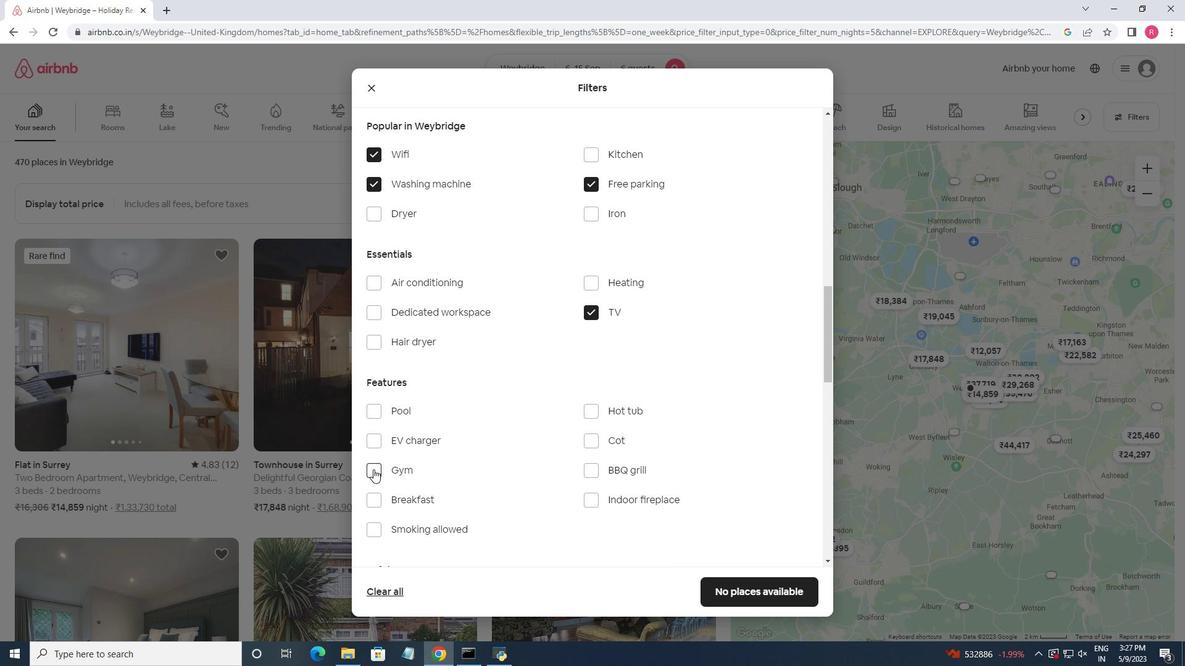 
Action: Mouse pressed left at (373, 470)
Screenshot: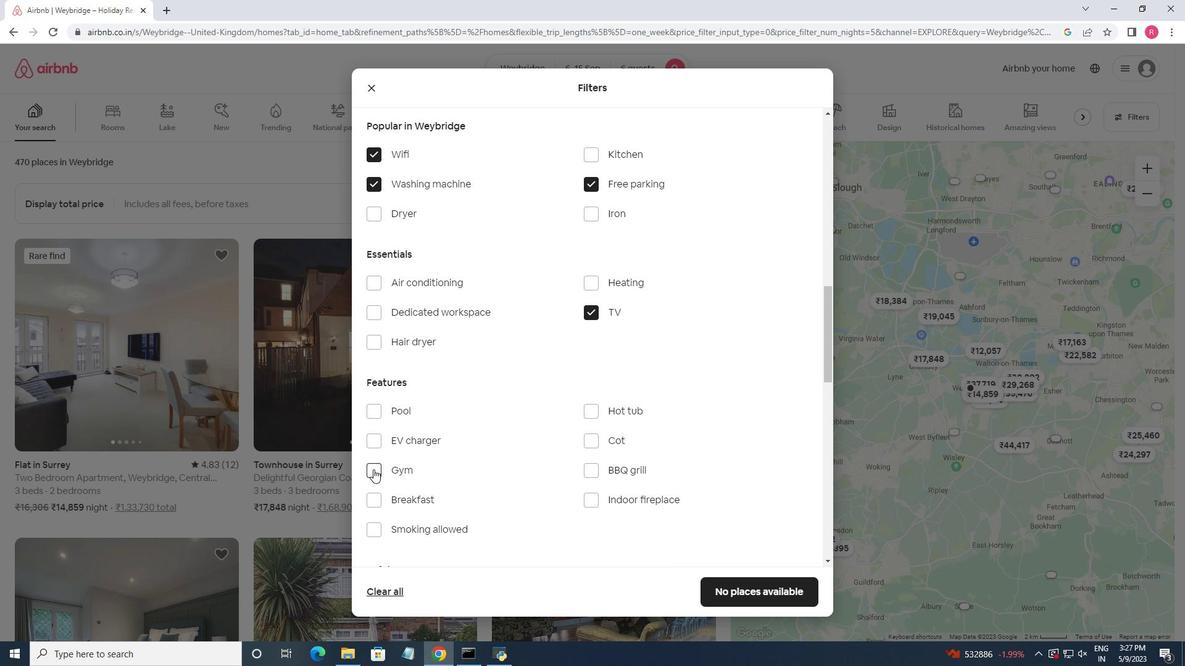 
Action: Mouse moved to (376, 500)
Screenshot: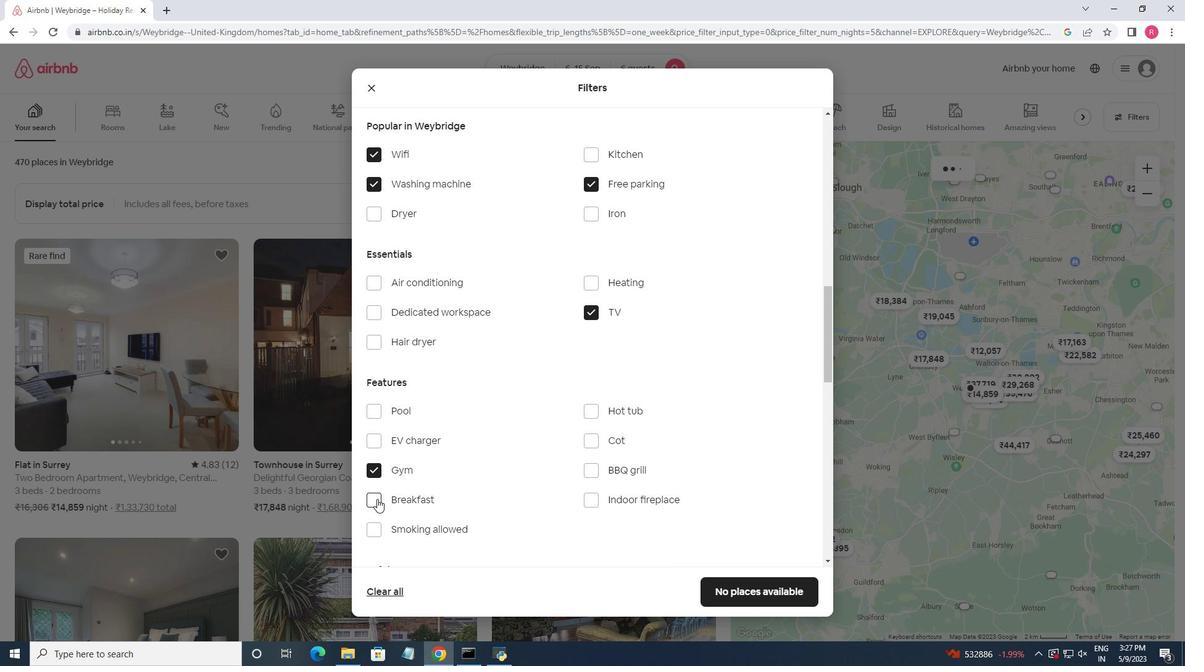 
Action: Mouse pressed left at (376, 500)
Screenshot: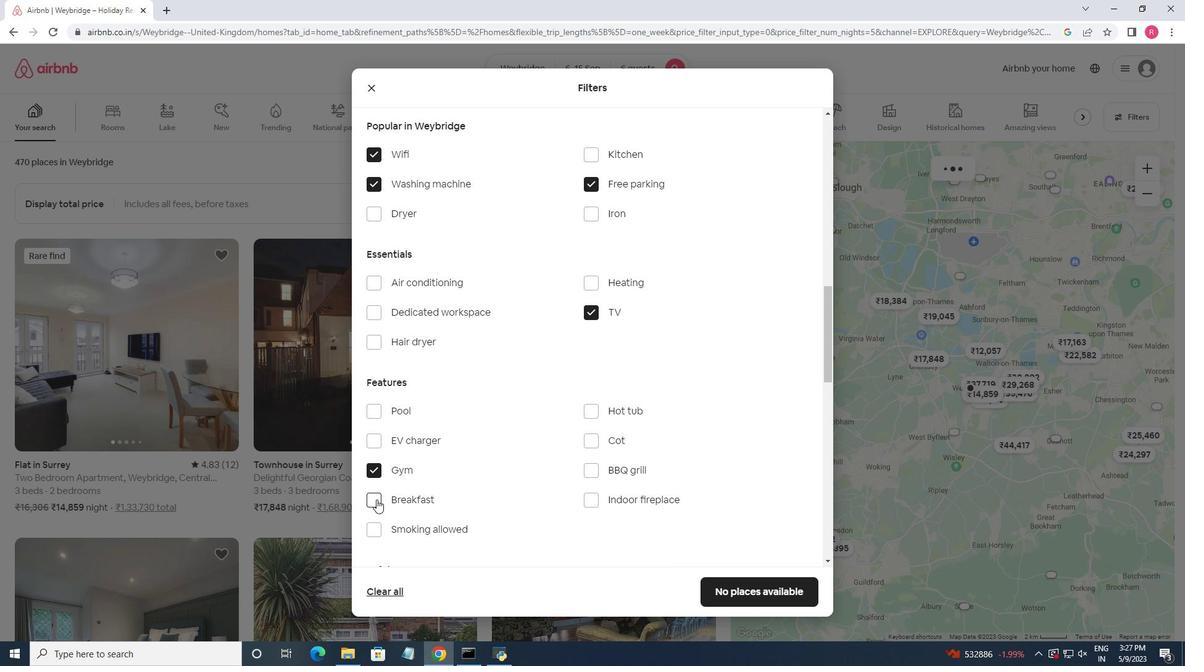 
Action: Mouse moved to (602, 430)
Screenshot: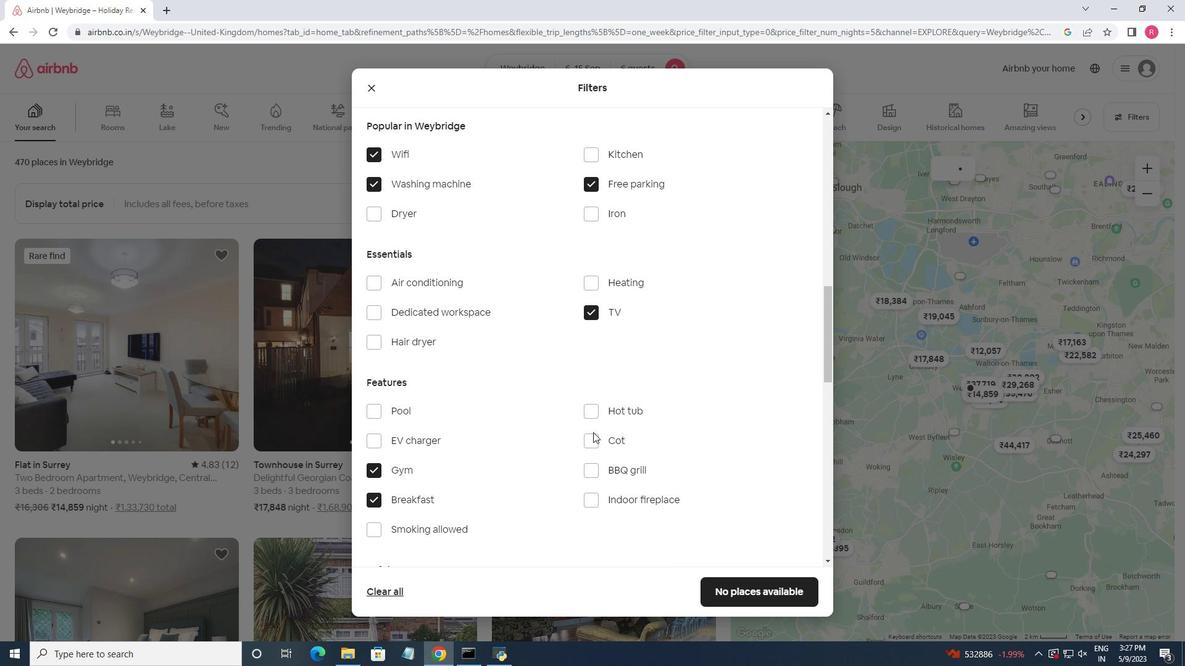 
Action: Mouse scrolled (602, 430) with delta (0, 0)
Screenshot: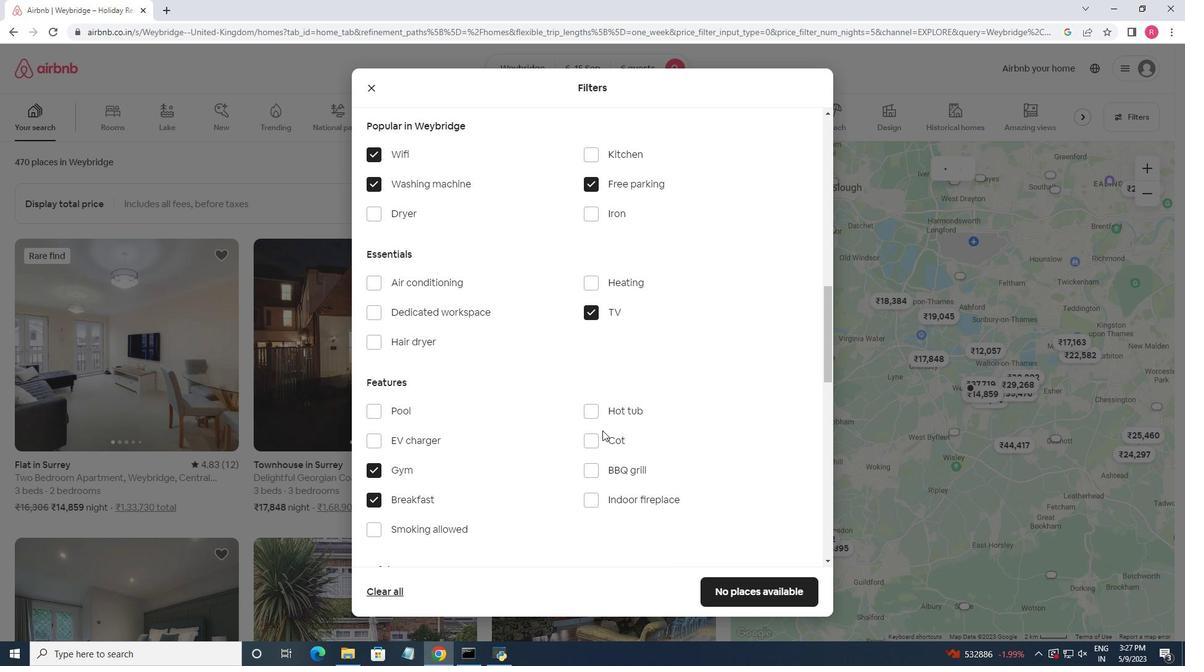 
Action: Mouse scrolled (602, 430) with delta (0, 0)
Screenshot: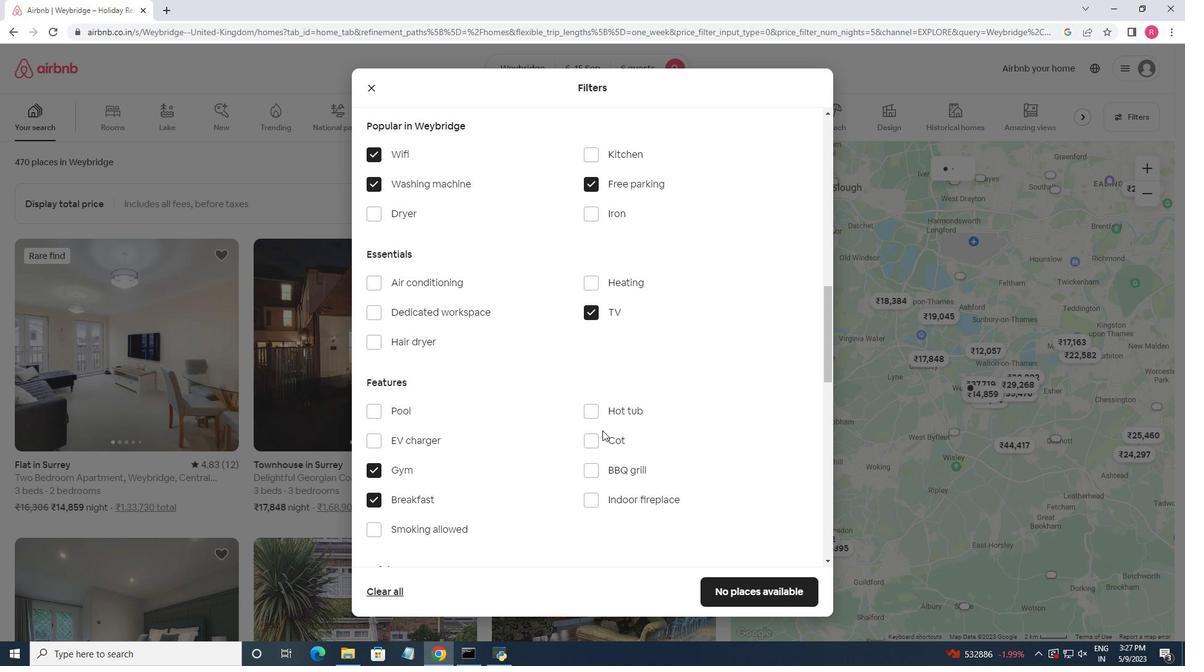 
Action: Mouse scrolled (602, 430) with delta (0, 0)
Screenshot: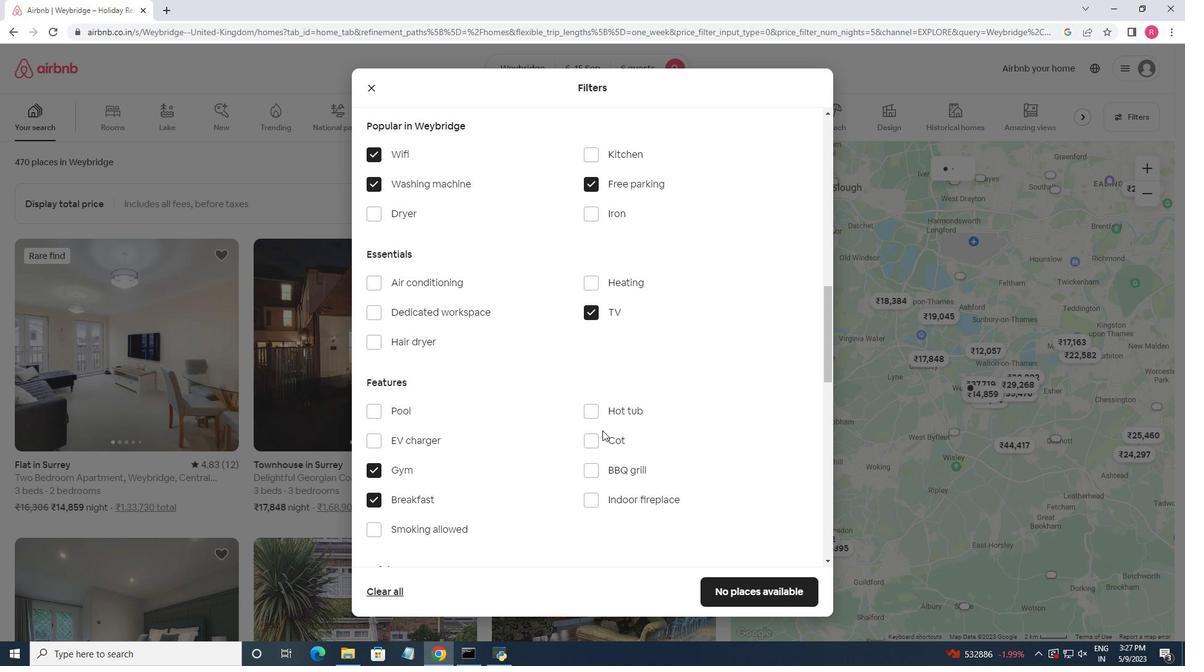 
Action: Mouse moved to (603, 430)
Screenshot: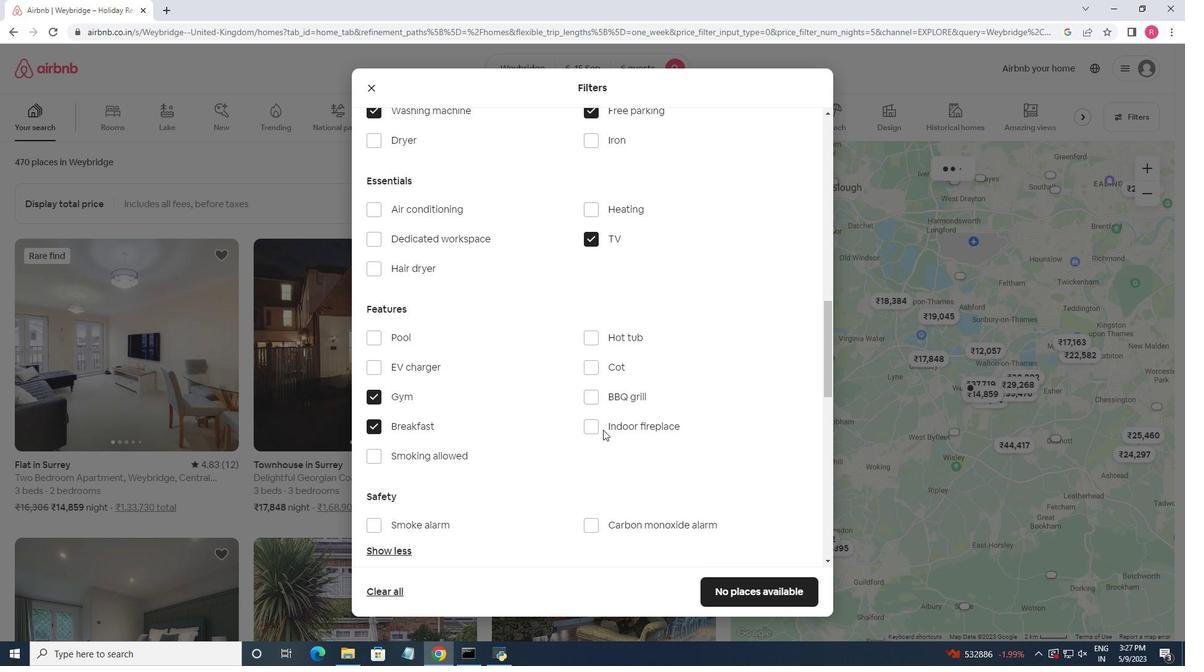 
Action: Mouse scrolled (603, 429) with delta (0, 0)
Screenshot: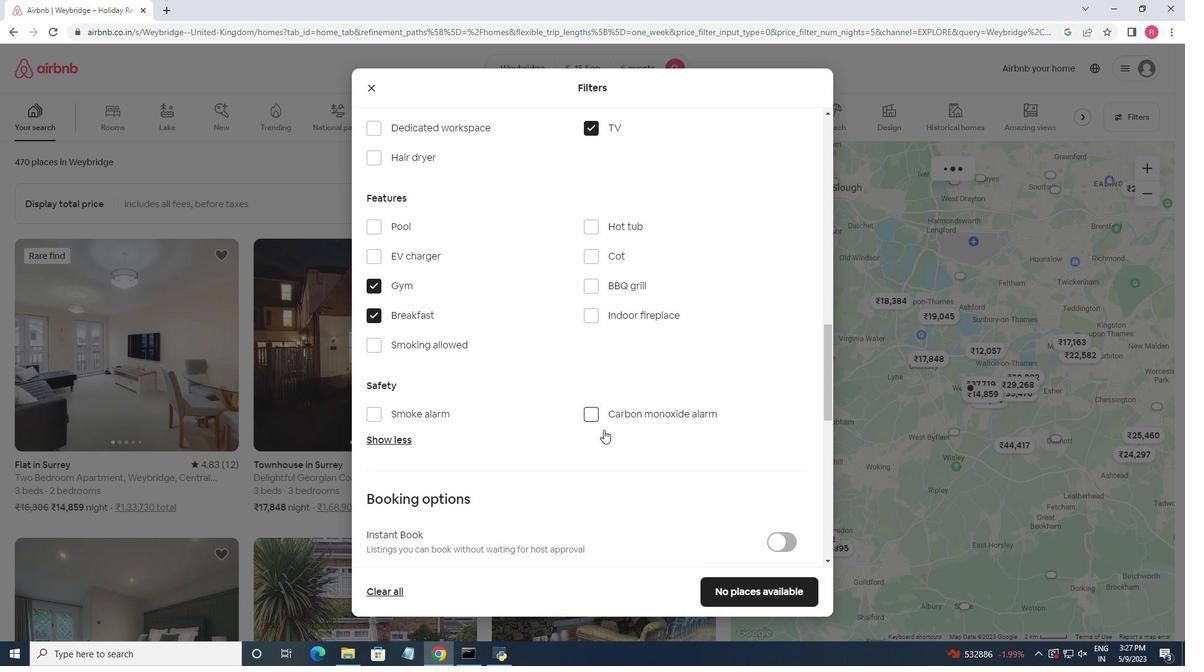 
Action: Mouse scrolled (603, 429) with delta (0, 0)
Screenshot: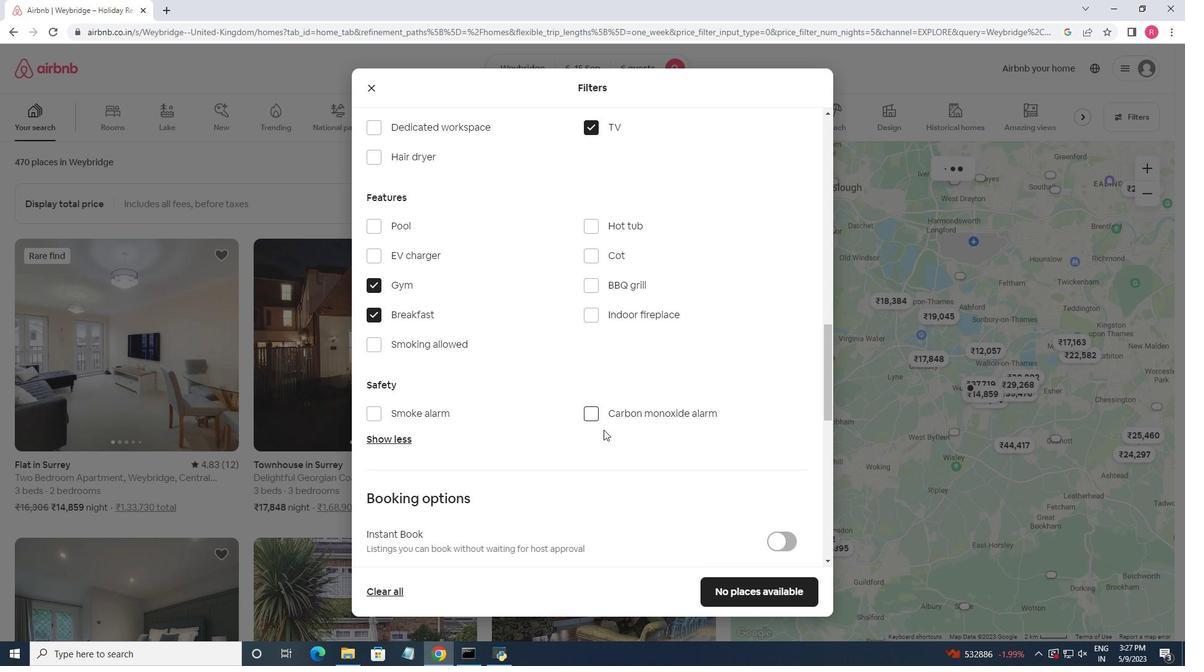 
Action: Mouse moved to (791, 455)
Screenshot: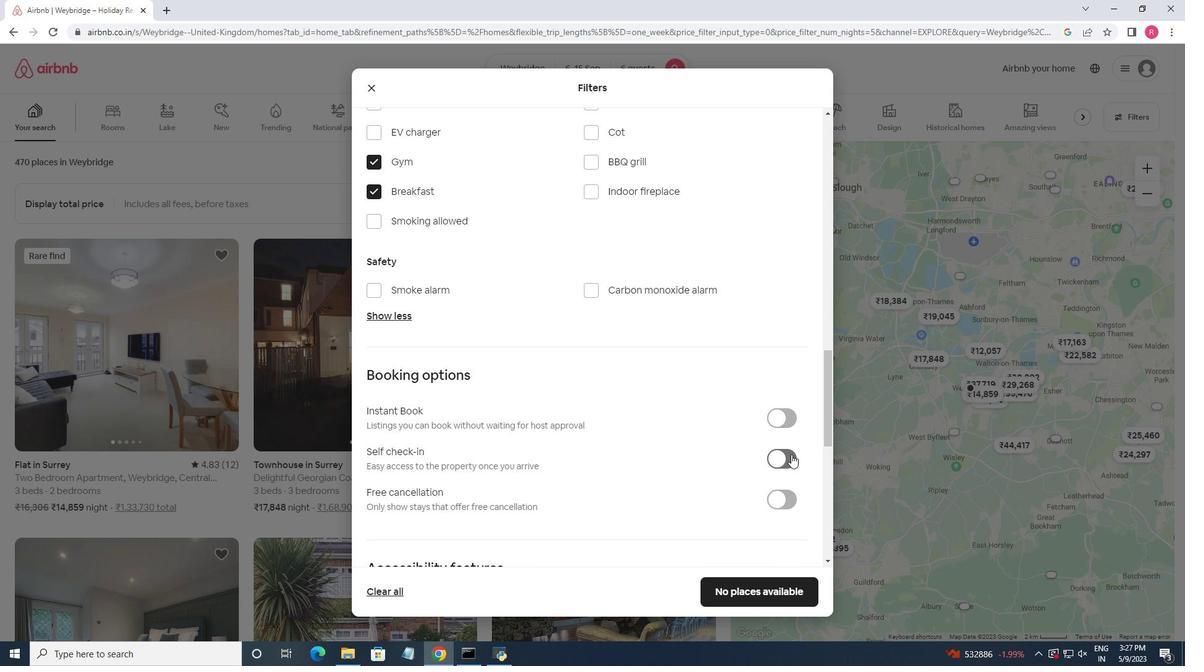 
Action: Mouse pressed left at (791, 455)
Screenshot: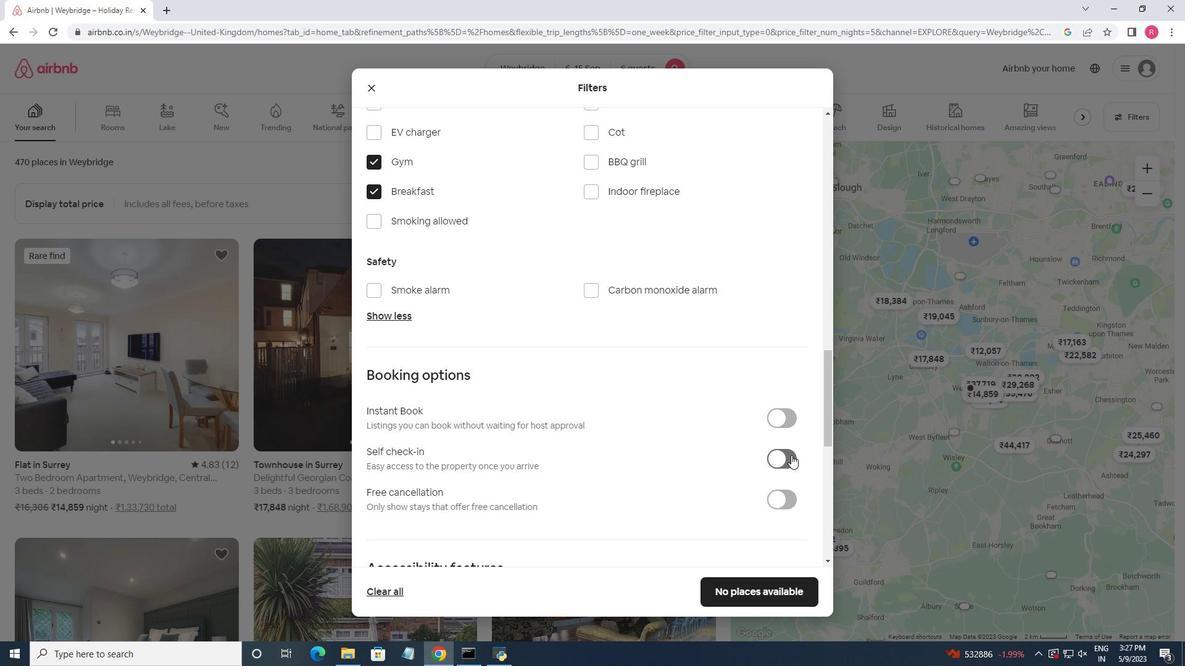 
Action: Mouse moved to (665, 434)
Screenshot: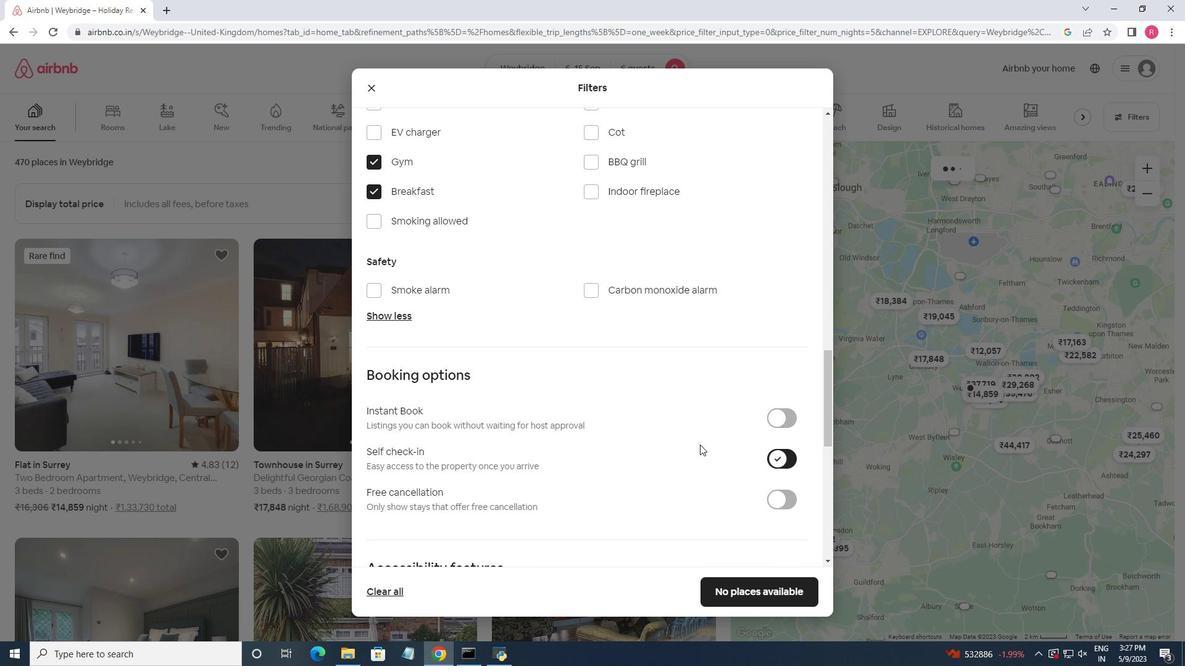 
Action: Mouse scrolled (665, 433) with delta (0, 0)
Screenshot: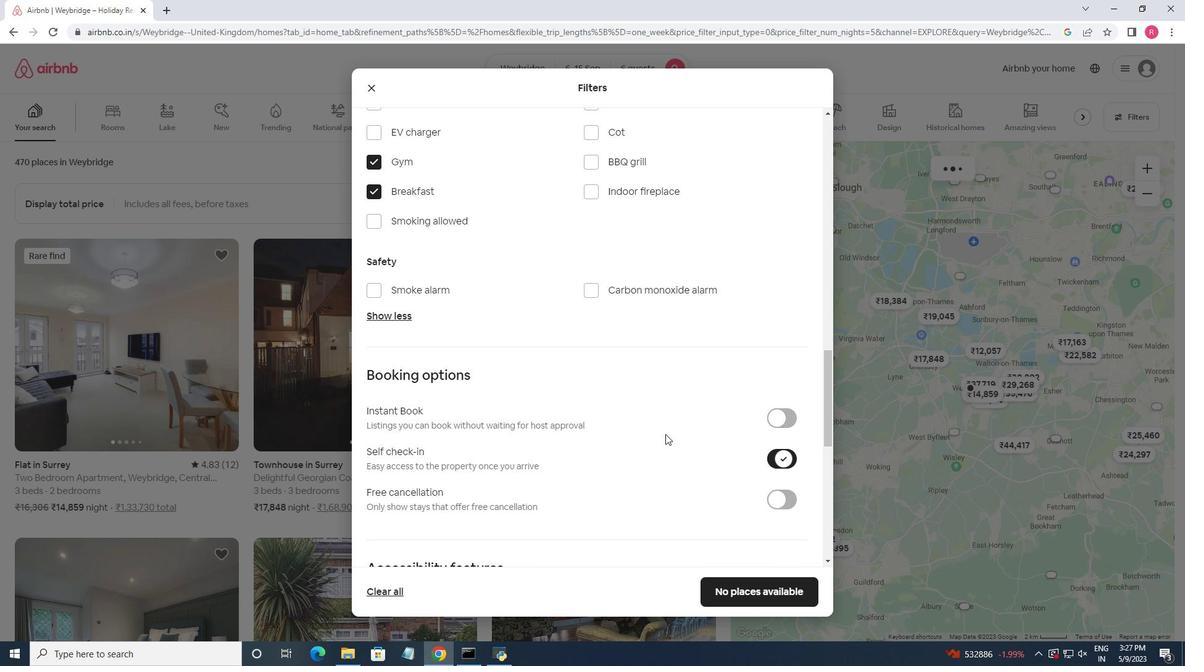 
Action: Mouse scrolled (665, 433) with delta (0, 0)
Screenshot: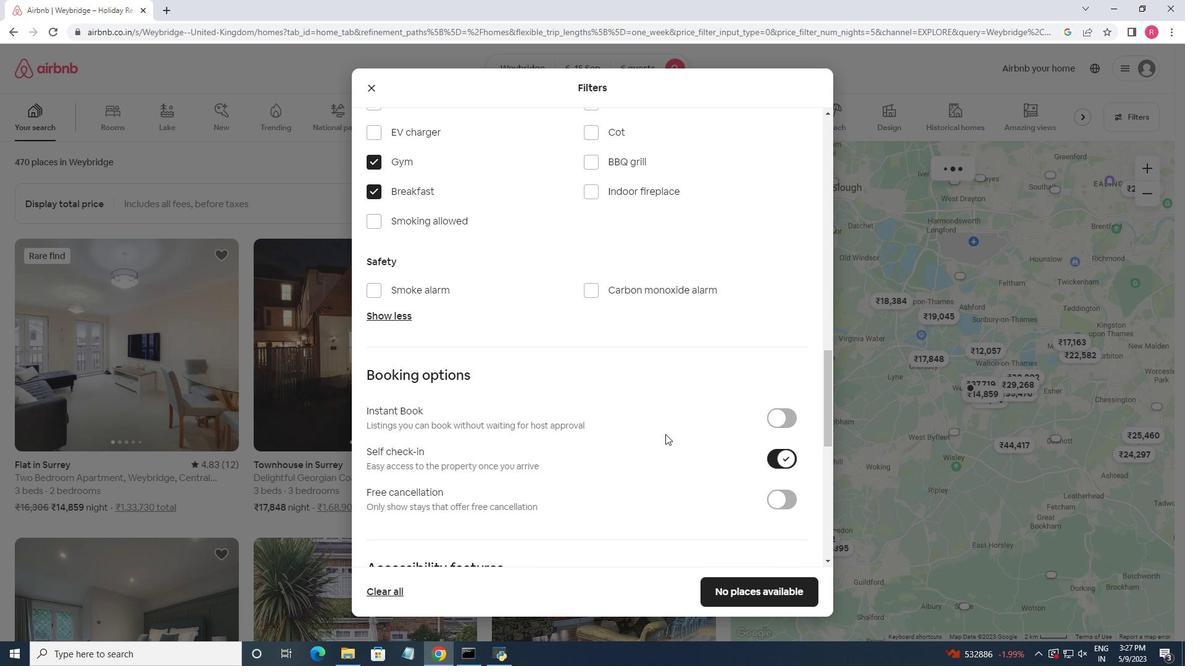 
Action: Mouse scrolled (665, 433) with delta (0, 0)
Screenshot: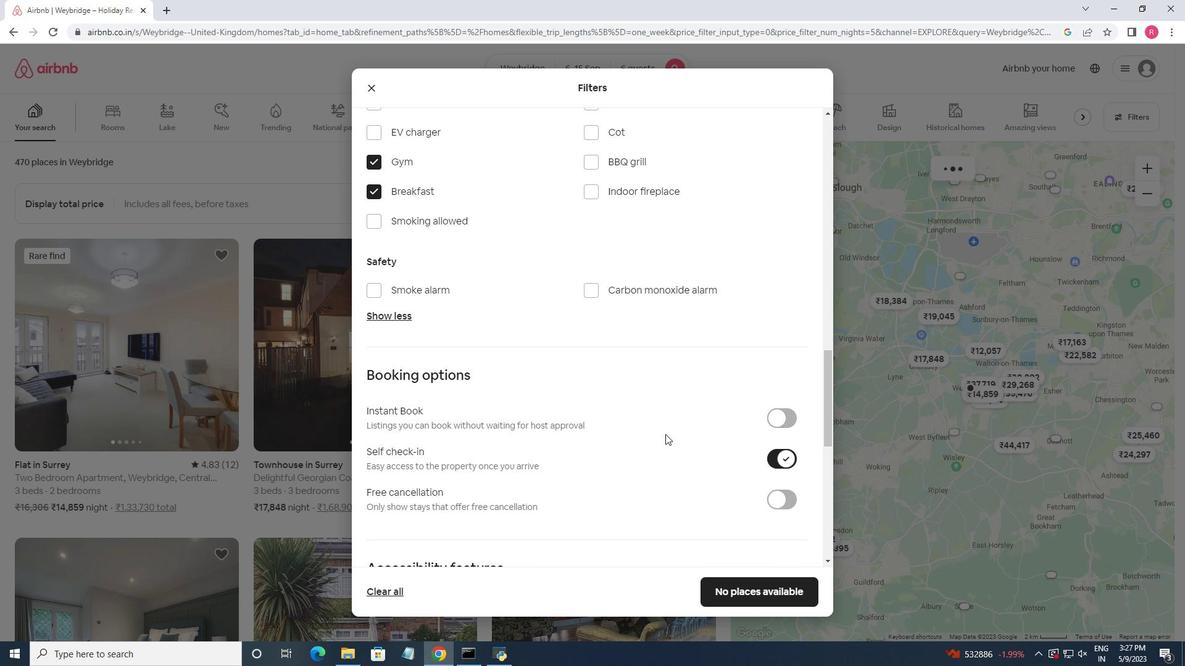 
Action: Mouse scrolled (665, 433) with delta (0, 0)
Screenshot: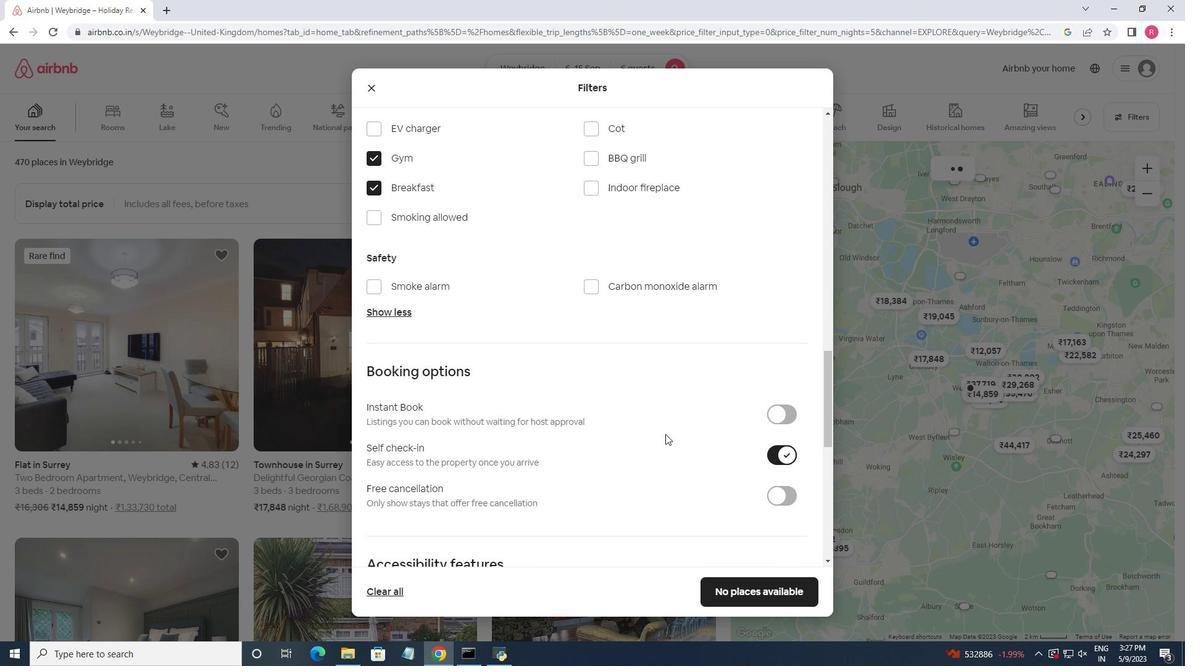 
Action: Mouse moved to (665, 435)
Screenshot: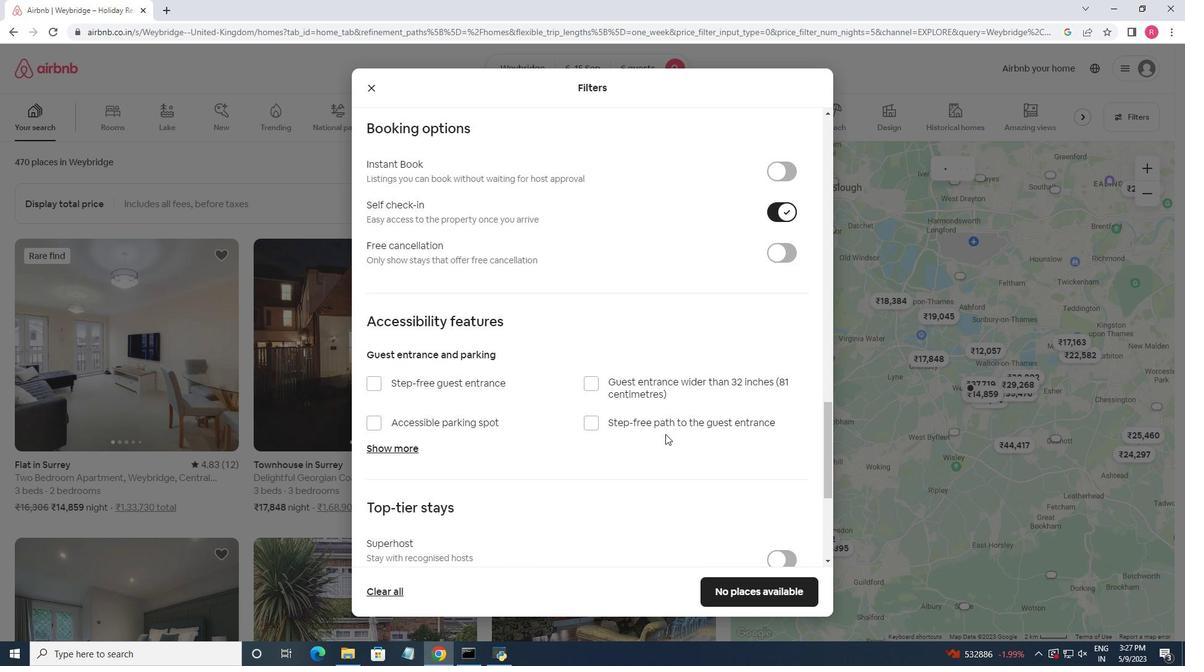 
Action: Mouse scrolled (665, 434) with delta (0, 0)
Screenshot: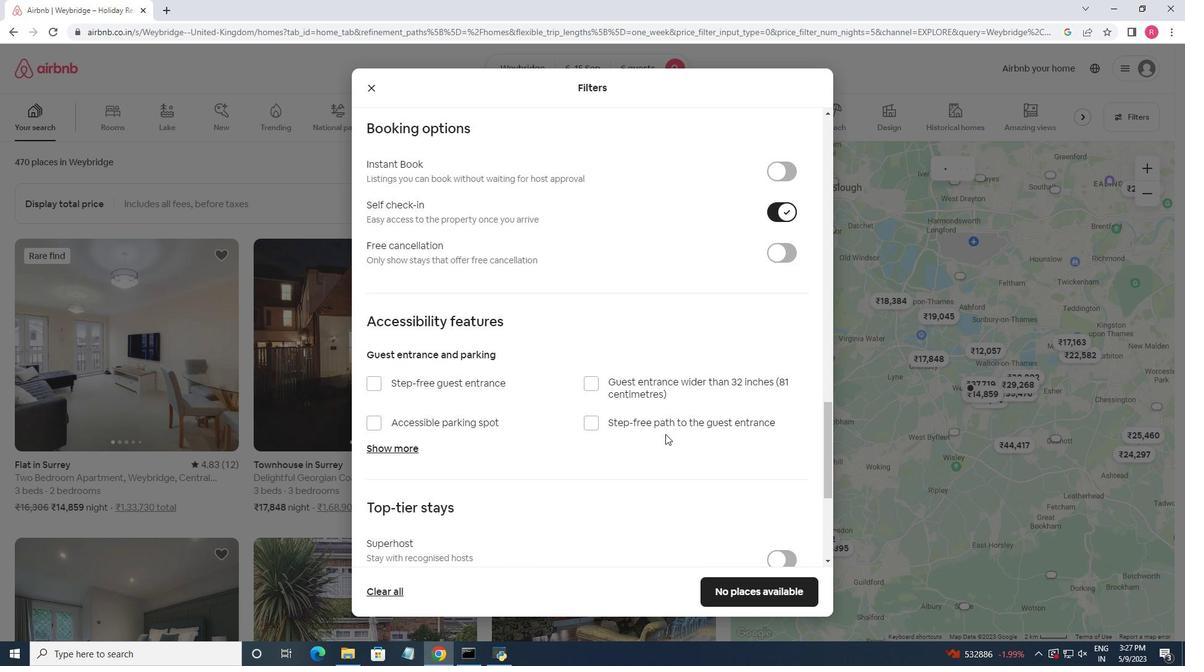
Action: Mouse moved to (665, 436)
Screenshot: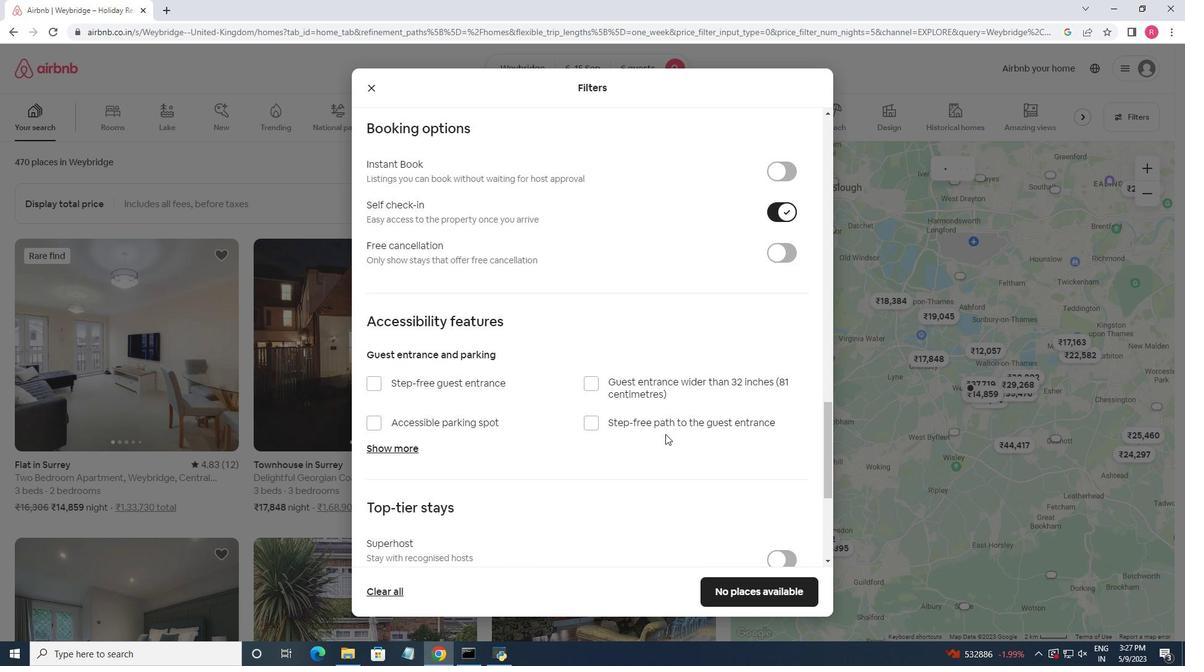 
Action: Mouse scrolled (665, 435) with delta (0, 0)
Screenshot: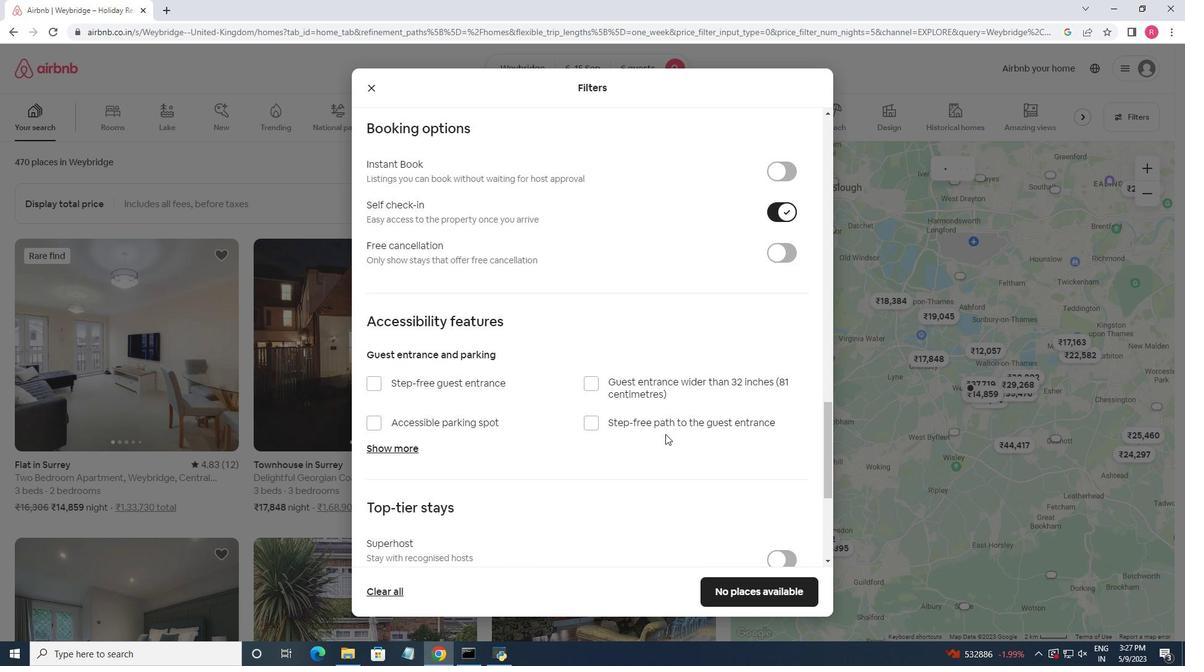 
Action: Mouse moved to (665, 437)
Screenshot: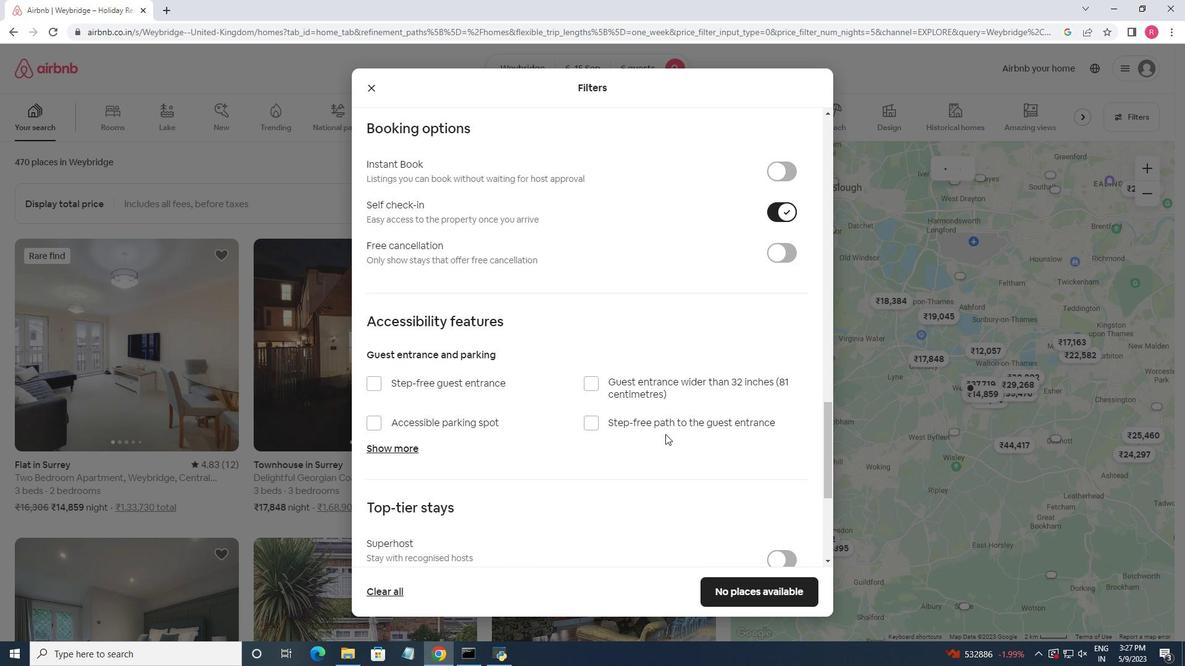 
Action: Mouse scrolled (665, 437) with delta (0, 0)
Screenshot: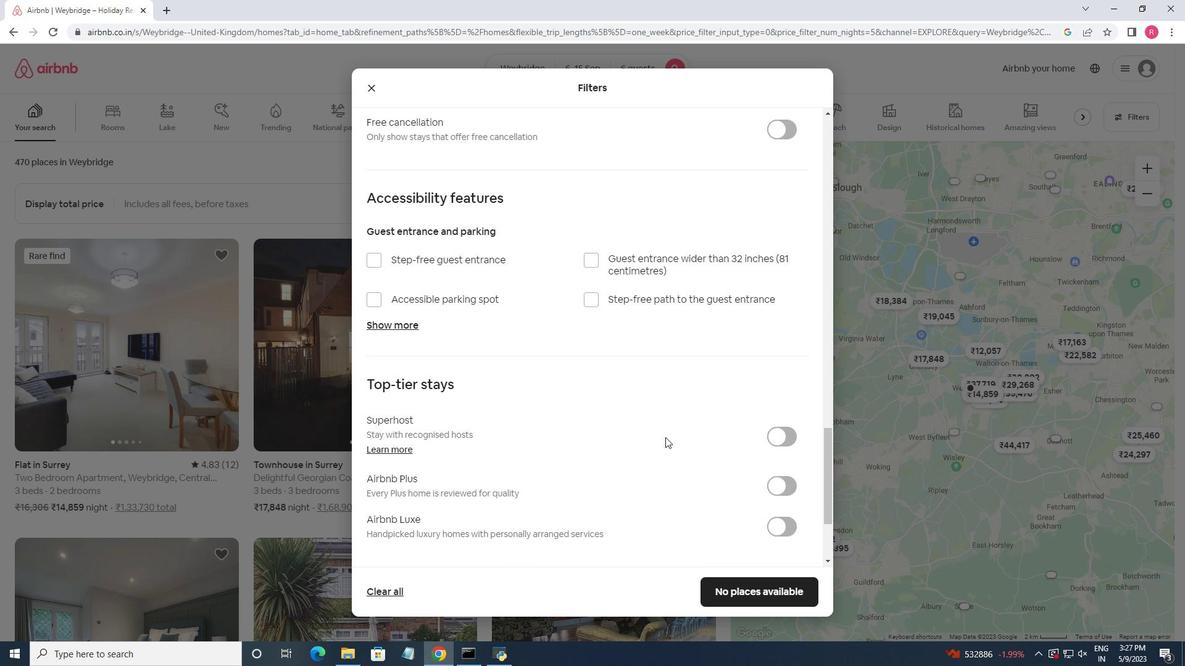 
Action: Mouse scrolled (665, 437) with delta (0, 0)
Screenshot: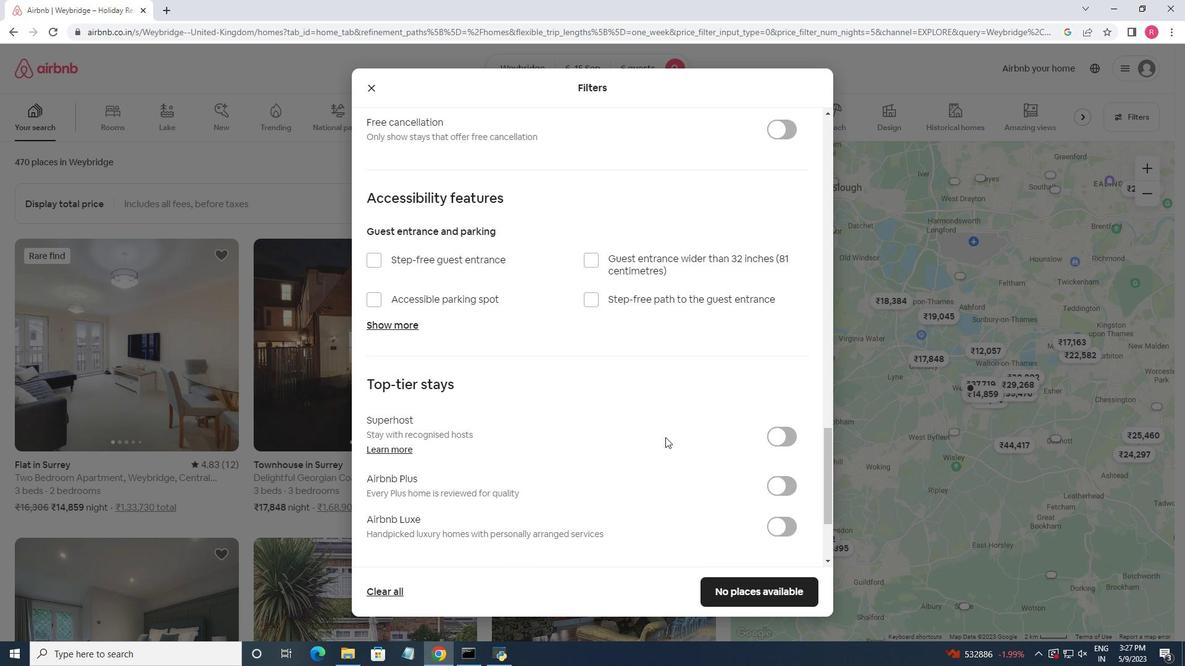 
Action: Mouse scrolled (665, 437) with delta (0, 0)
Screenshot: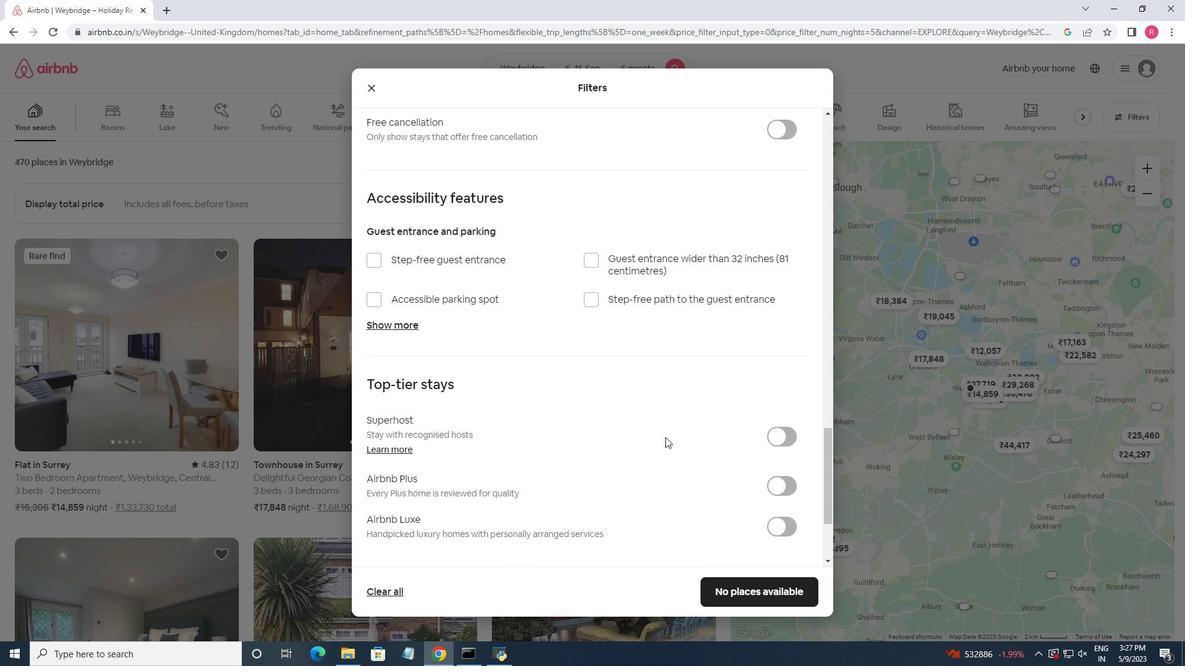 
Action: Mouse moved to (665, 437)
Screenshot: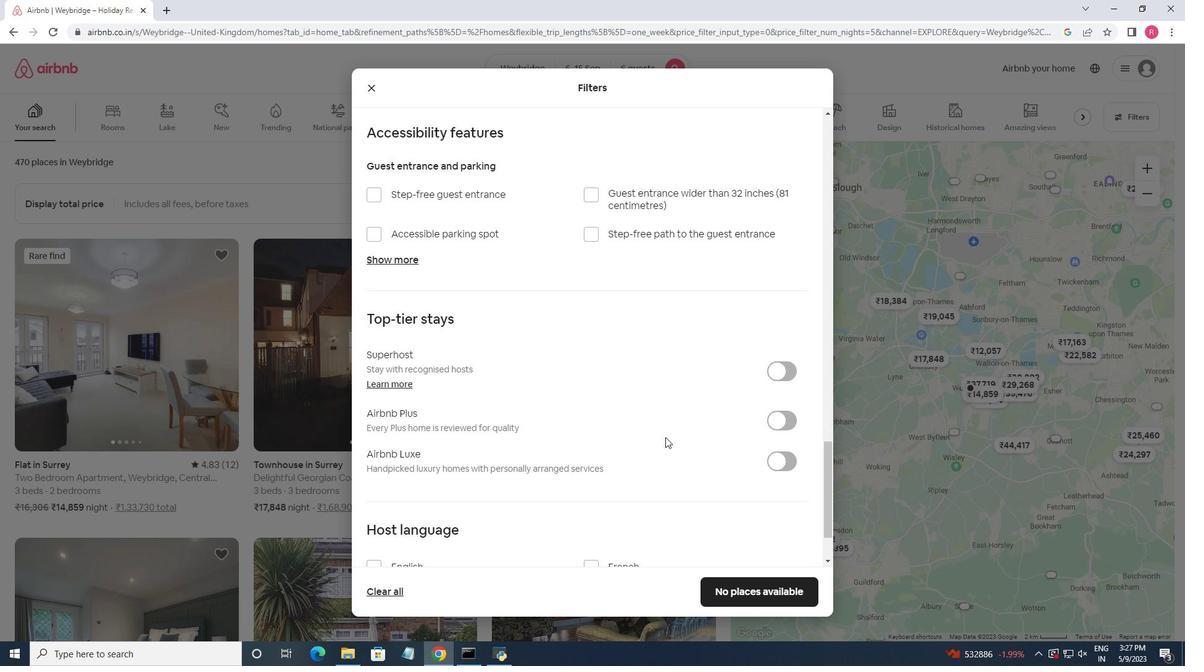 
Action: Mouse scrolled (665, 437) with delta (0, 0)
Screenshot: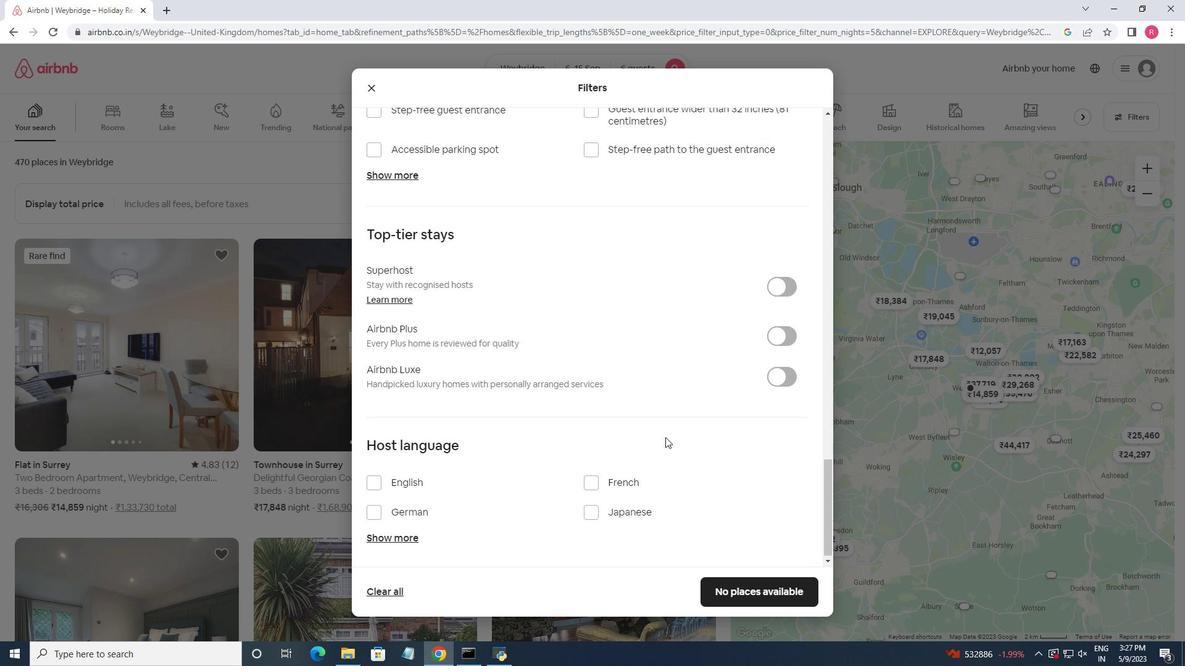 
Action: Mouse scrolled (665, 437) with delta (0, 0)
Screenshot: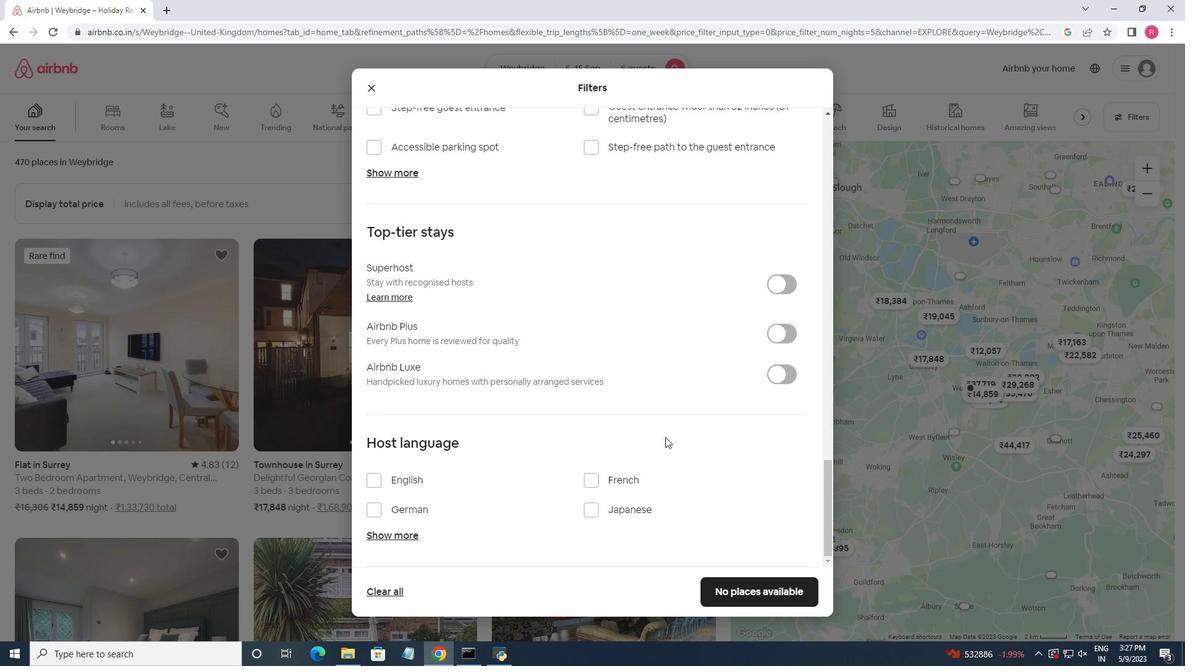 
Action: Mouse scrolled (665, 437) with delta (0, 0)
Screenshot: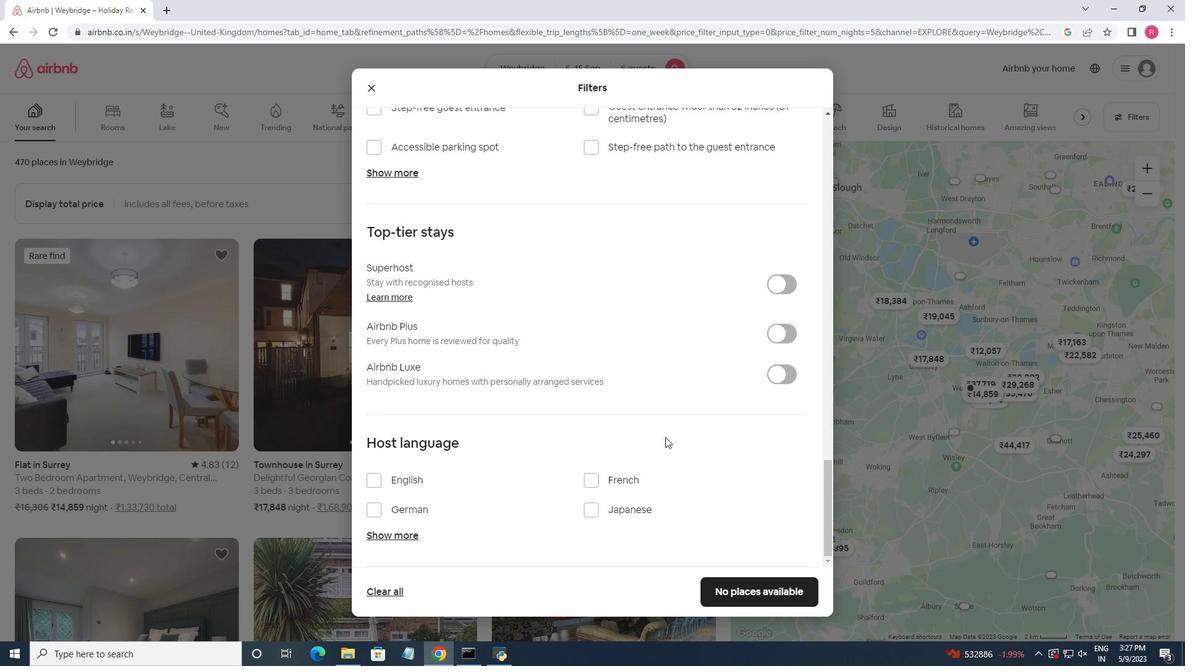 
Action: Mouse moved to (379, 482)
Screenshot: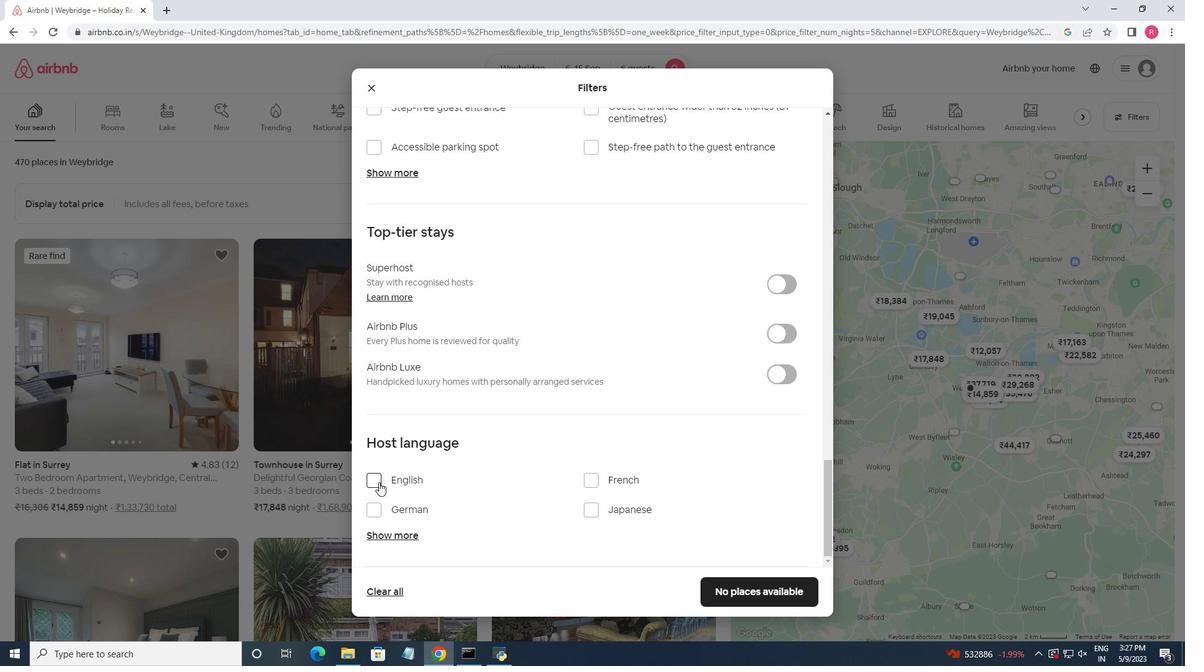 
Action: Mouse pressed left at (379, 482)
Screenshot: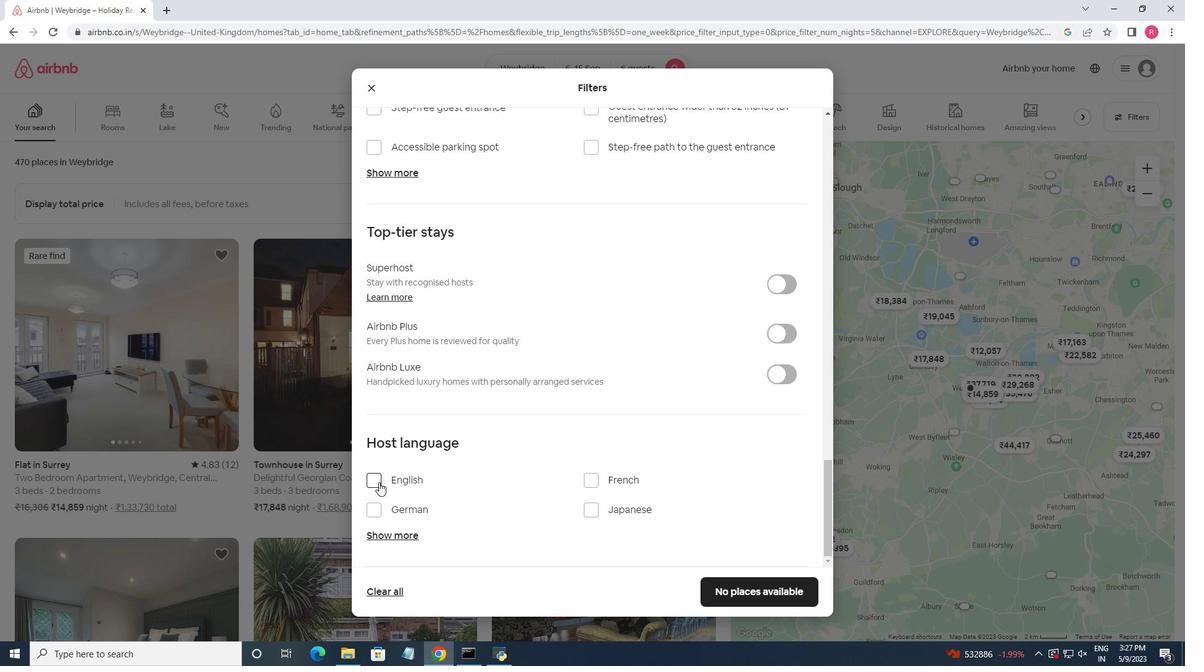 
Action: Mouse moved to (738, 585)
Screenshot: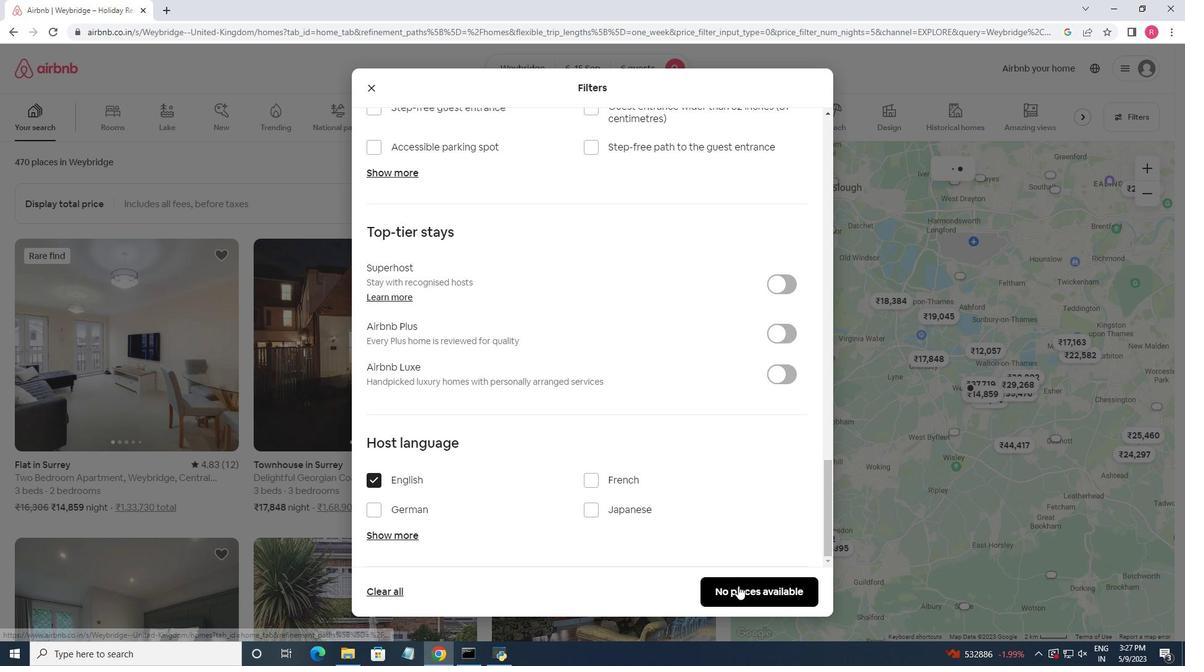 
Action: Mouse pressed left at (738, 585)
Screenshot: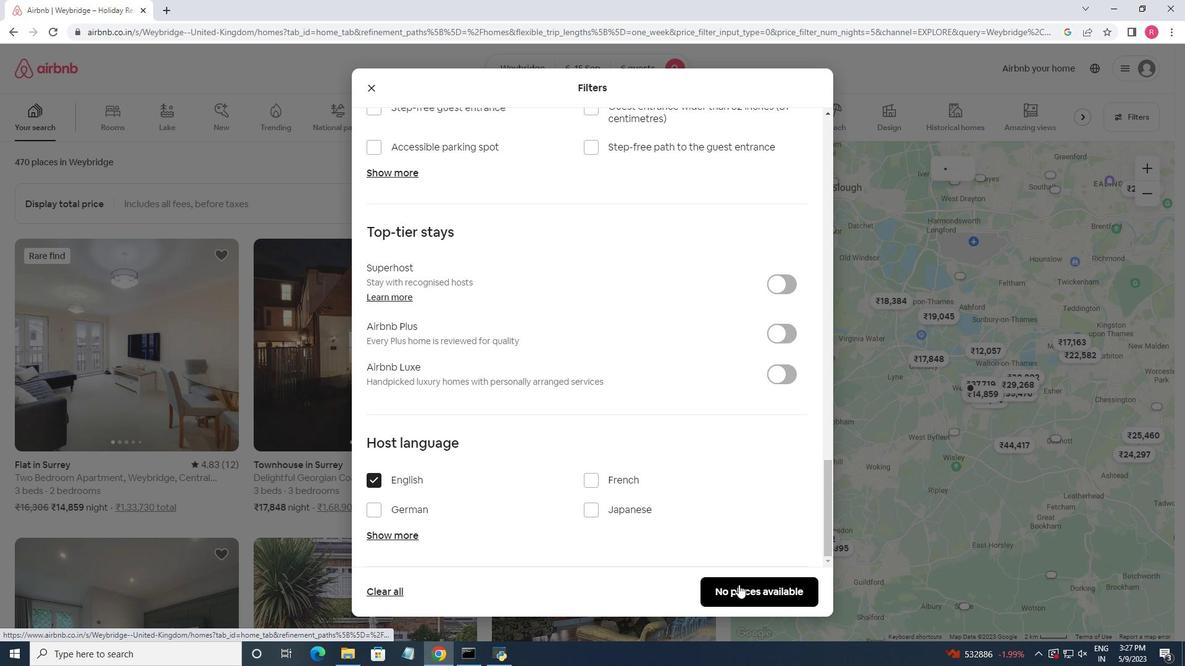 
Action: Mouse moved to (724, 570)
Screenshot: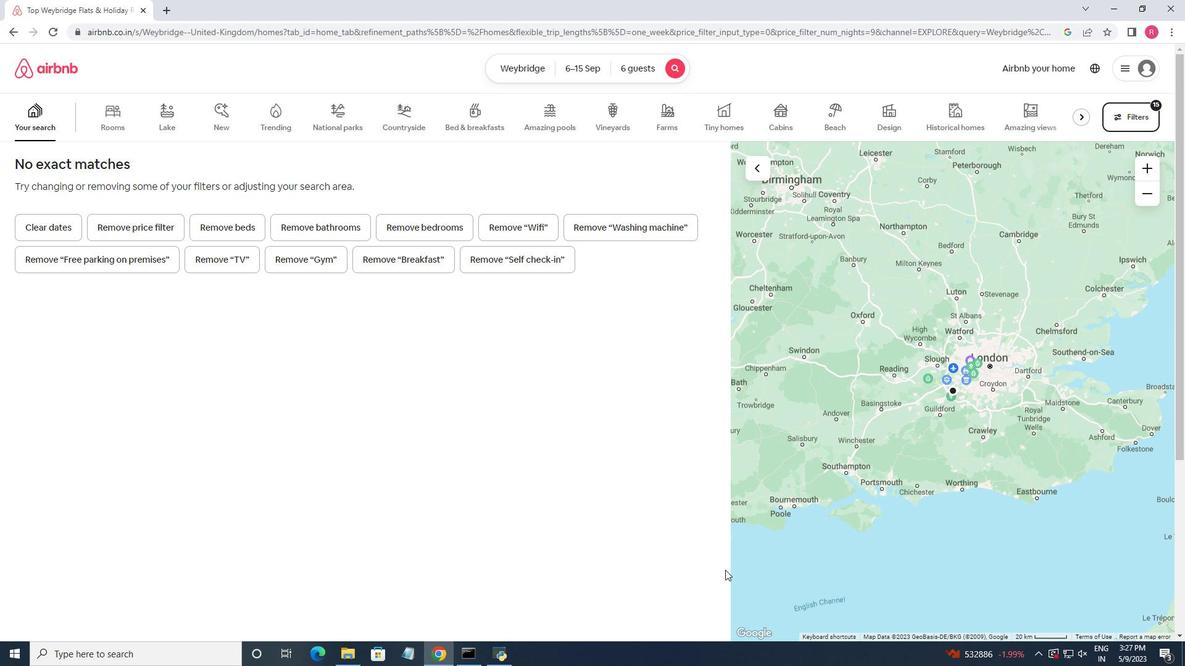 
